 Task: Use the  faces feature to identify and tag  collection of nature and wildlife photos.
Action: Mouse scrolled (250, 322) with delta (0, -3)
Screenshot: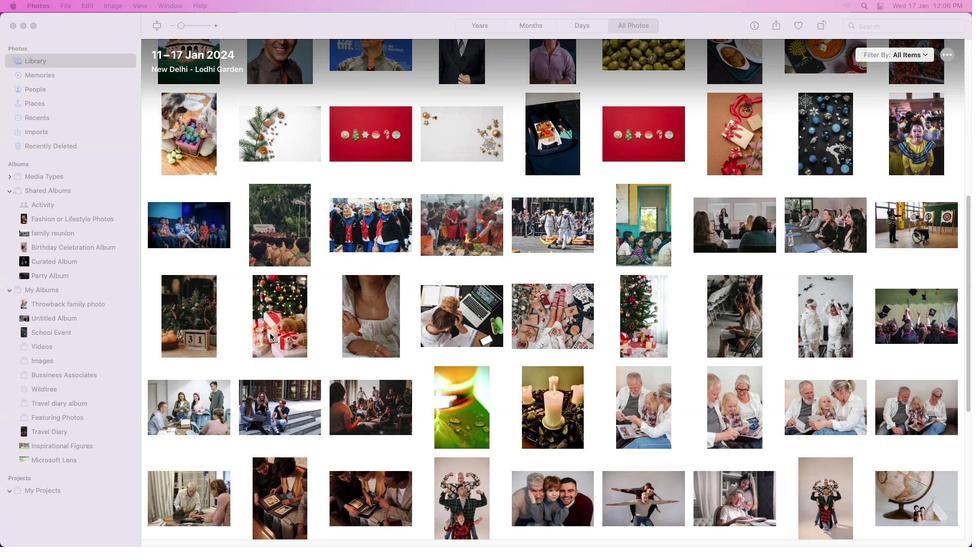 
Action: Mouse moved to (259, 328)
Screenshot: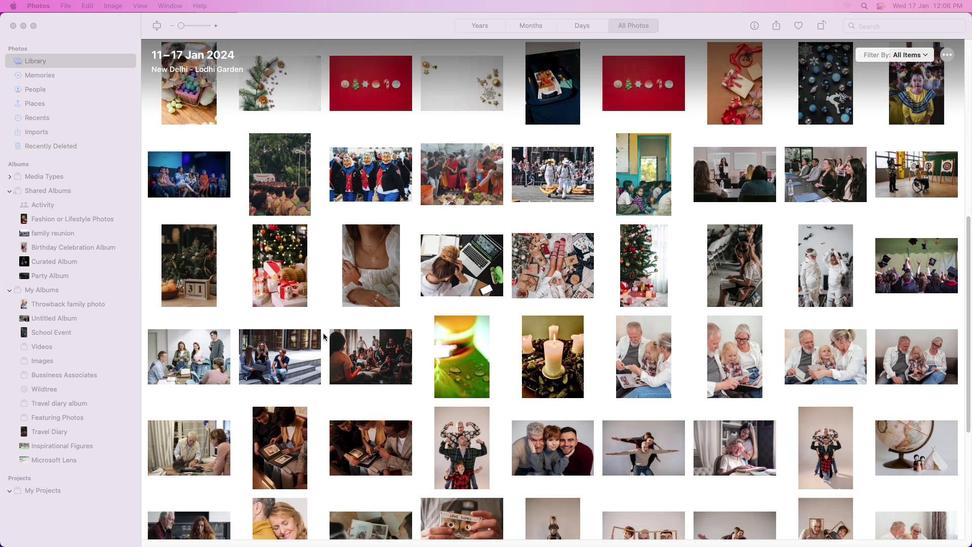 
Action: Mouse scrolled (259, 328) with delta (0, 0)
Screenshot: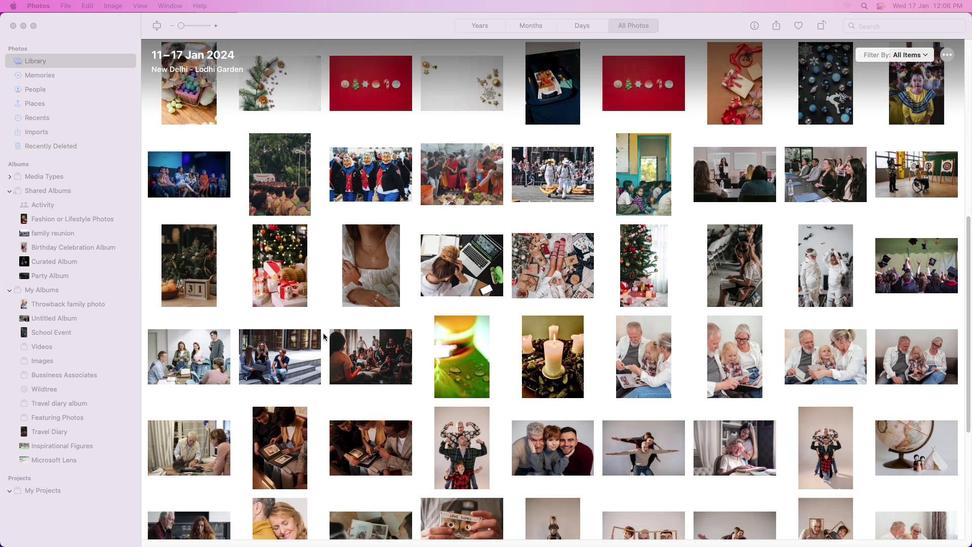 
Action: Mouse moved to (262, 330)
Screenshot: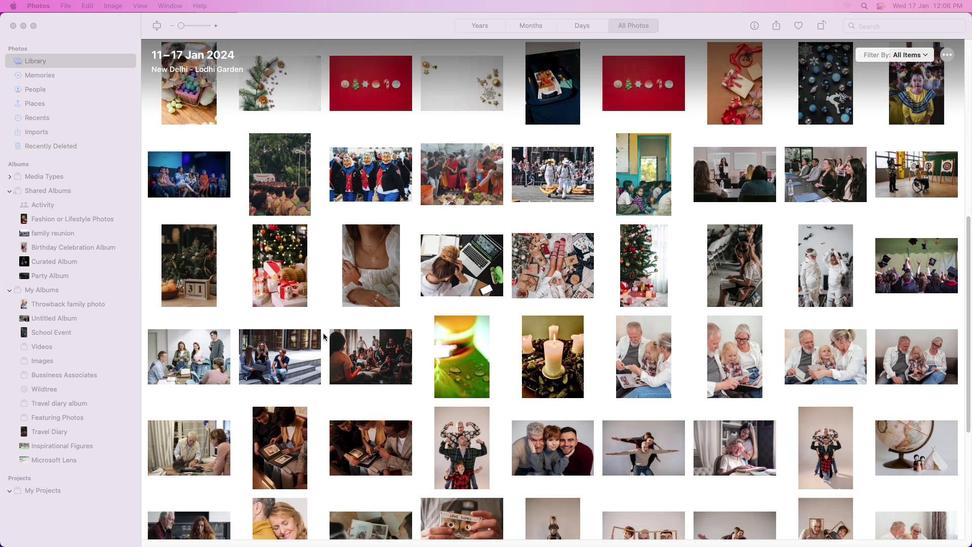 
Action: Mouse scrolled (262, 330) with delta (0, 0)
Screenshot: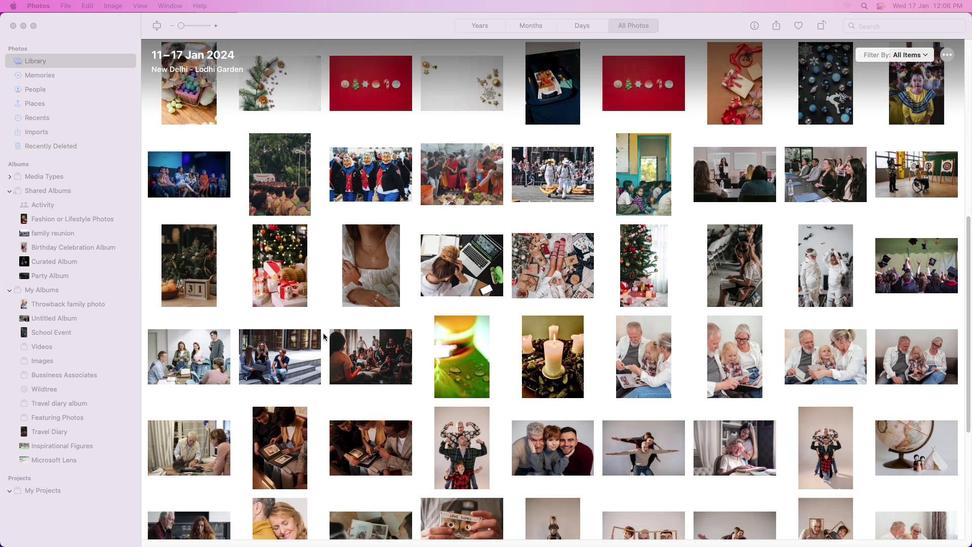 
Action: Mouse moved to (263, 331)
Screenshot: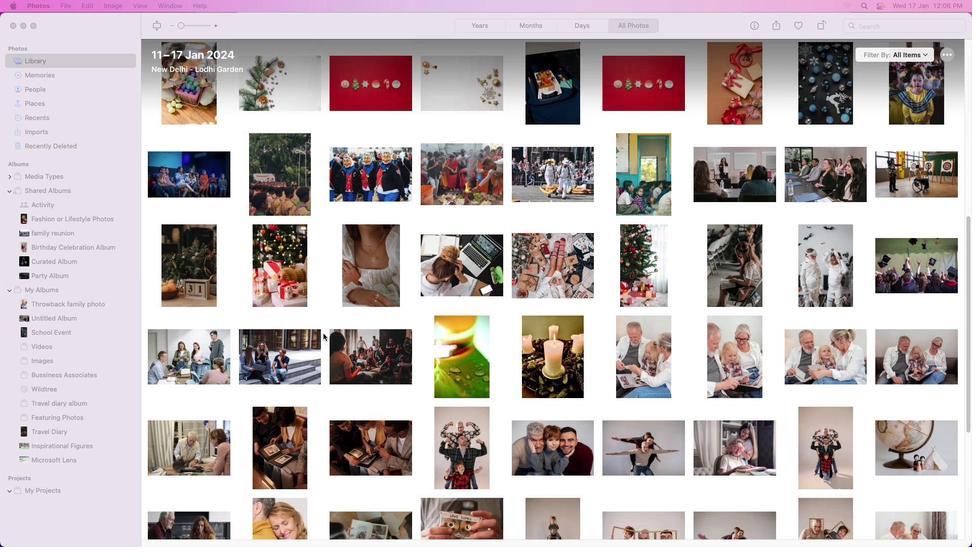 
Action: Mouse scrolled (263, 331) with delta (0, -1)
Screenshot: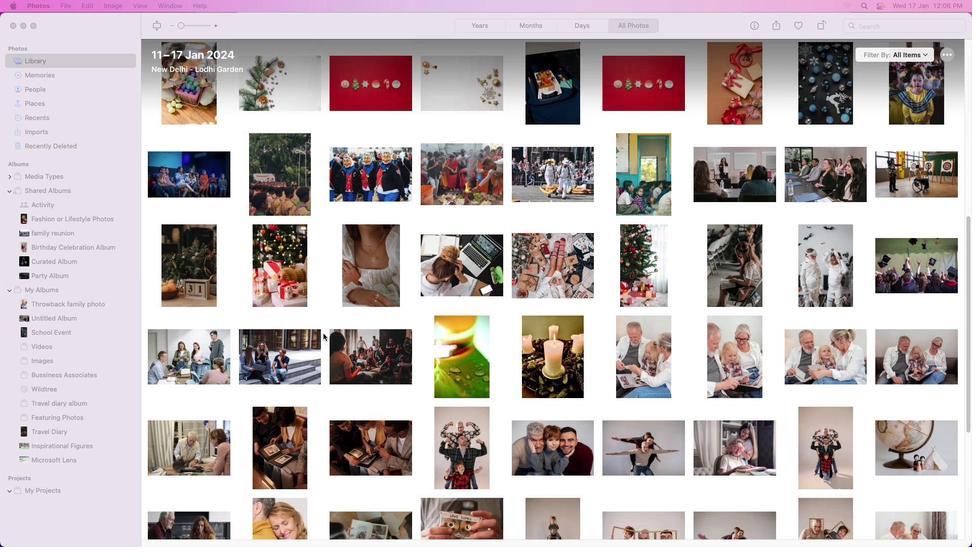 
Action: Mouse moved to (264, 332)
Screenshot: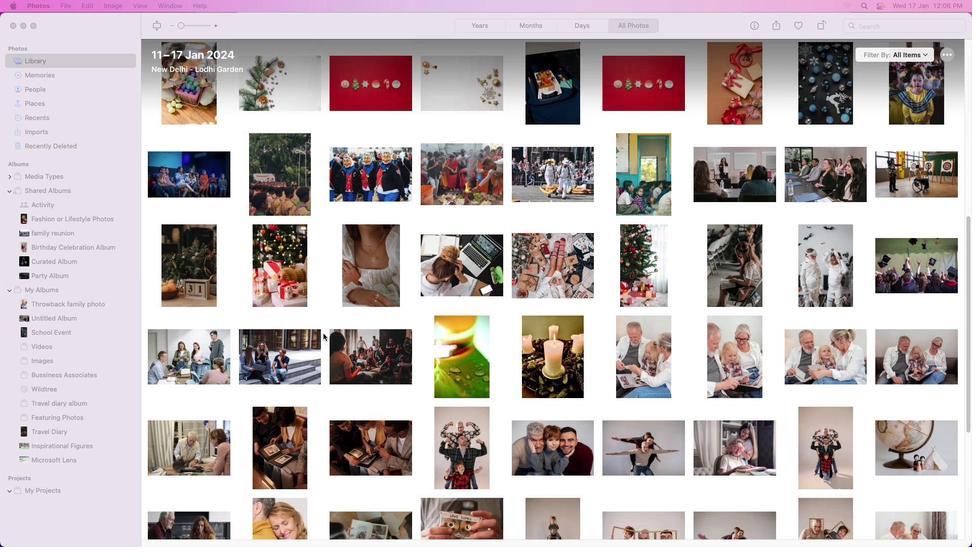 
Action: Mouse scrolled (264, 332) with delta (0, -2)
Screenshot: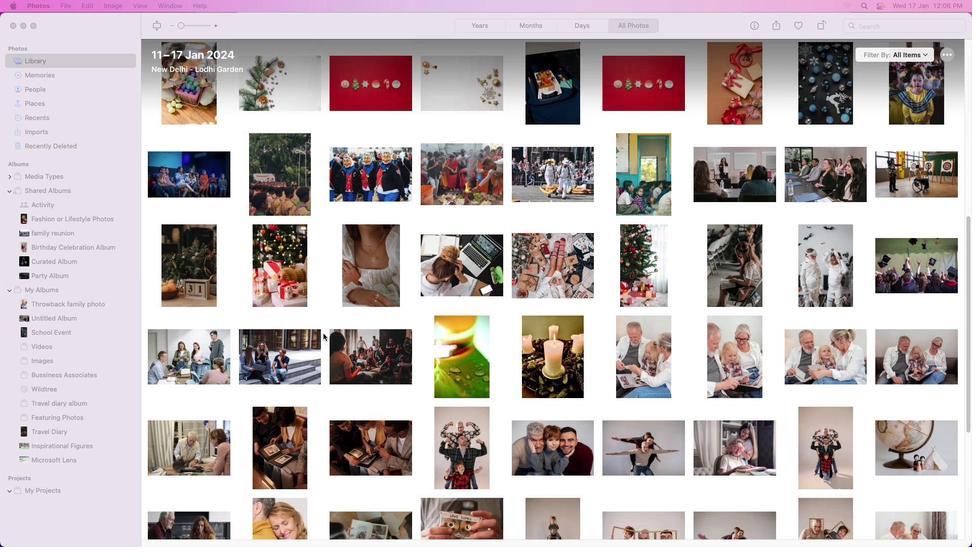 
Action: Mouse moved to (264, 332)
Screenshot: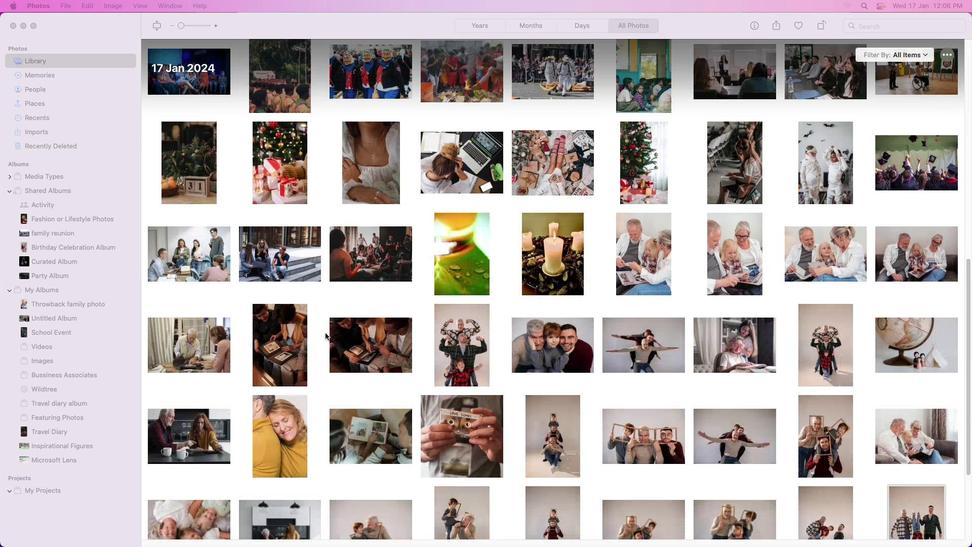 
Action: Mouse scrolled (264, 332) with delta (0, -3)
Screenshot: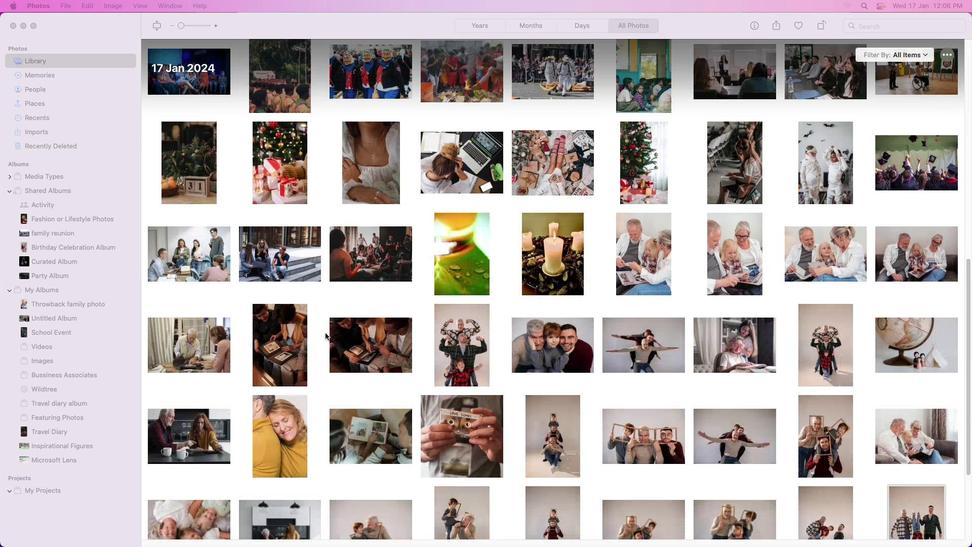 
Action: Mouse moved to (265, 333)
Screenshot: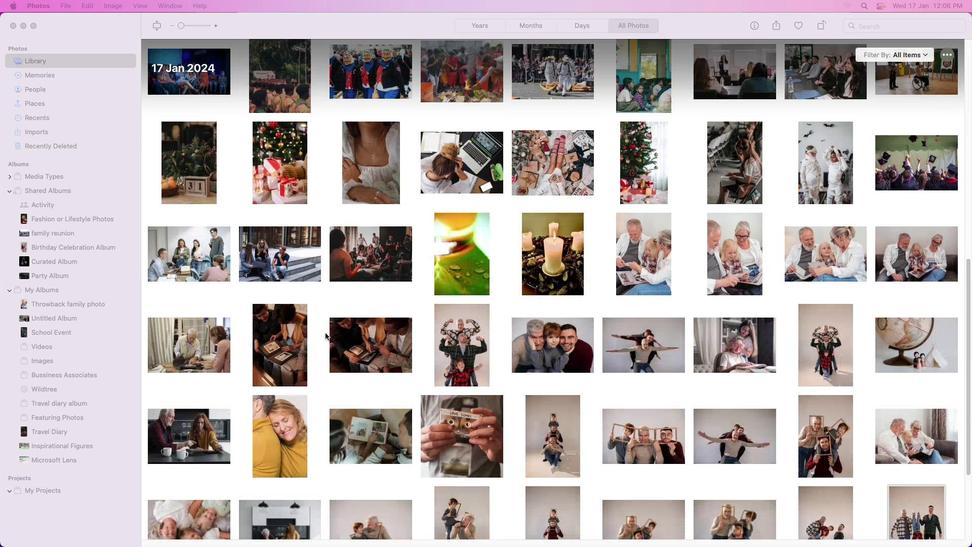 
Action: Mouse scrolled (265, 333) with delta (0, -3)
Screenshot: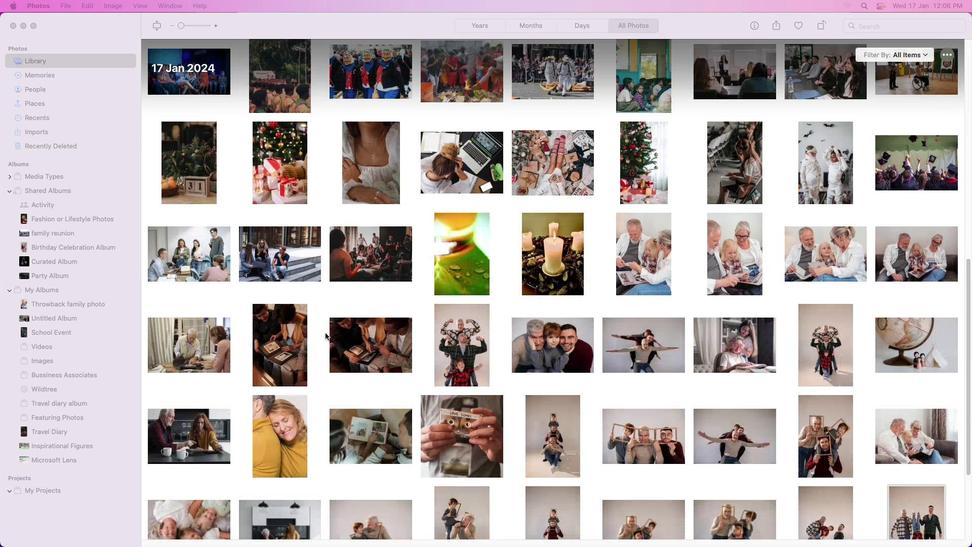 
Action: Mouse moved to (267, 333)
Screenshot: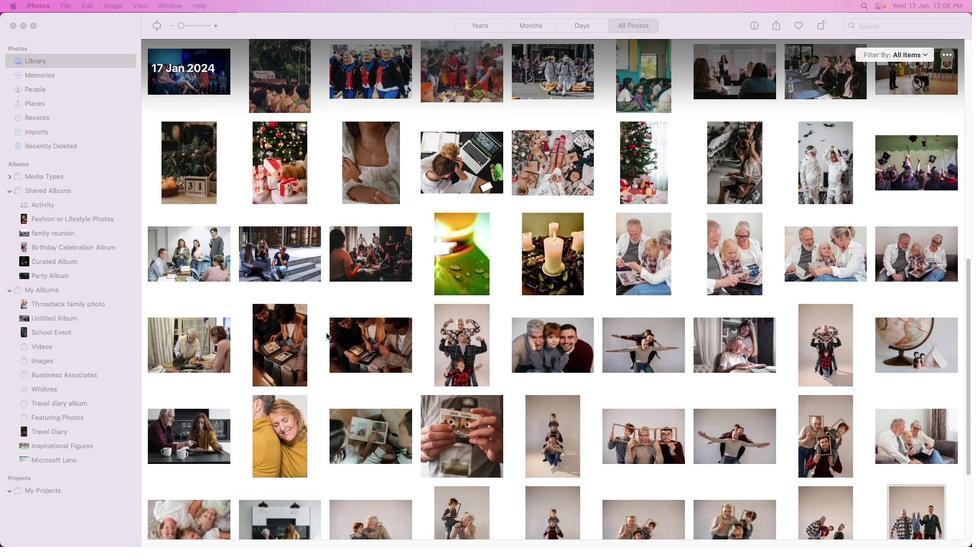 
Action: Mouse scrolled (267, 333) with delta (0, -3)
Screenshot: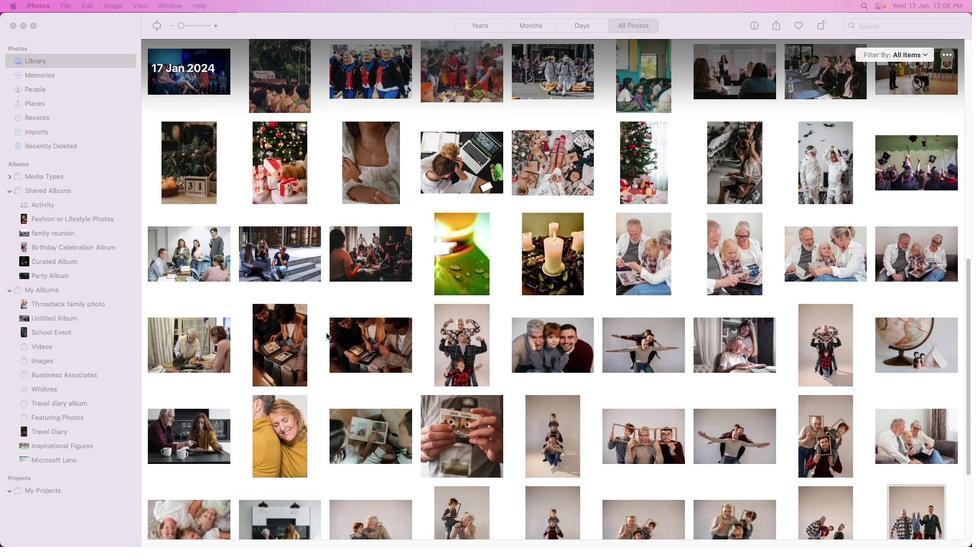 
Action: Mouse moved to (277, 332)
Screenshot: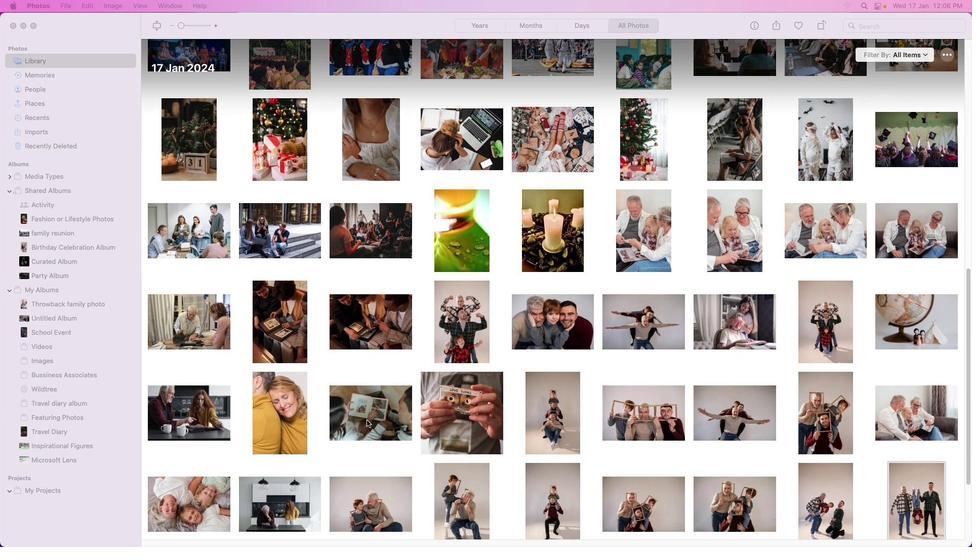 
Action: Mouse scrolled (277, 332) with delta (0, 0)
Screenshot: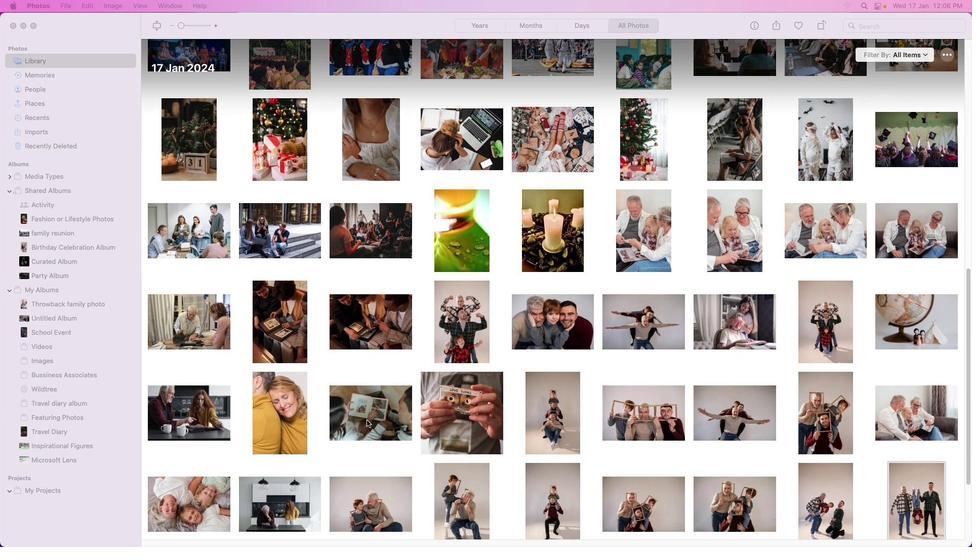 
Action: Mouse moved to (284, 333)
Screenshot: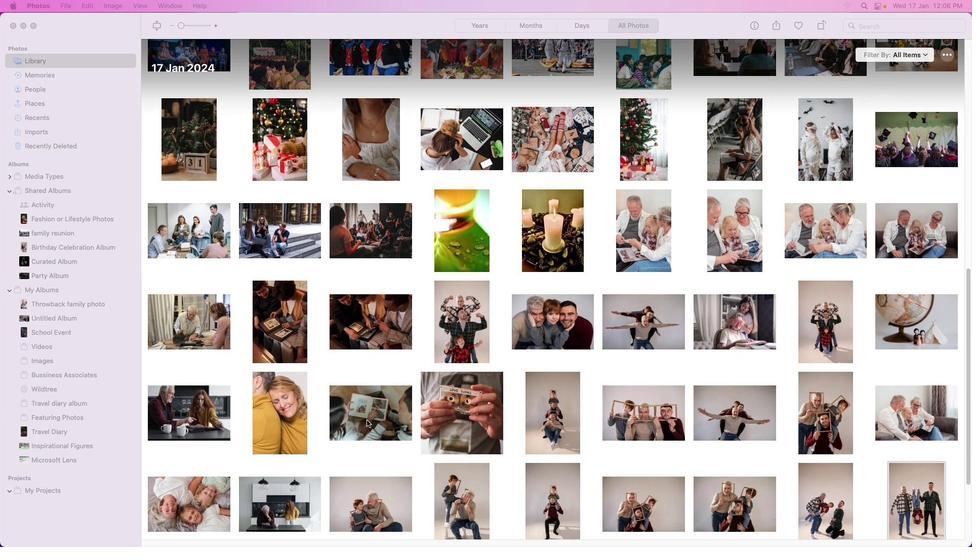 
Action: Mouse scrolled (284, 333) with delta (0, 0)
Screenshot: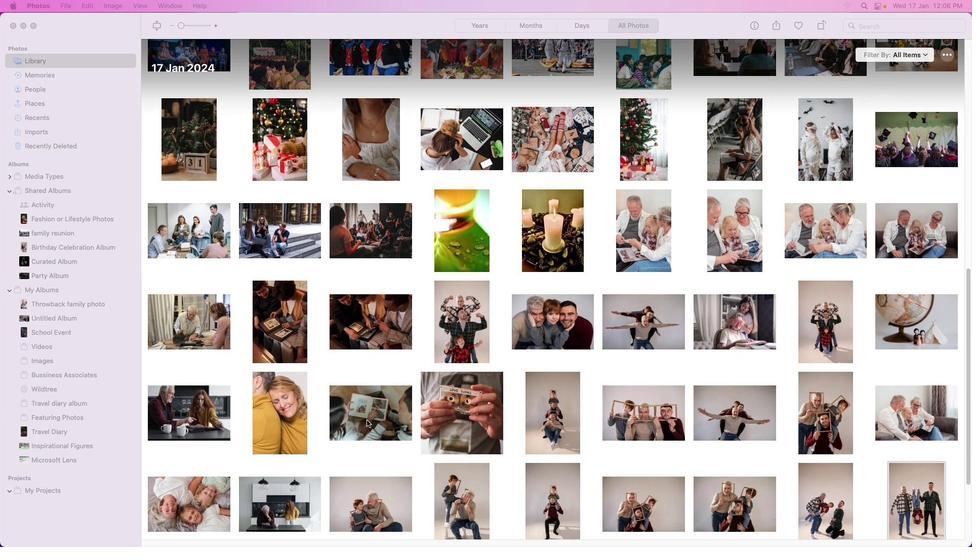 
Action: Mouse moved to (289, 334)
Screenshot: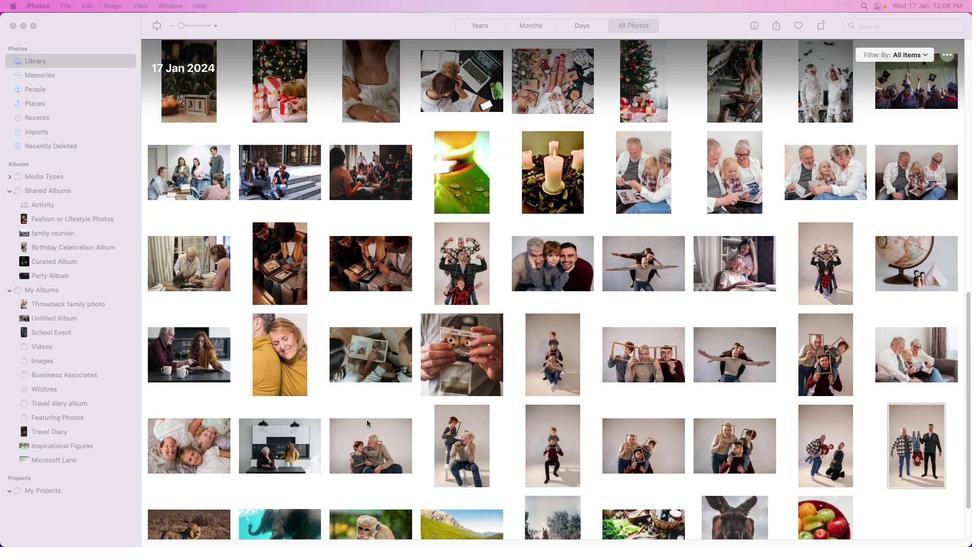 
Action: Mouse scrolled (289, 334) with delta (0, -1)
Screenshot: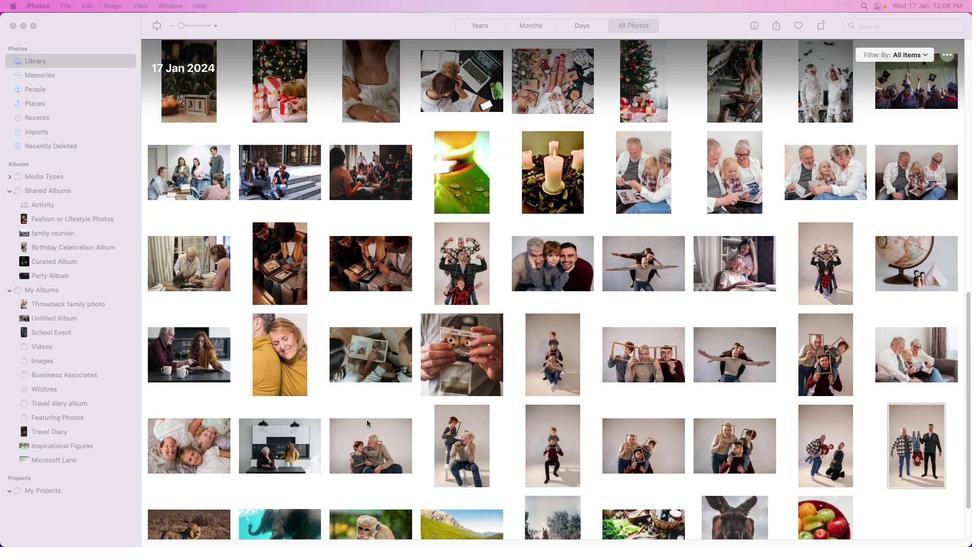 
Action: Mouse moved to (294, 334)
Screenshot: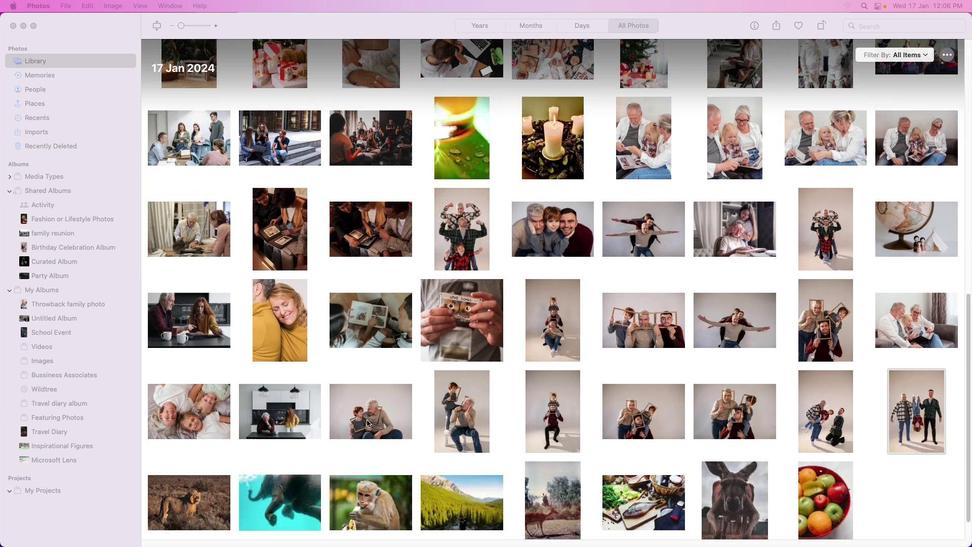 
Action: Mouse scrolled (294, 334) with delta (0, -2)
Screenshot: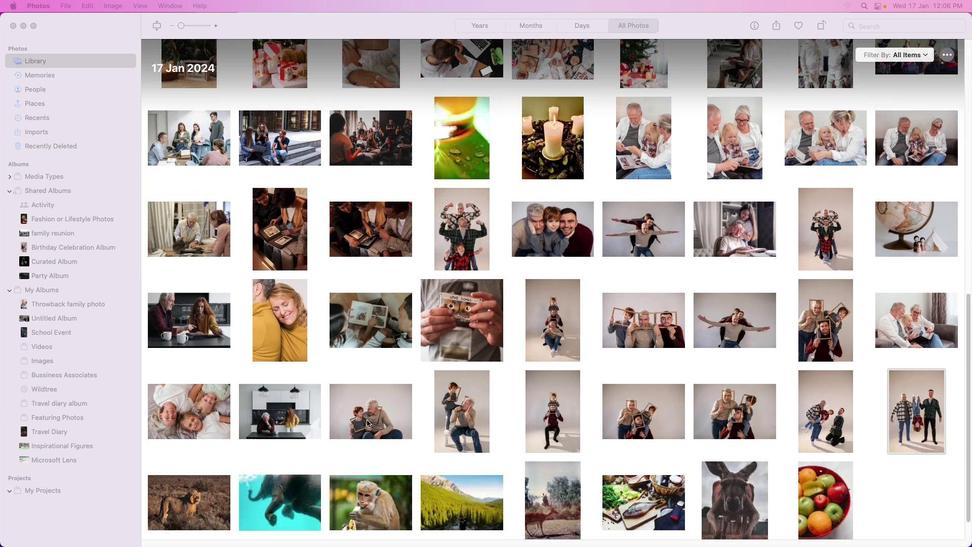 
Action: Mouse moved to (304, 335)
Screenshot: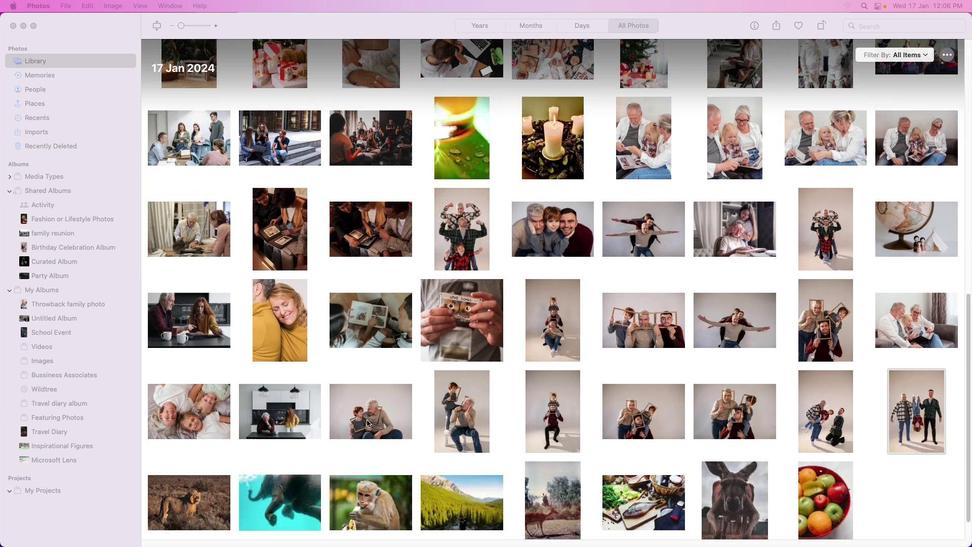 
Action: Mouse scrolled (304, 335) with delta (0, -3)
Screenshot: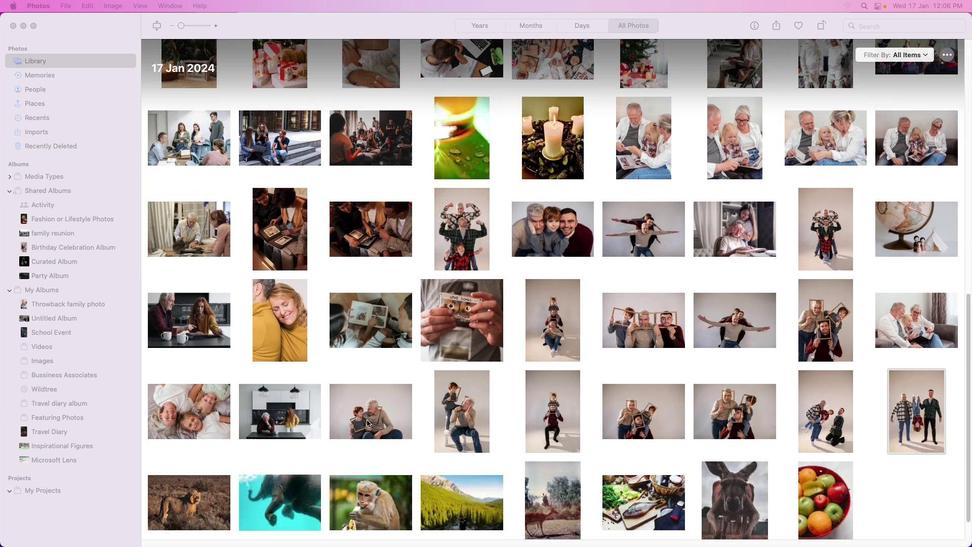 
Action: Mouse moved to (308, 335)
Screenshot: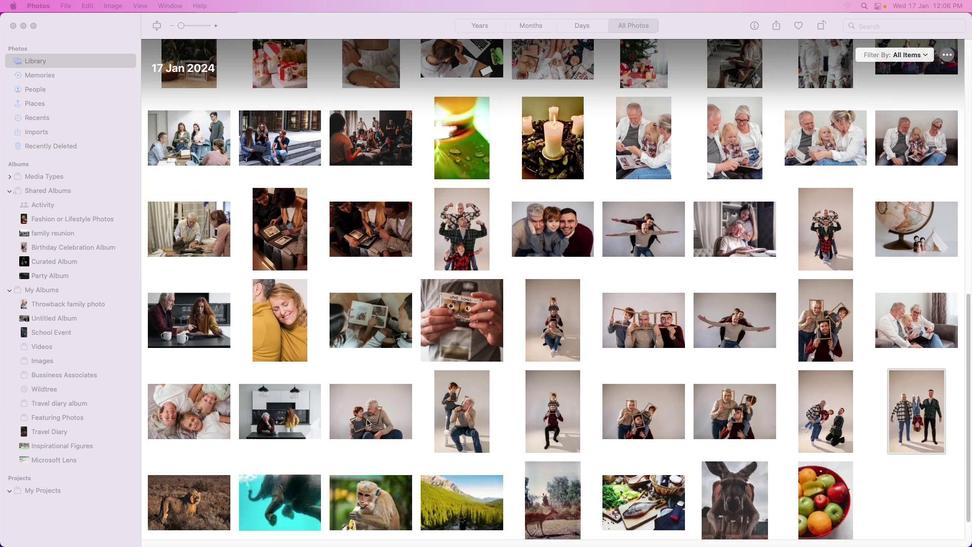 
Action: Mouse scrolled (308, 335) with delta (0, -3)
Screenshot: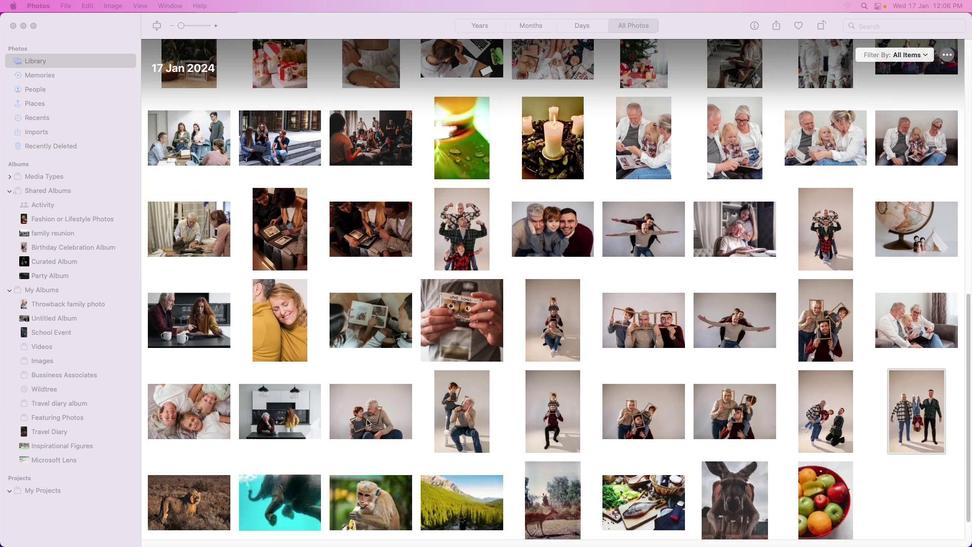 
Action: Mouse moved to (319, 334)
Screenshot: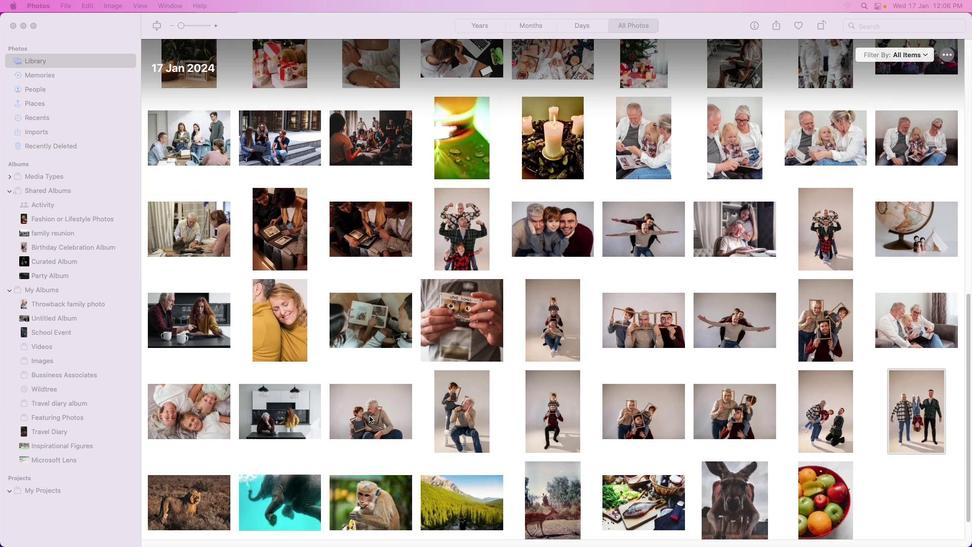 
Action: Mouse scrolled (319, 334) with delta (0, -3)
Screenshot: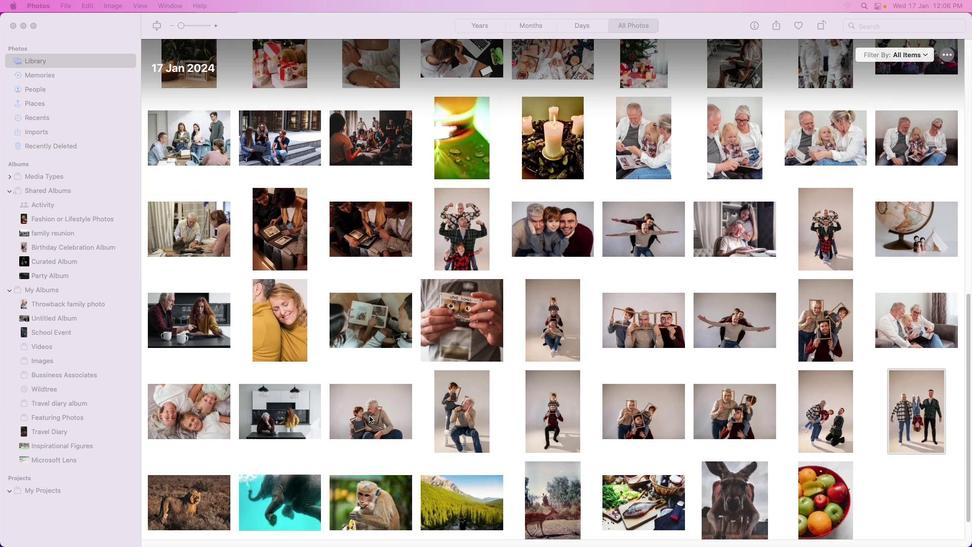 
Action: Mouse moved to (358, 415)
Screenshot: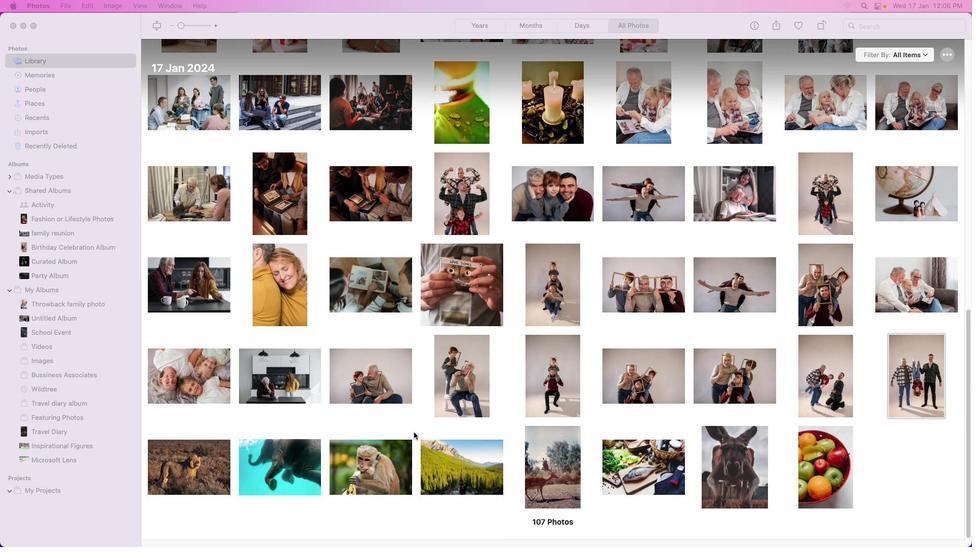 
Action: Mouse scrolled (358, 415) with delta (0, 0)
Screenshot: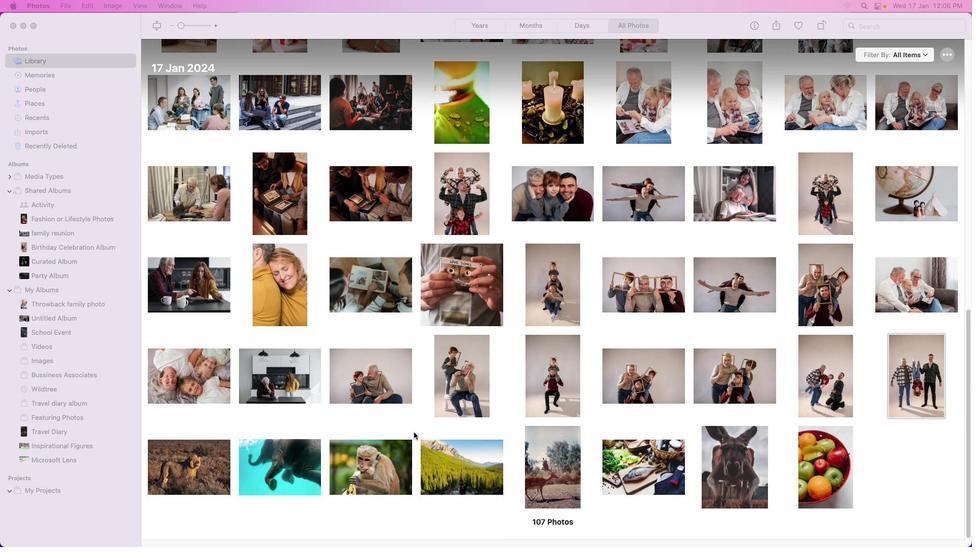 
Action: Mouse moved to (365, 419)
Screenshot: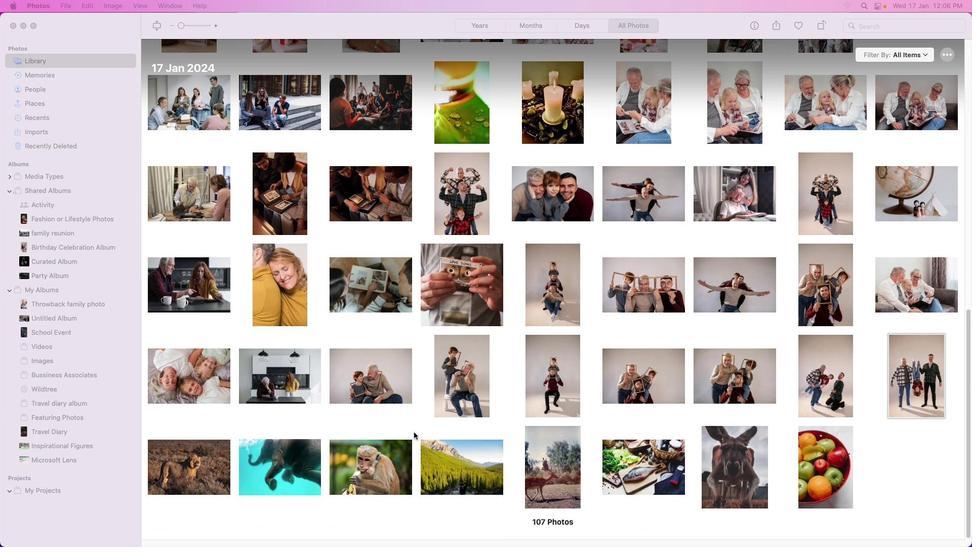 
Action: Mouse scrolled (365, 419) with delta (0, 0)
Screenshot: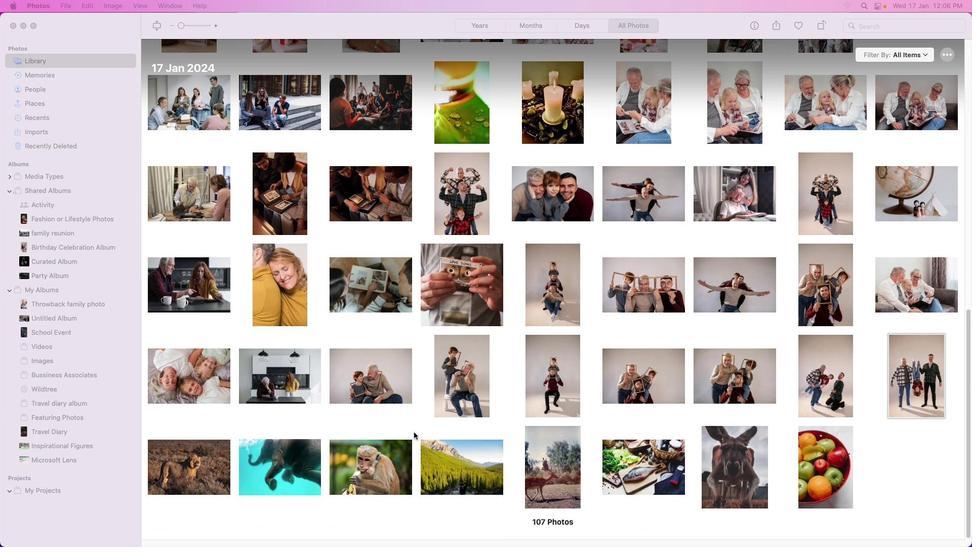 
Action: Mouse moved to (366, 420)
Screenshot: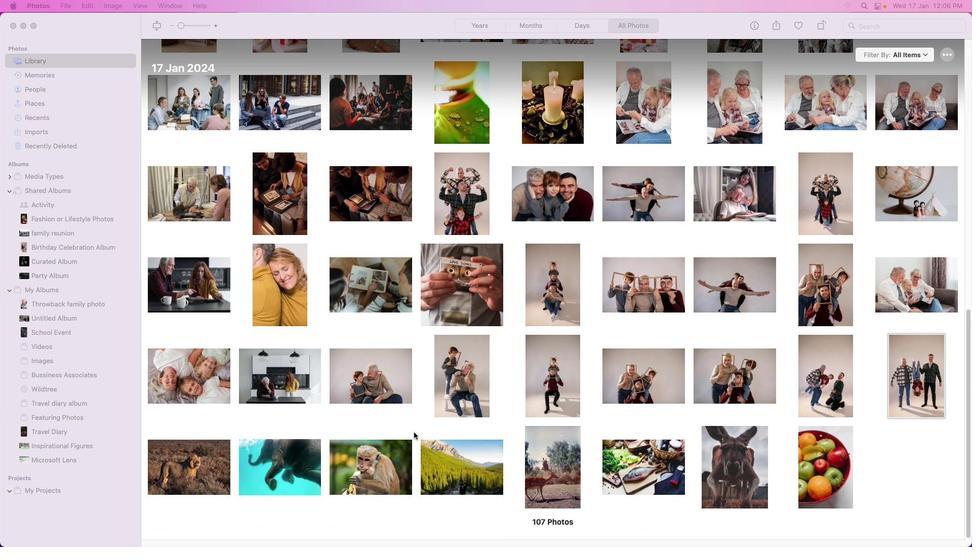 
Action: Mouse scrolled (366, 420) with delta (0, -1)
Screenshot: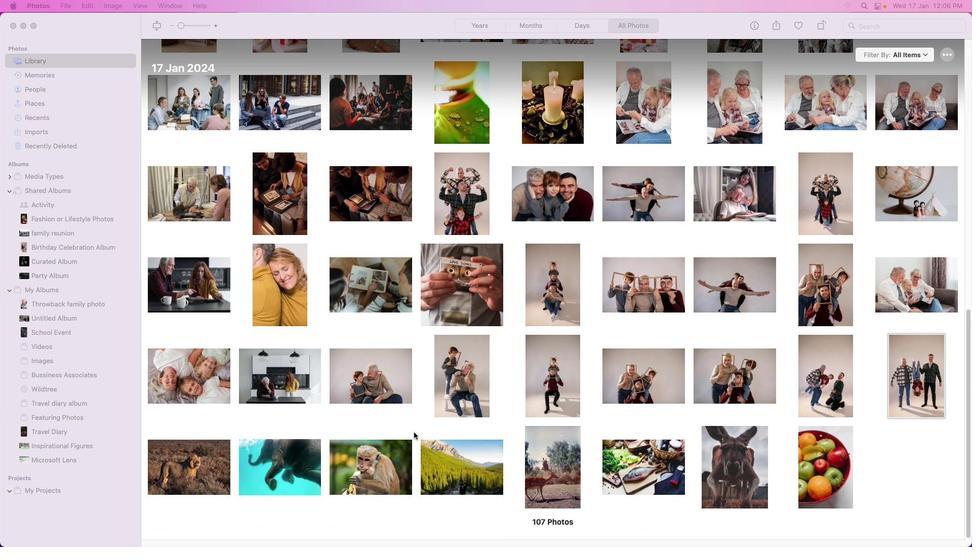 
Action: Mouse moved to (367, 420)
Screenshot: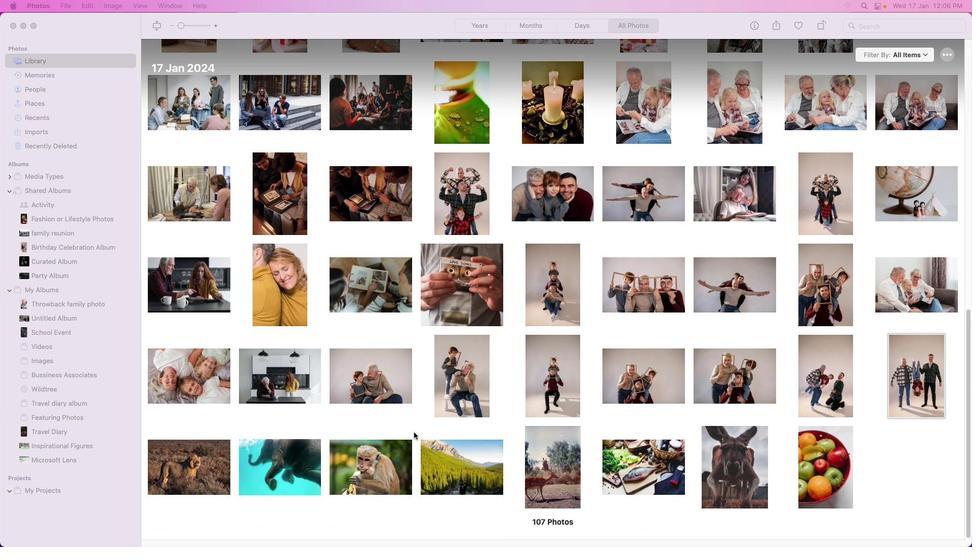
Action: Mouse scrolled (367, 420) with delta (0, -2)
Screenshot: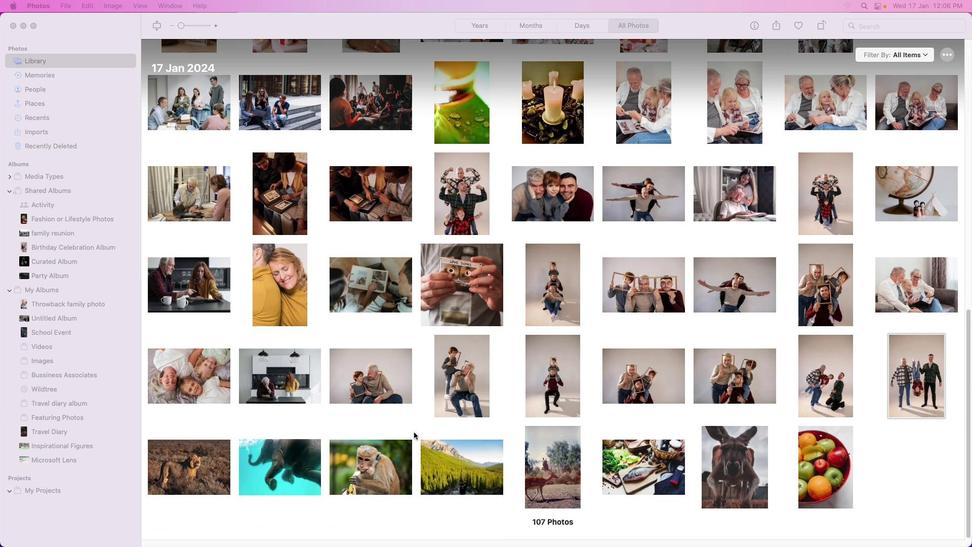 
Action: Mouse scrolled (367, 420) with delta (0, -3)
Screenshot: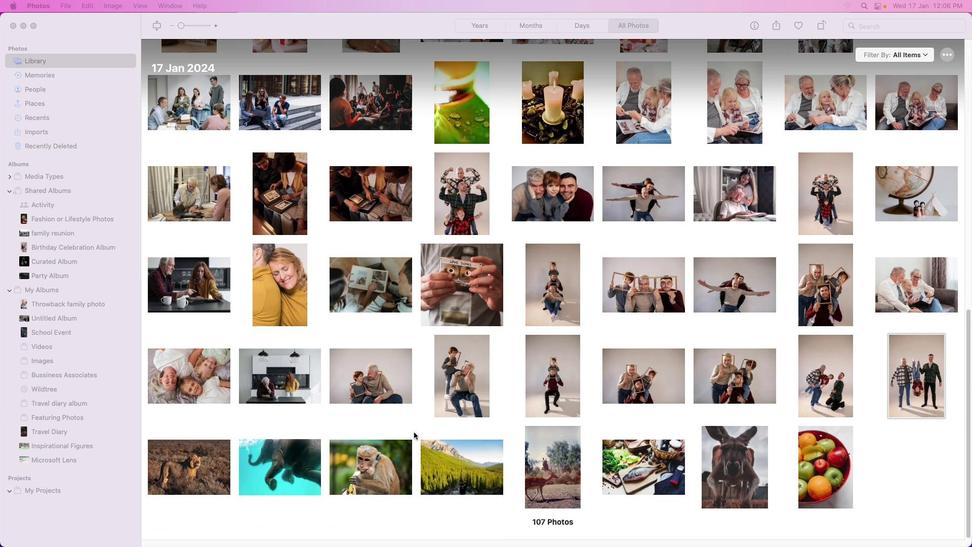 
Action: Mouse scrolled (367, 420) with delta (0, -3)
Screenshot: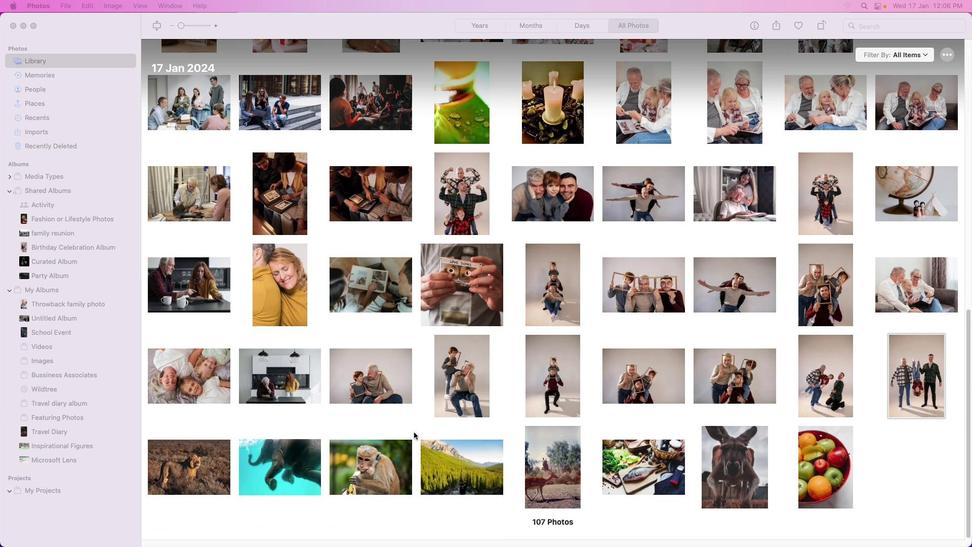 
Action: Mouse moved to (411, 429)
Screenshot: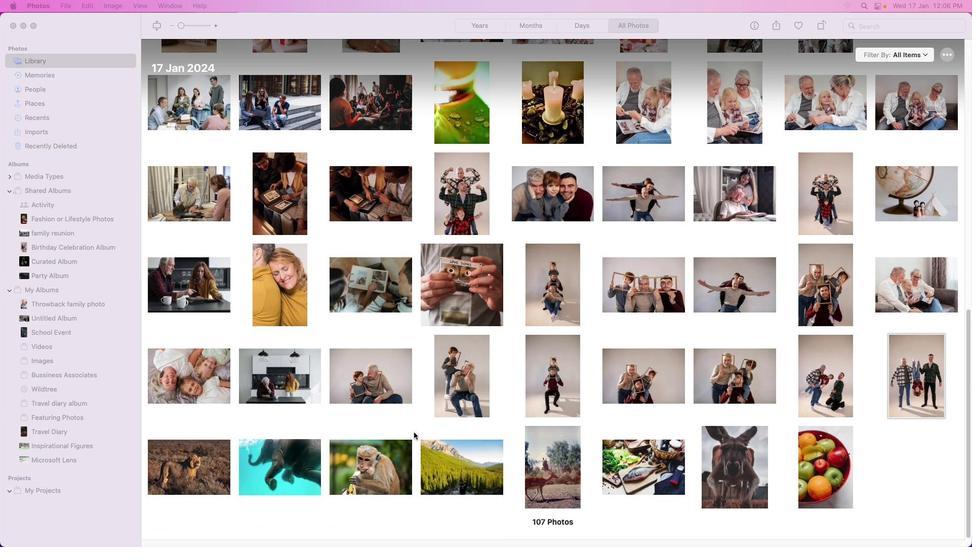 
Action: Mouse scrolled (411, 429) with delta (0, 0)
Screenshot: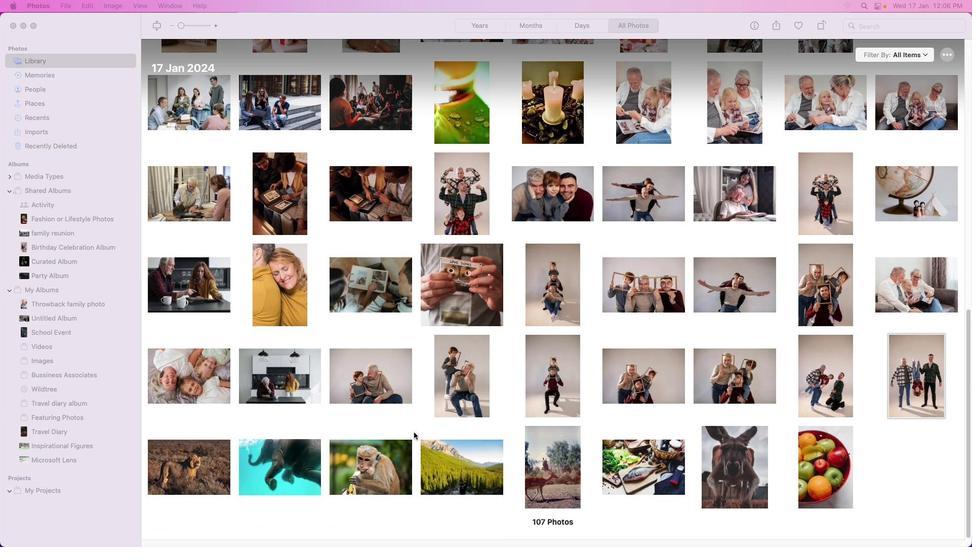 
Action: Mouse moved to (413, 430)
Screenshot: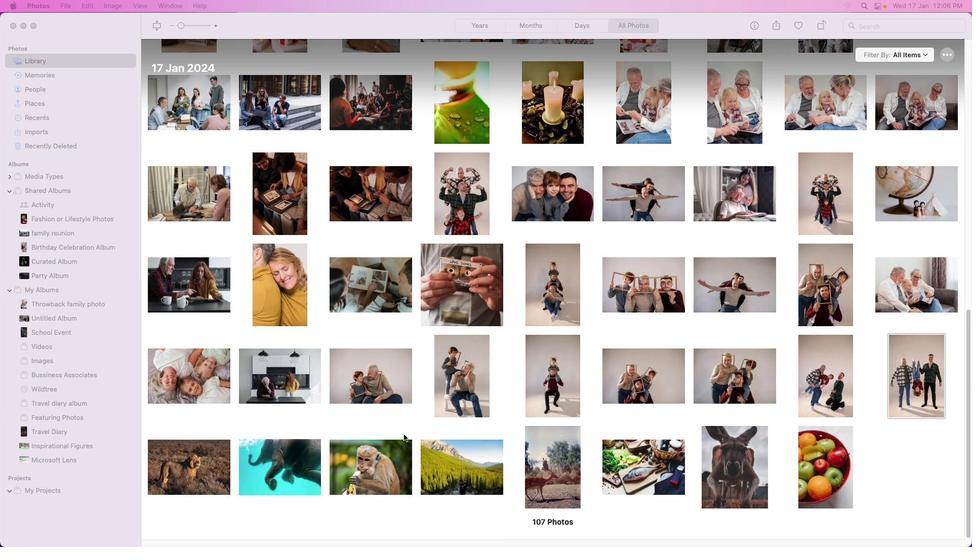 
Action: Mouse scrolled (413, 430) with delta (0, 0)
Screenshot: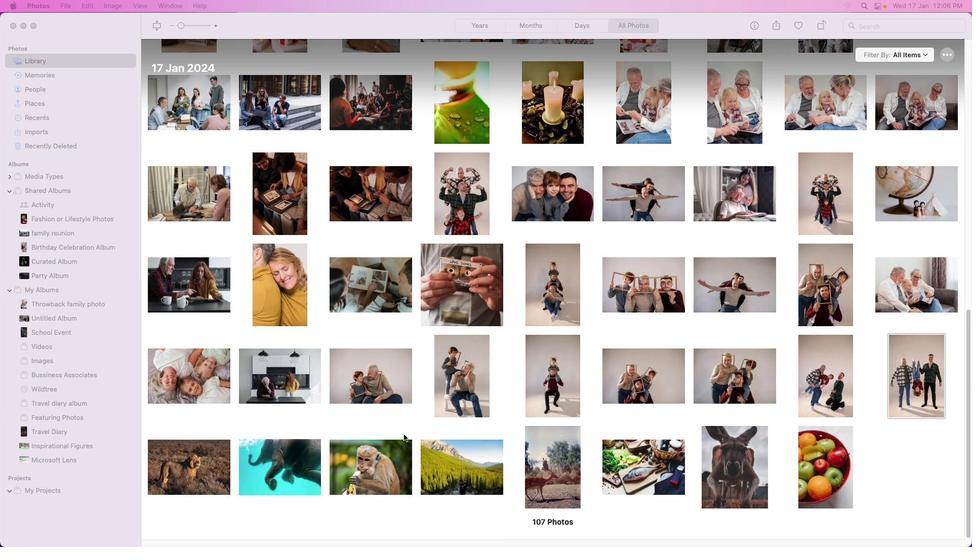 
Action: Mouse moved to (413, 431)
Screenshot: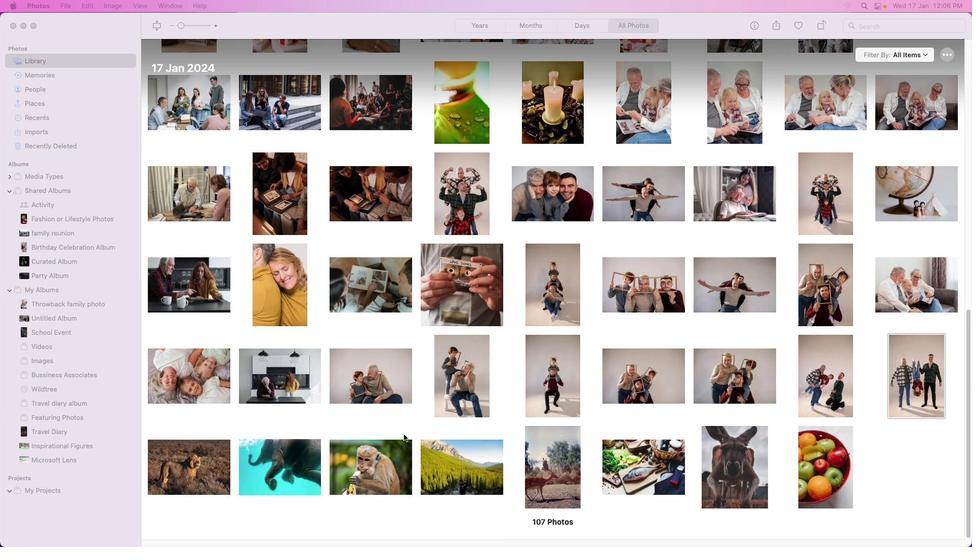
Action: Mouse scrolled (413, 431) with delta (0, -1)
Screenshot: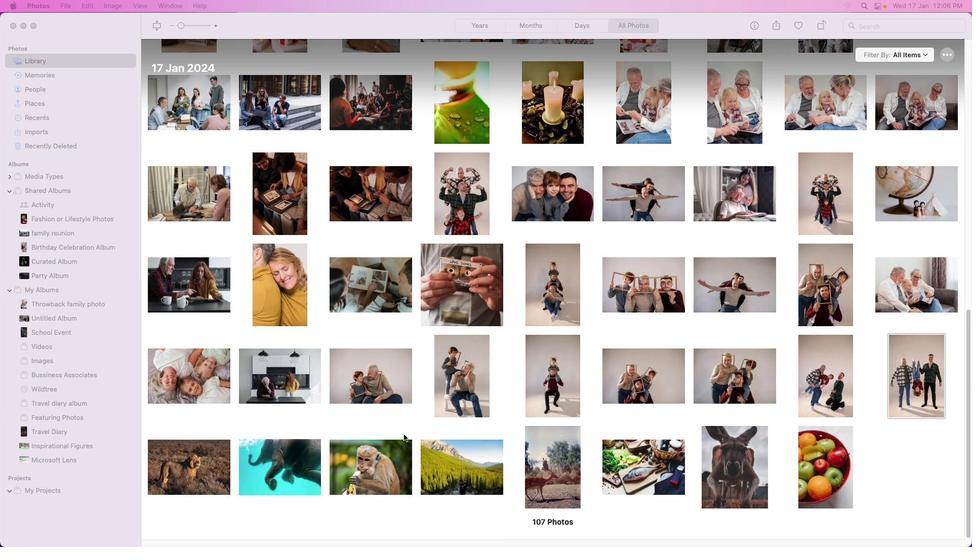 
Action: Mouse moved to (413, 431)
Screenshot: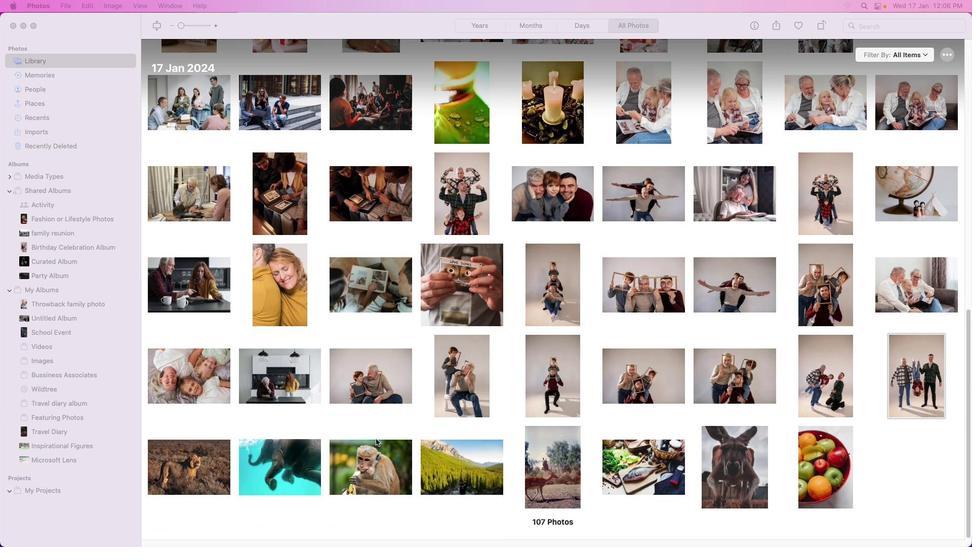
Action: Mouse scrolled (413, 431) with delta (0, -2)
Screenshot: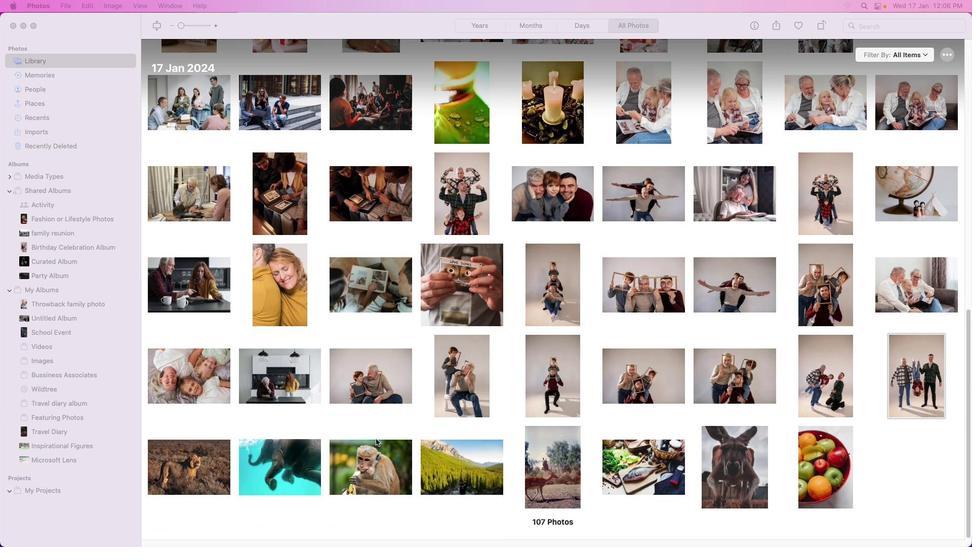 
Action: Mouse moved to (413, 432)
Screenshot: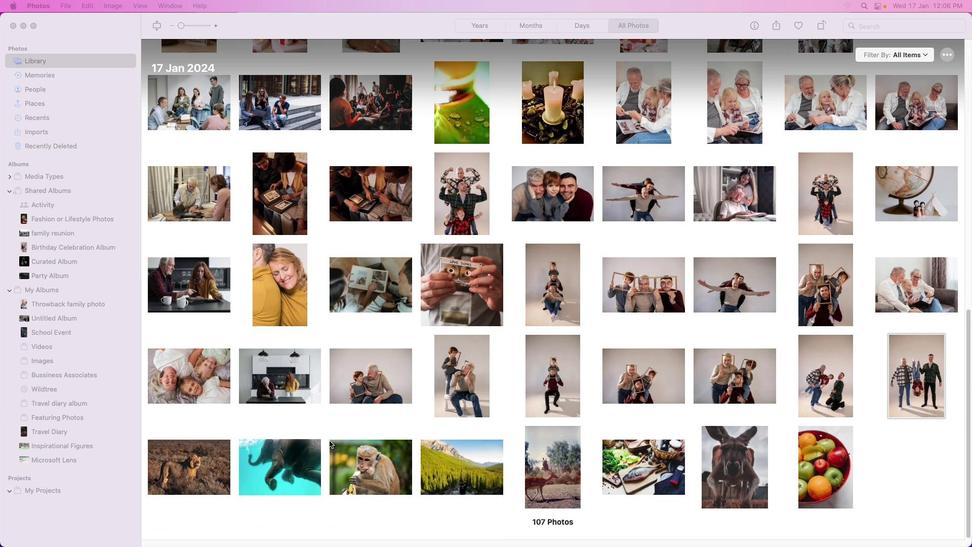 
Action: Mouse scrolled (413, 432) with delta (0, -3)
Screenshot: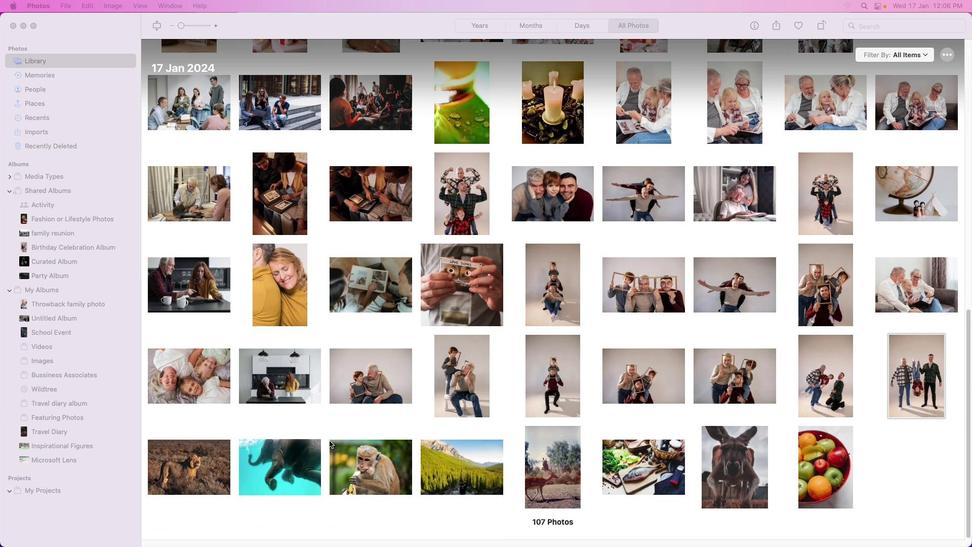 
Action: Mouse moved to (413, 432)
Screenshot: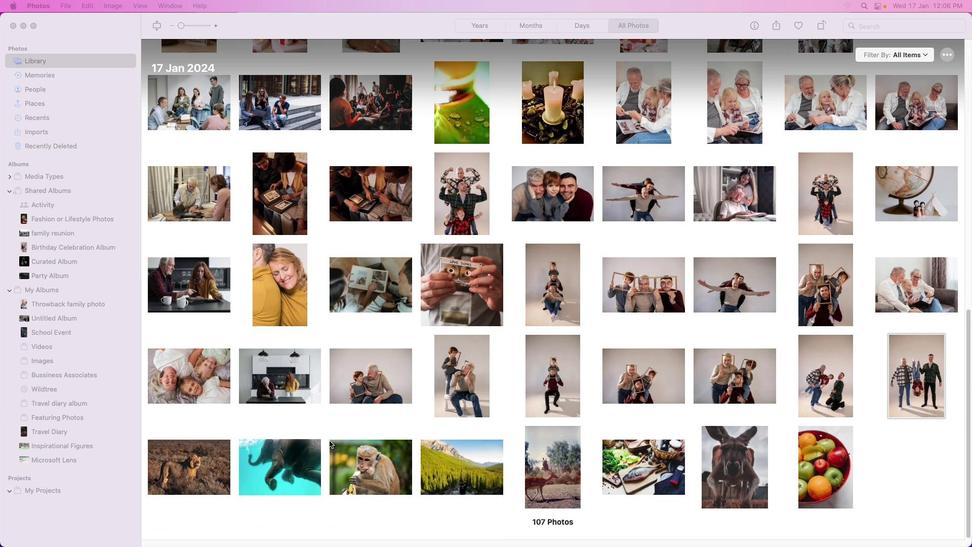 
Action: Mouse scrolled (413, 432) with delta (0, -3)
Screenshot: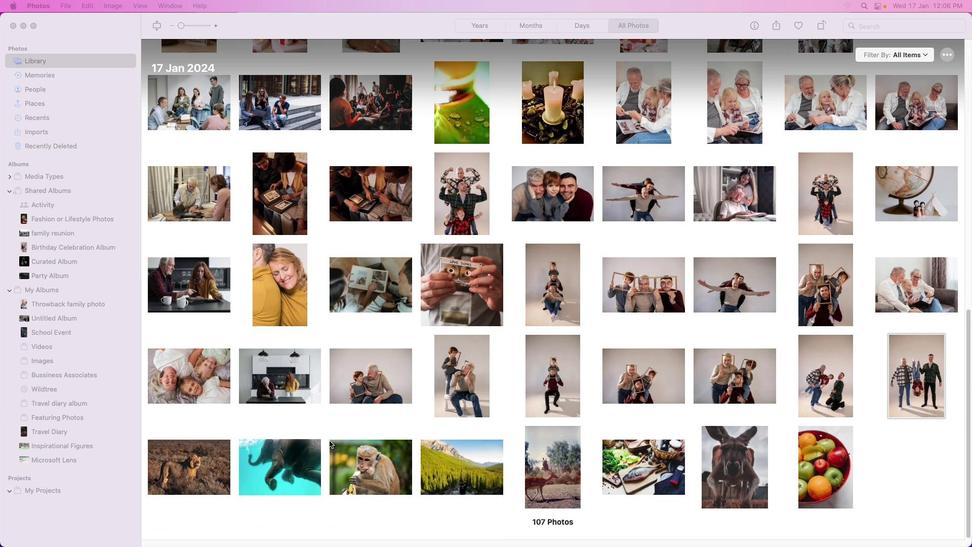
Action: Mouse moved to (413, 432)
Screenshot: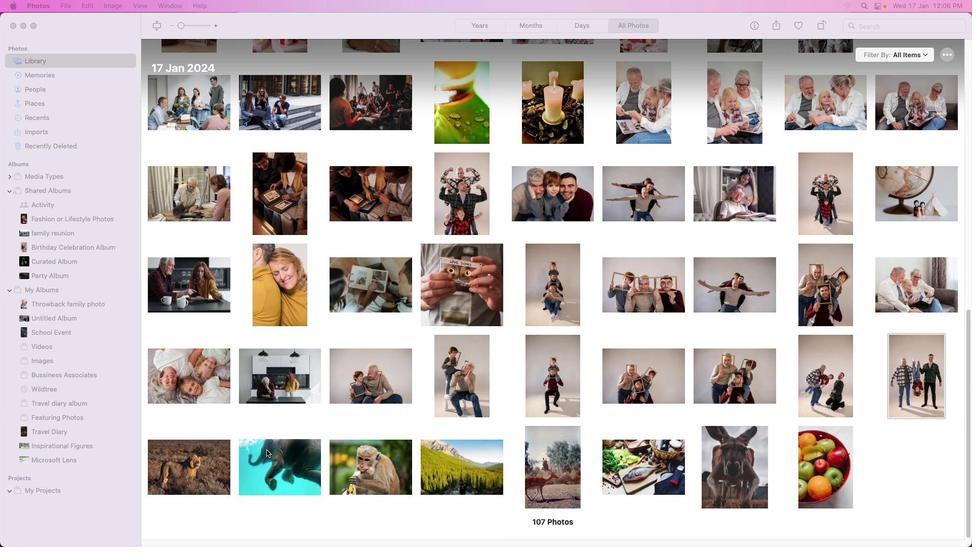 
Action: Mouse scrolled (413, 432) with delta (0, -3)
Screenshot: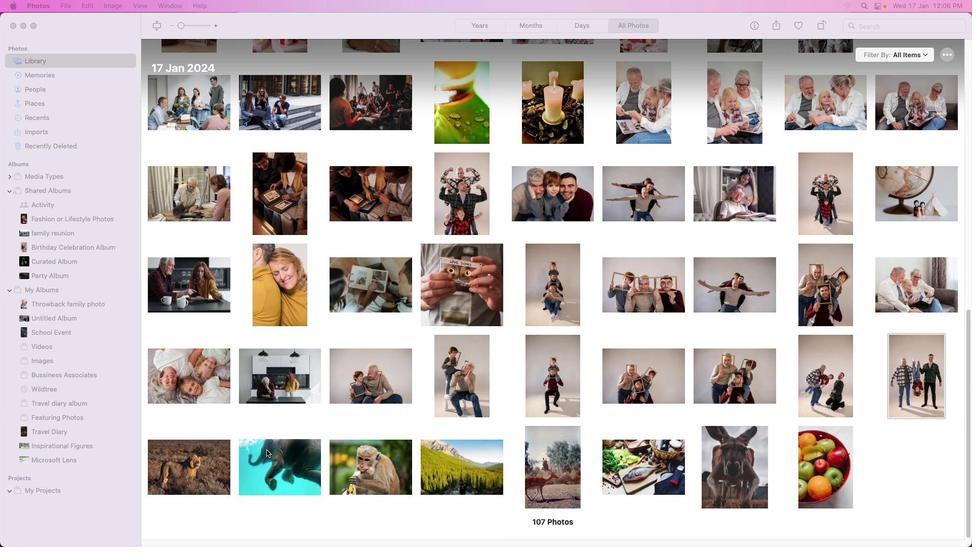 
Action: Mouse scrolled (413, 432) with delta (0, -3)
Screenshot: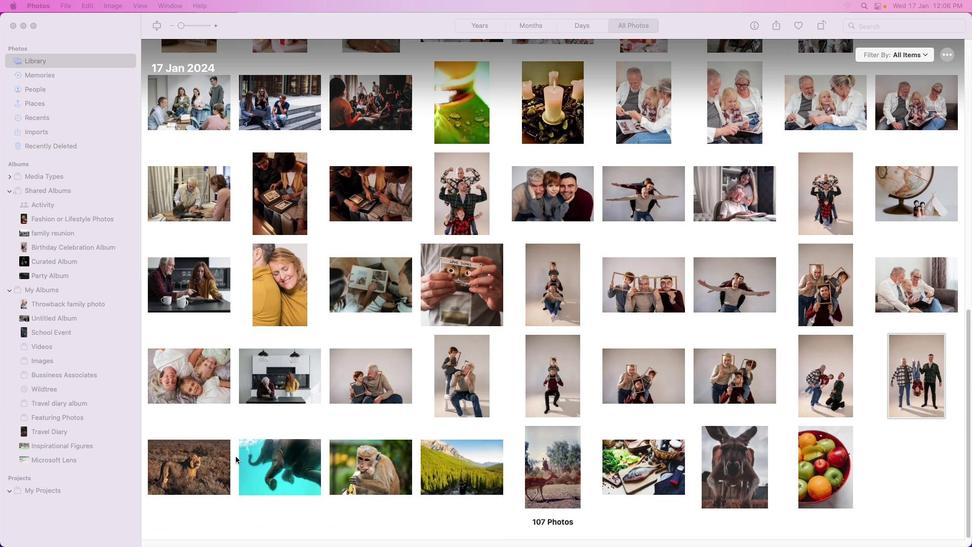 
Action: Mouse scrolled (413, 432) with delta (0, 0)
Screenshot: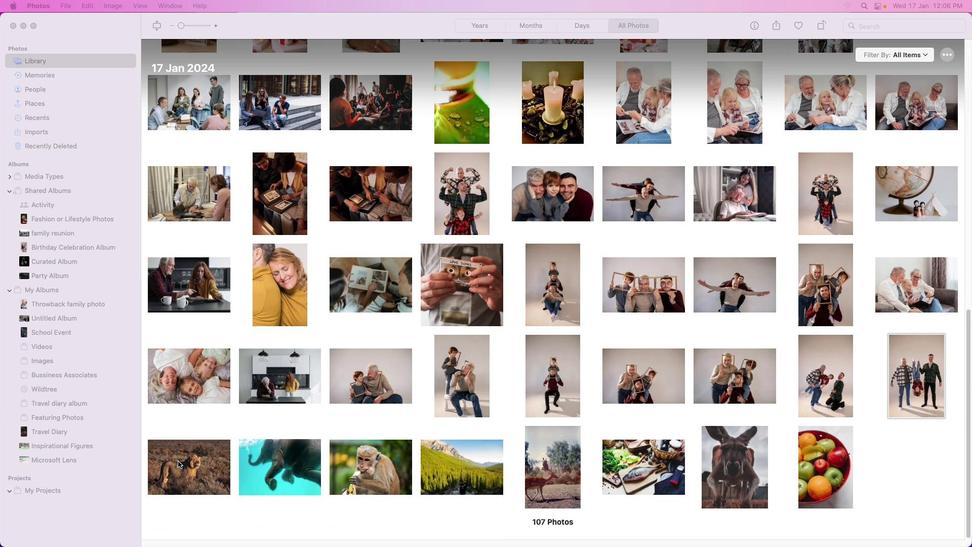 
Action: Mouse scrolled (413, 432) with delta (0, 0)
Screenshot: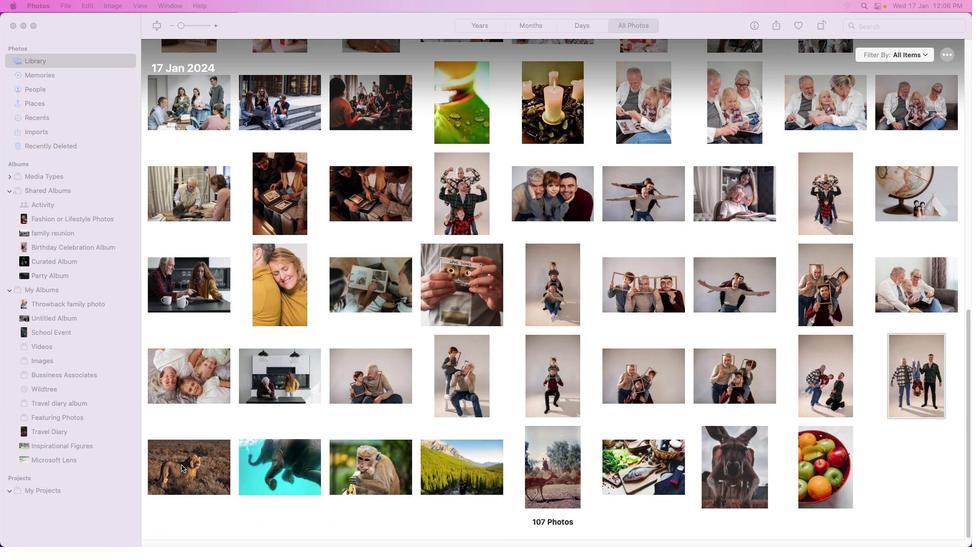 
Action: Mouse scrolled (413, 432) with delta (0, -1)
Screenshot: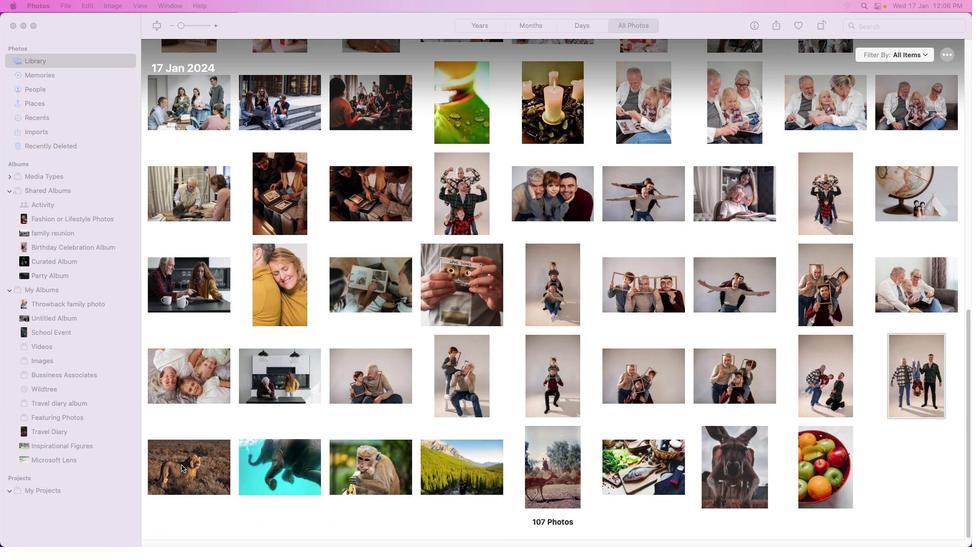 
Action: Mouse scrolled (413, 432) with delta (0, -2)
Screenshot: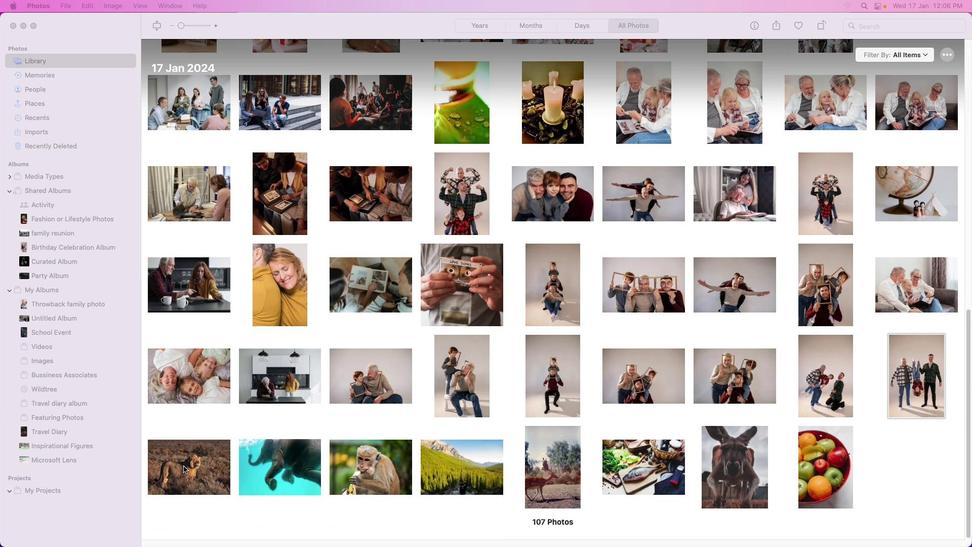 
Action: Mouse scrolled (413, 432) with delta (0, -3)
Screenshot: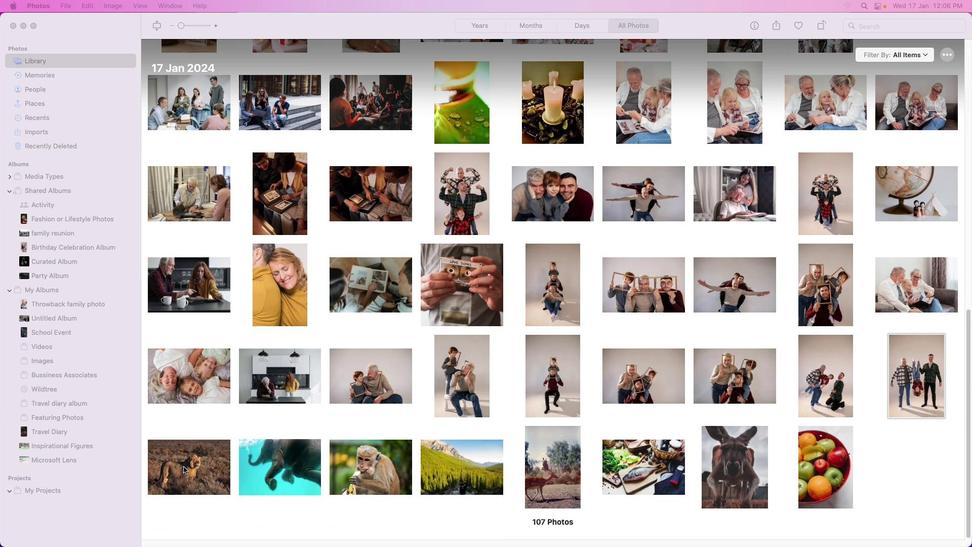 
Action: Mouse scrolled (413, 432) with delta (0, -3)
Screenshot: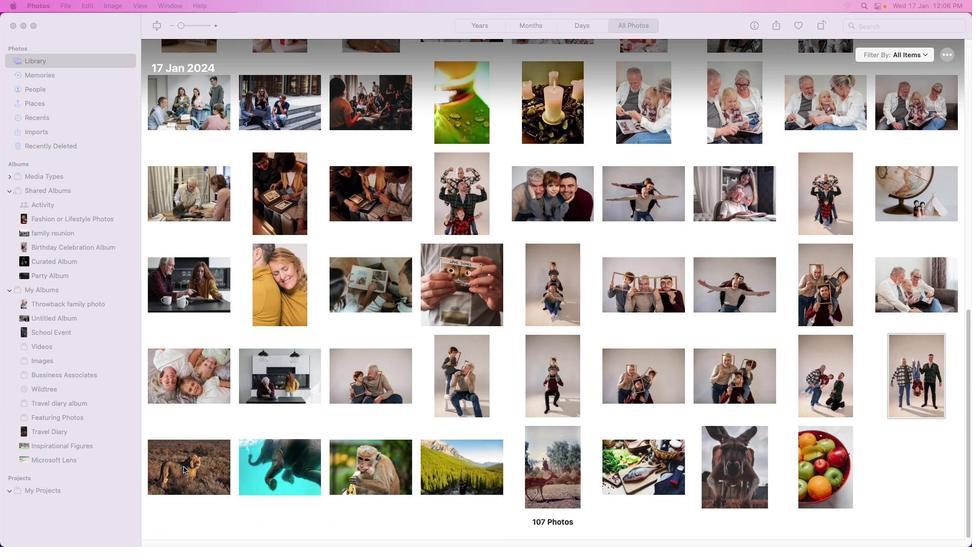 
Action: Mouse moved to (183, 466)
Screenshot: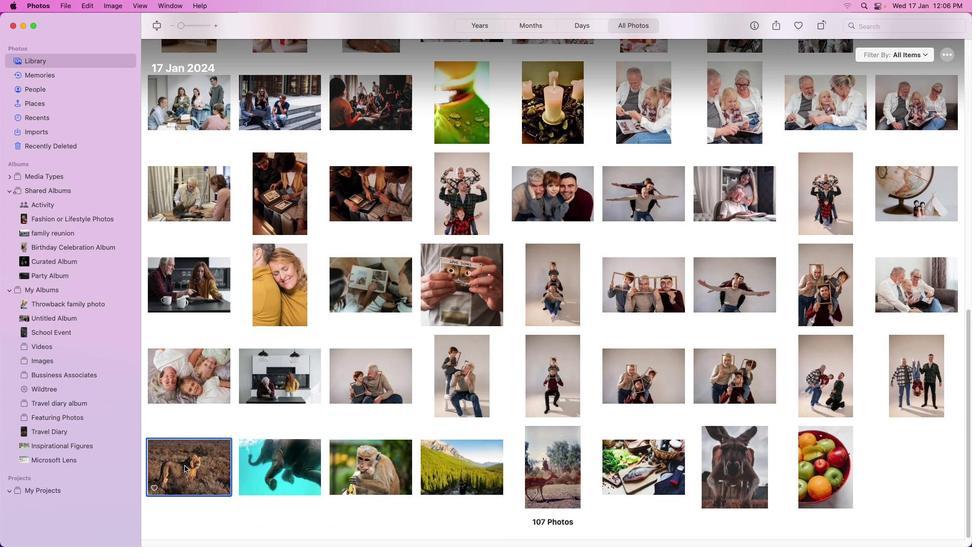
Action: Mouse pressed left at (183, 466)
Screenshot: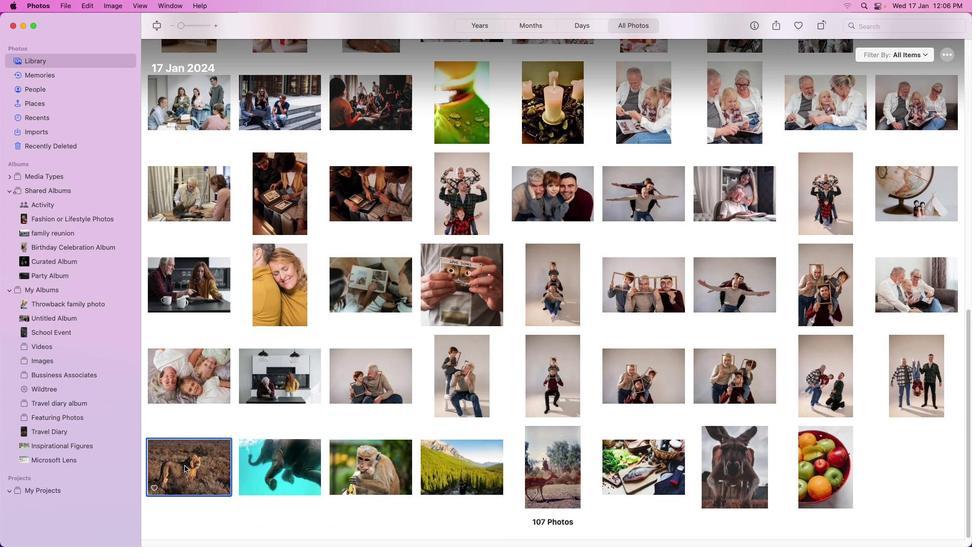 
Action: Mouse moved to (184, 465)
Screenshot: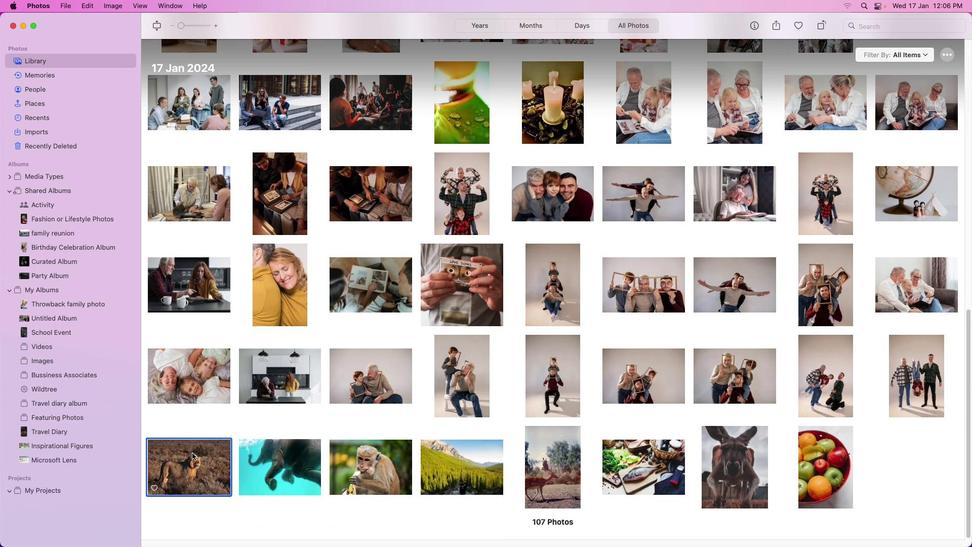 
Action: Mouse pressed left at (184, 465)
Screenshot: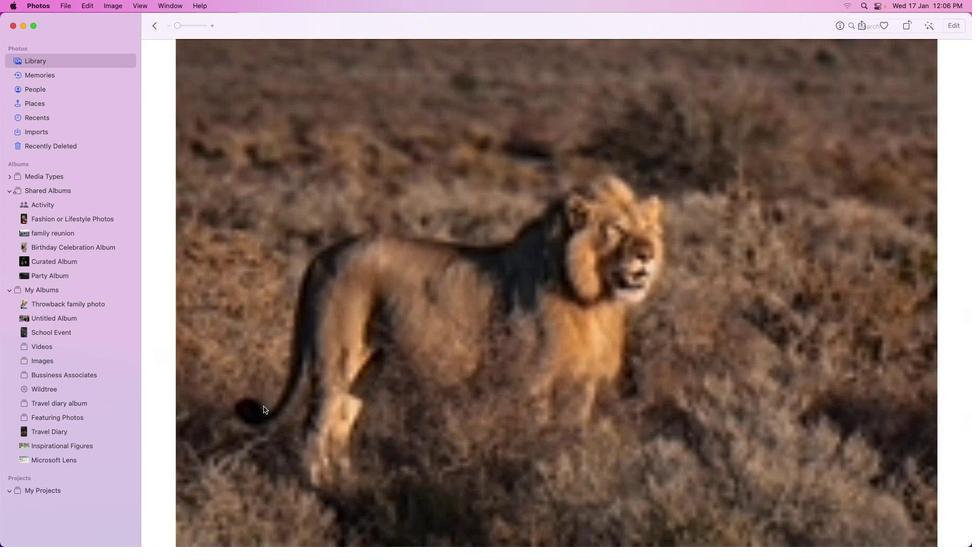 
Action: Mouse pressed left at (184, 465)
Screenshot: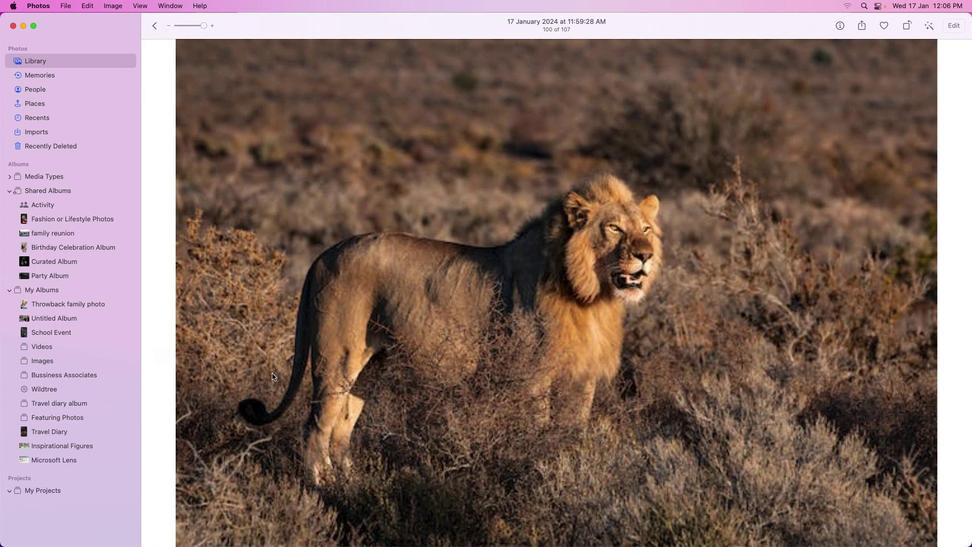 
Action: Mouse moved to (505, 187)
Screenshot: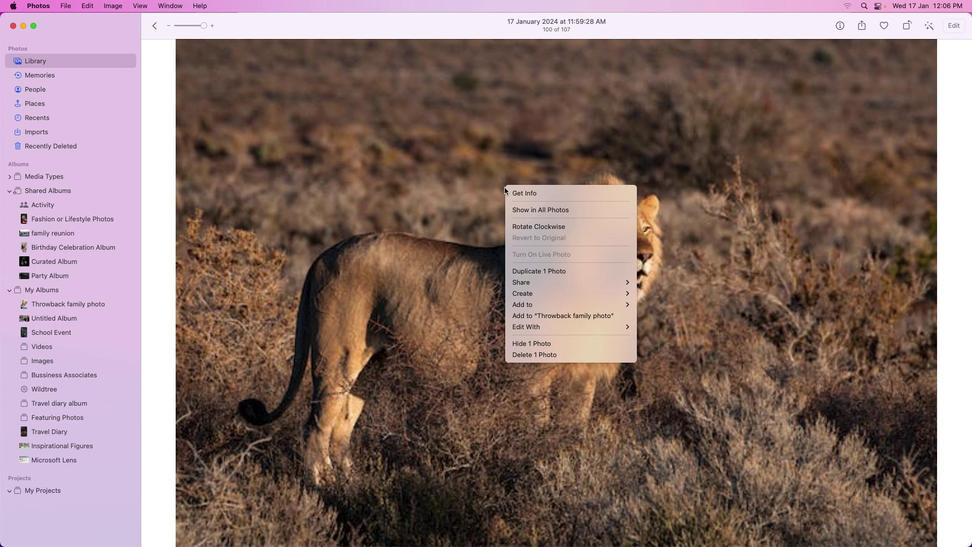 
Action: Mouse pressed right at (505, 187)
Screenshot: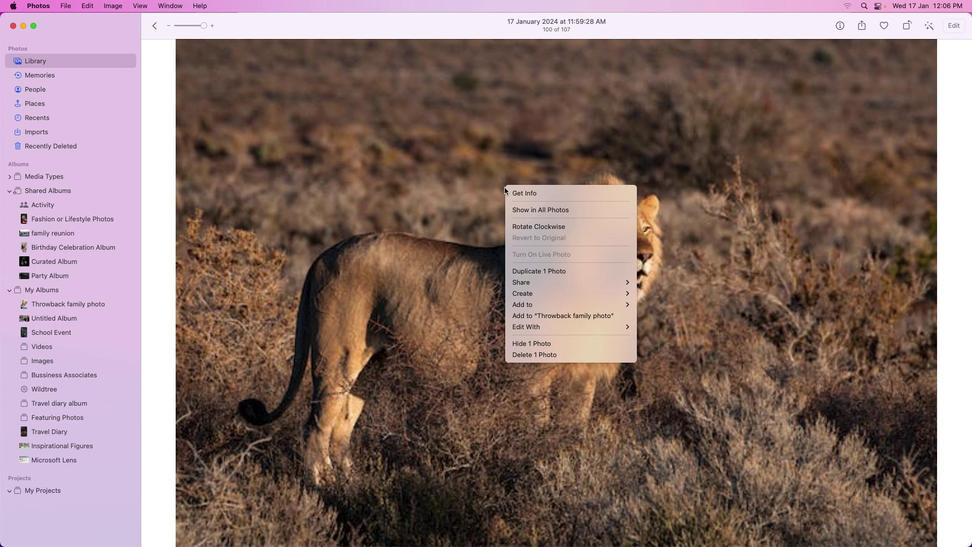 
Action: Mouse moved to (528, 187)
Screenshot: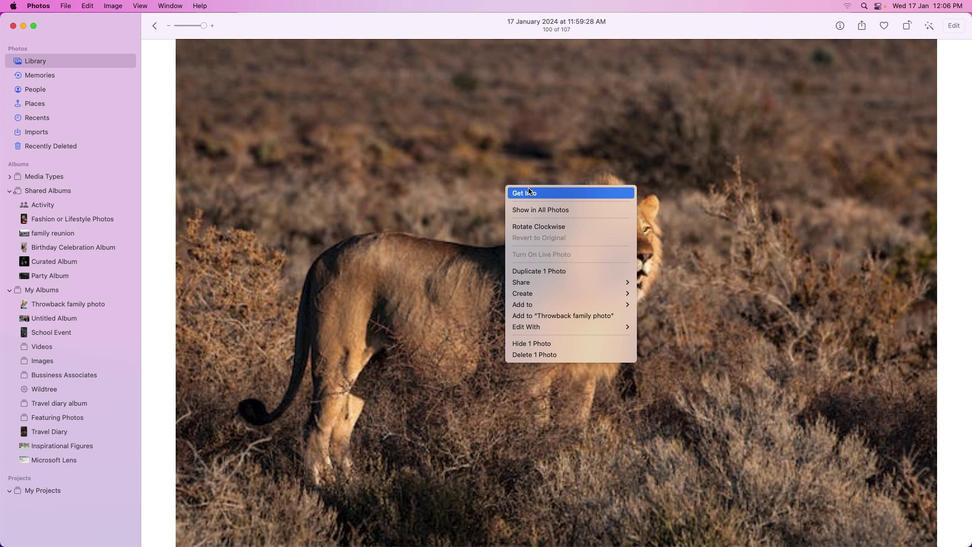
Action: Mouse pressed left at (528, 187)
Screenshot: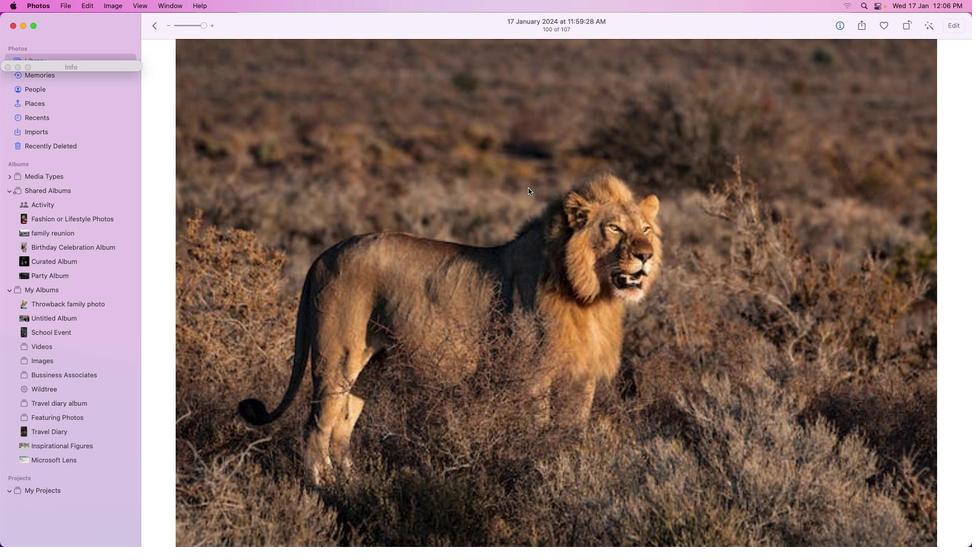 
Action: Mouse moved to (11, 197)
Screenshot: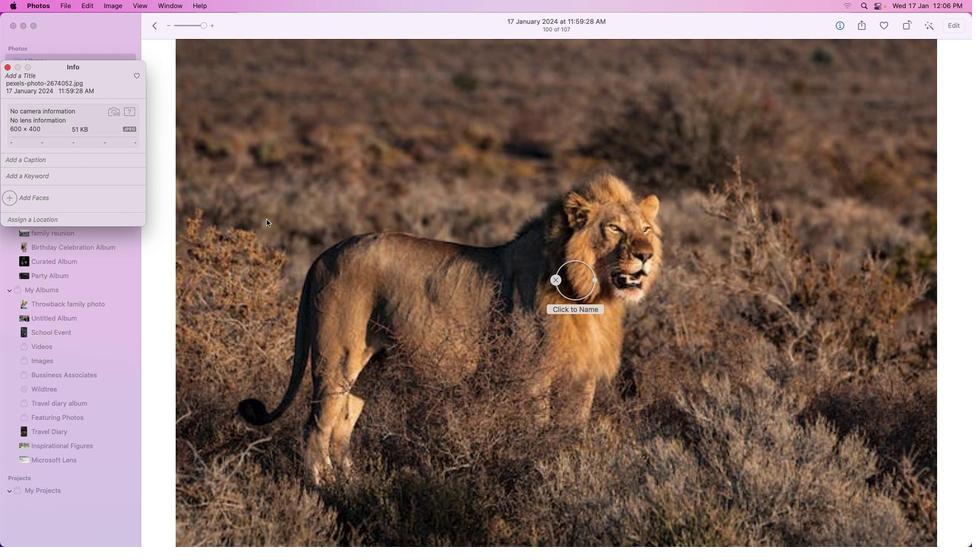 
Action: Mouse pressed left at (11, 197)
Screenshot: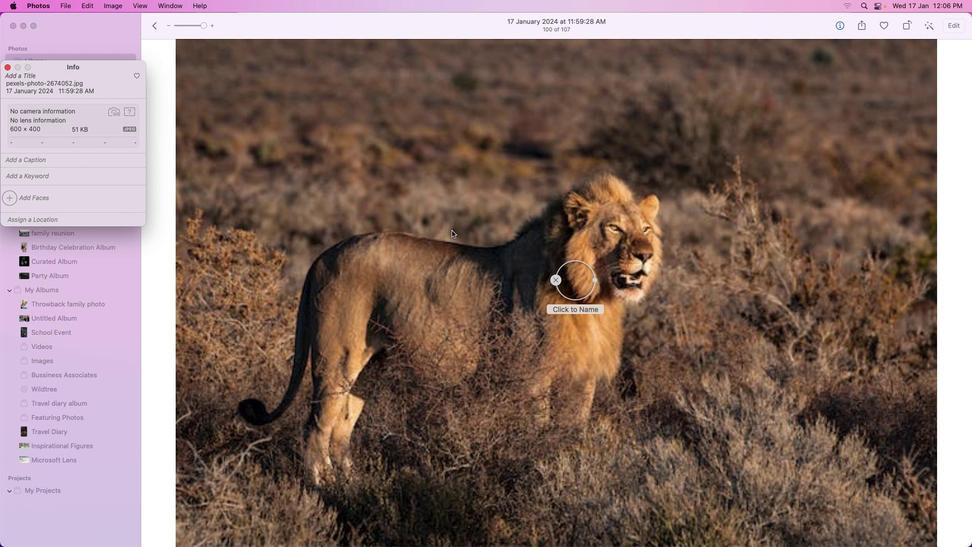 
Action: Mouse moved to (574, 272)
Screenshot: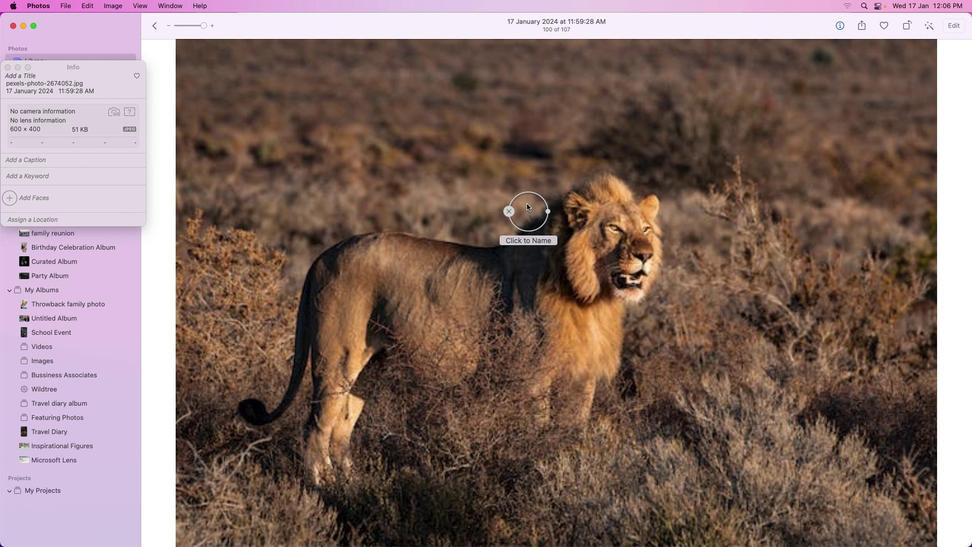
Action: Mouse pressed left at (574, 272)
Screenshot: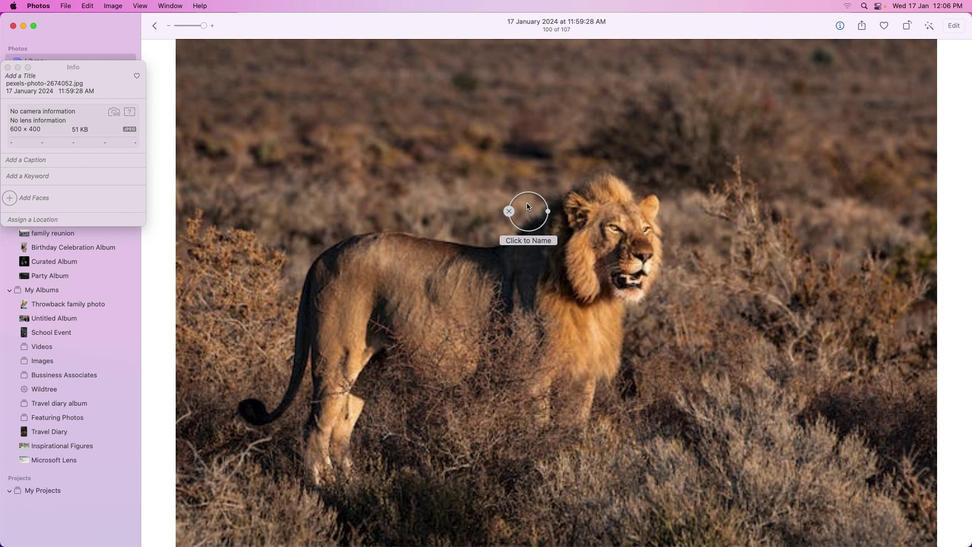
Action: Mouse moved to (548, 210)
Screenshot: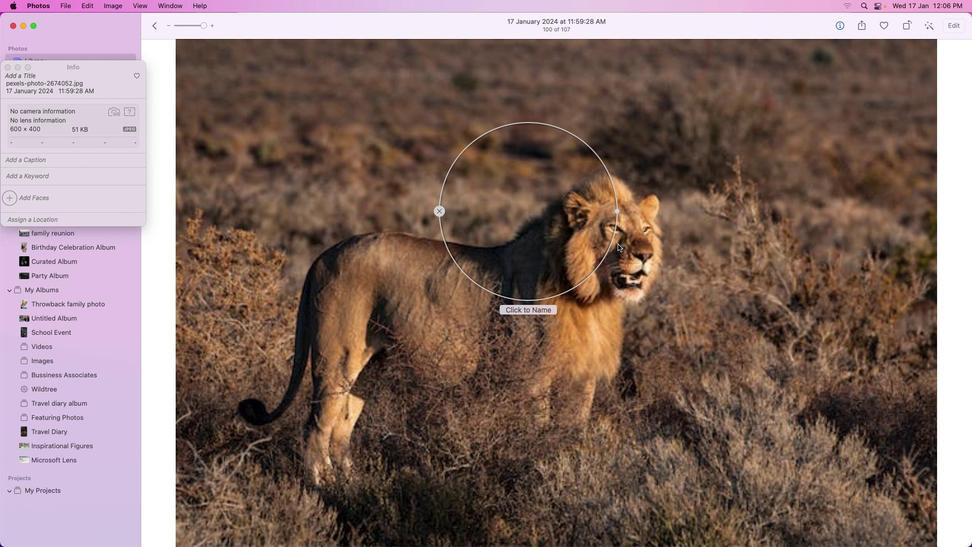 
Action: Mouse pressed left at (548, 210)
Screenshot: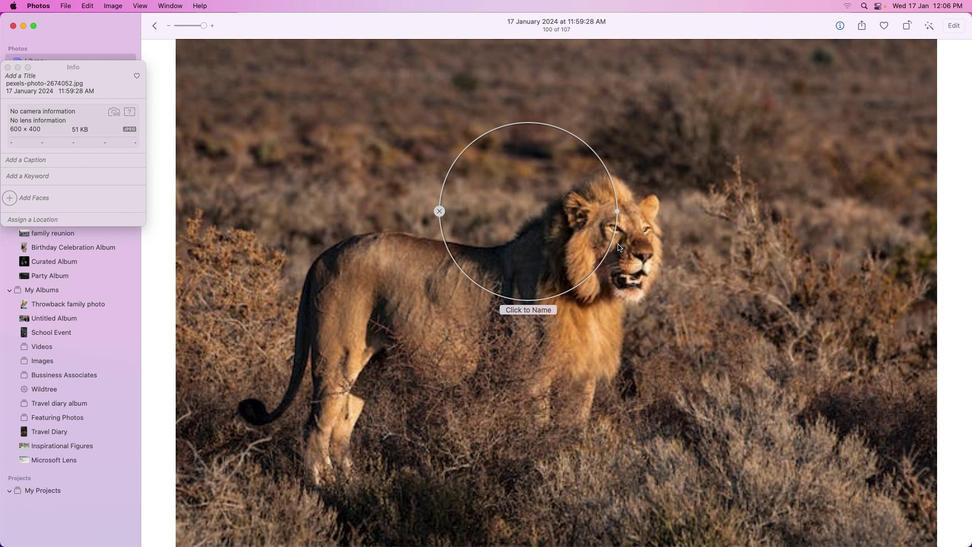 
Action: Mouse moved to (548, 221)
Screenshot: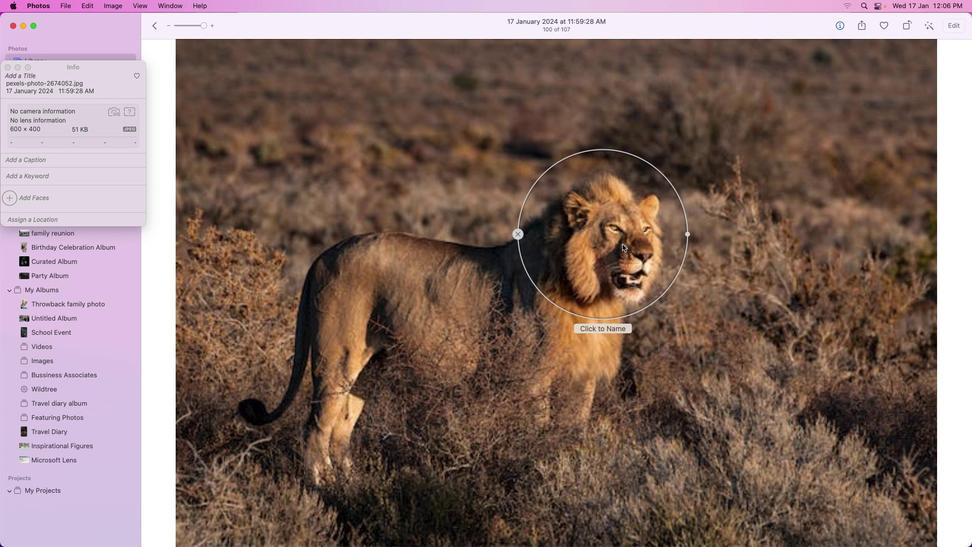 
Action: Mouse pressed left at (548, 221)
Screenshot: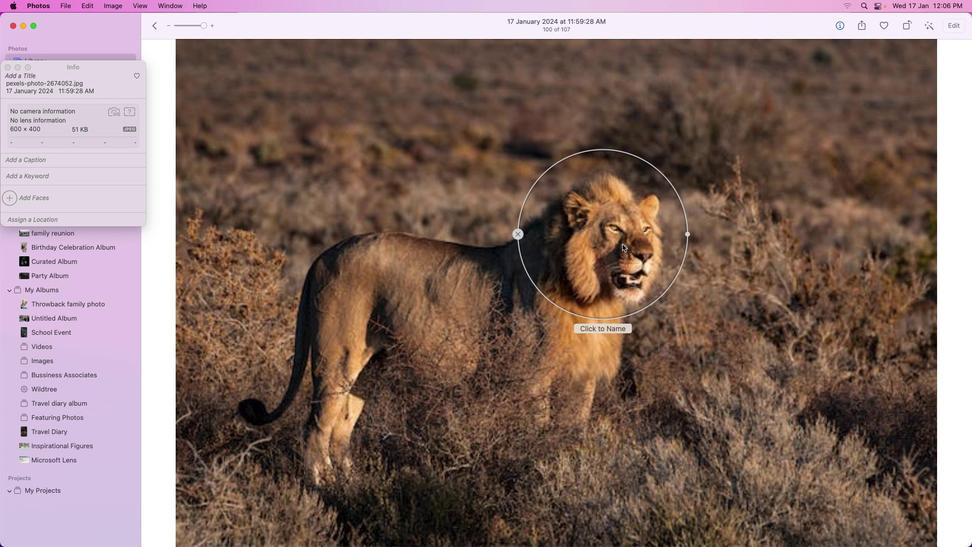 
Action: Mouse moved to (609, 334)
Screenshot: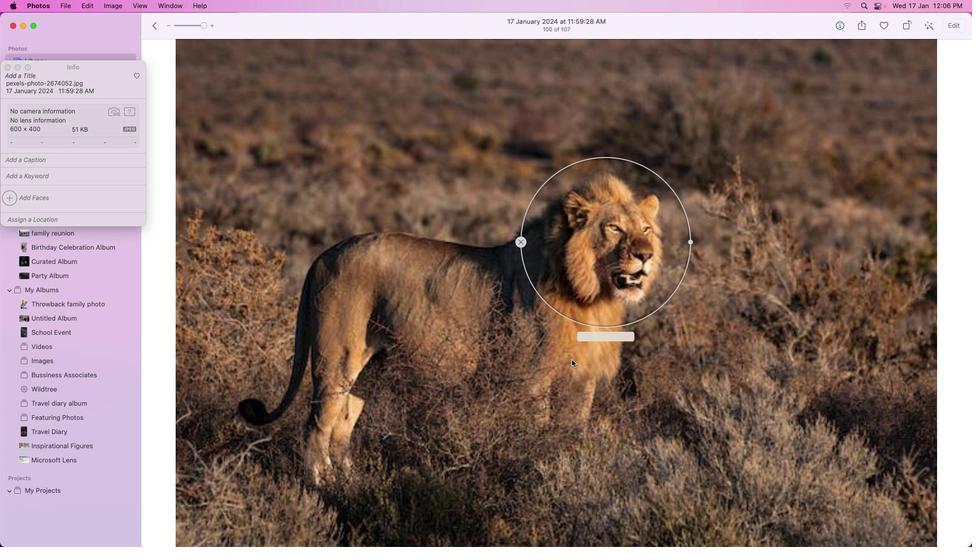 
Action: Mouse pressed left at (609, 334)
Screenshot: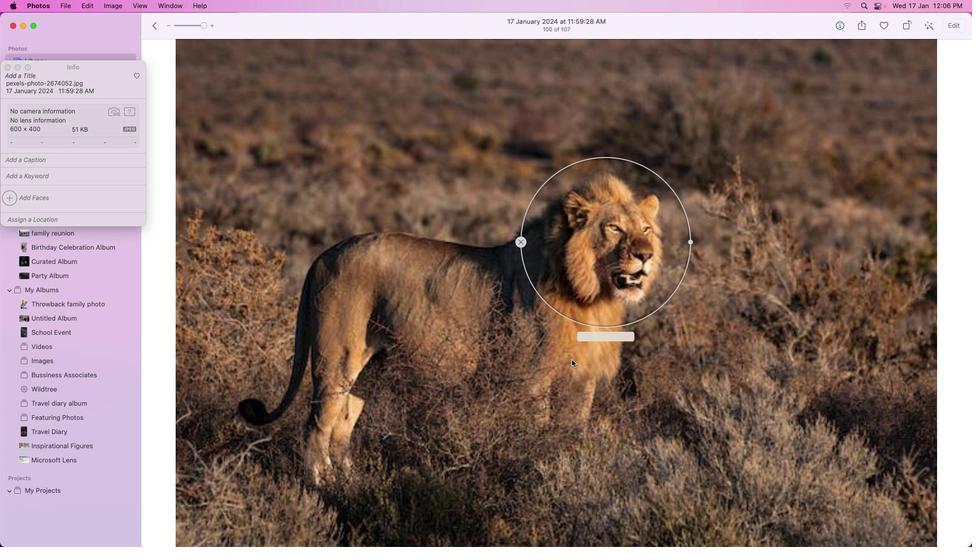 
Action: Mouse moved to (571, 360)
Screenshot: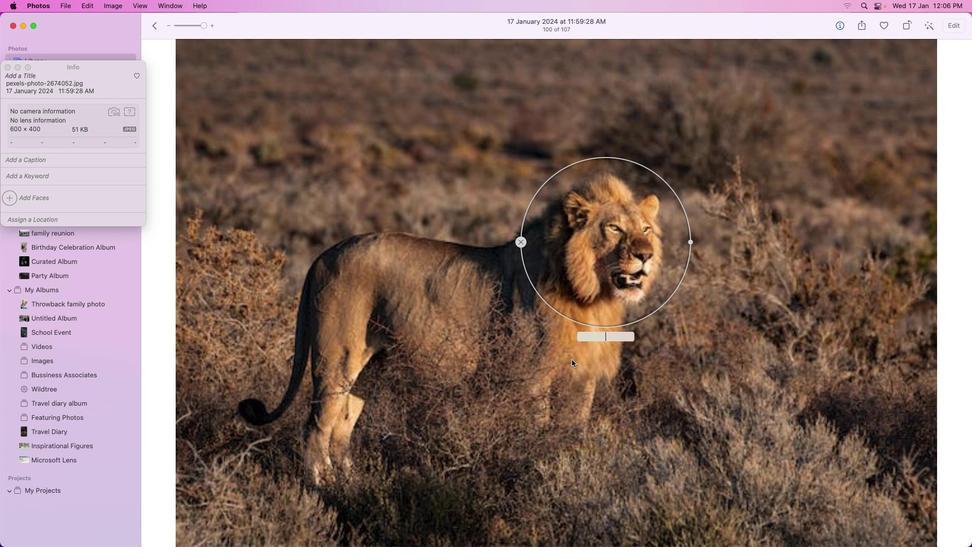 
Action: Key pressed Key.shift'L''i''o''n'Key.enter
Screenshot: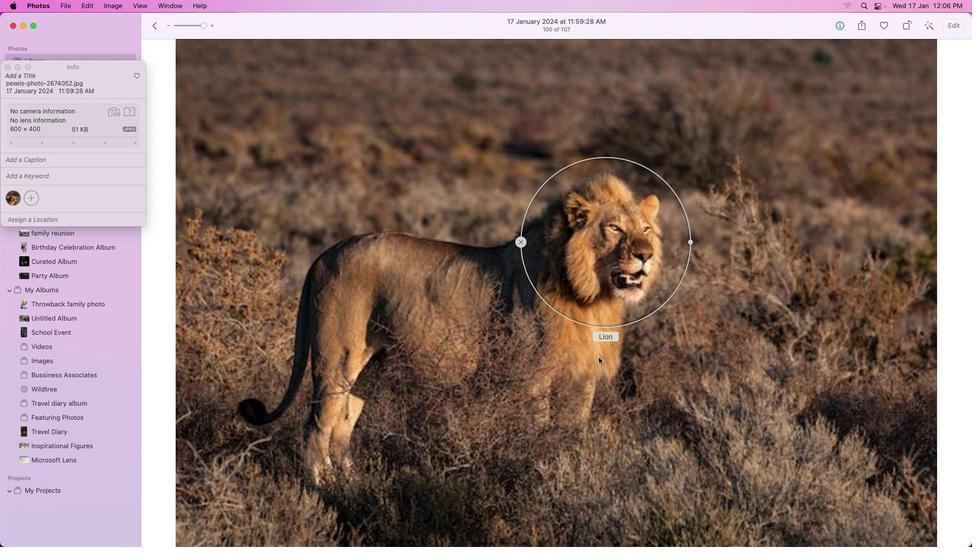
Action: Mouse moved to (360, 102)
Screenshot: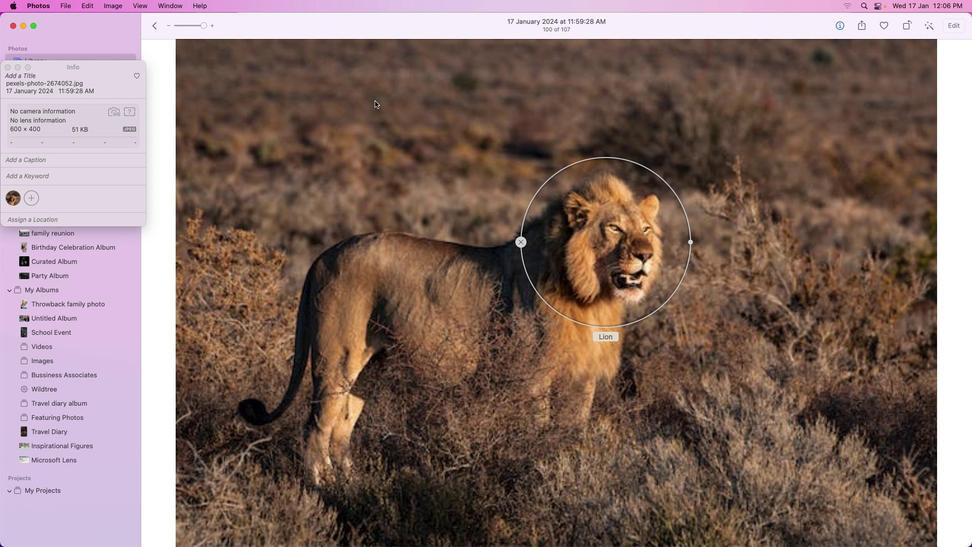 
Action: Mouse pressed left at (360, 102)
Screenshot: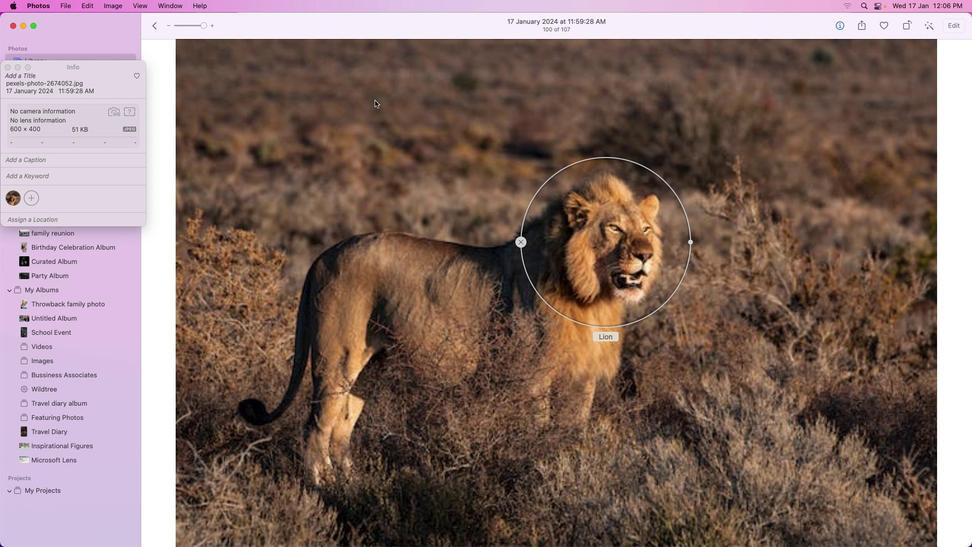 
Action: Mouse moved to (374, 100)
Screenshot: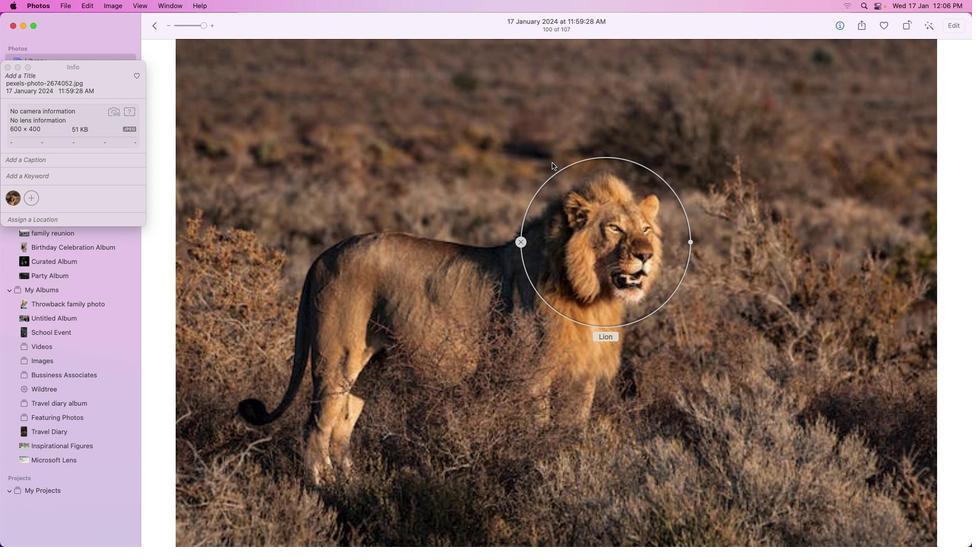
Action: Mouse pressed left at (374, 100)
Screenshot: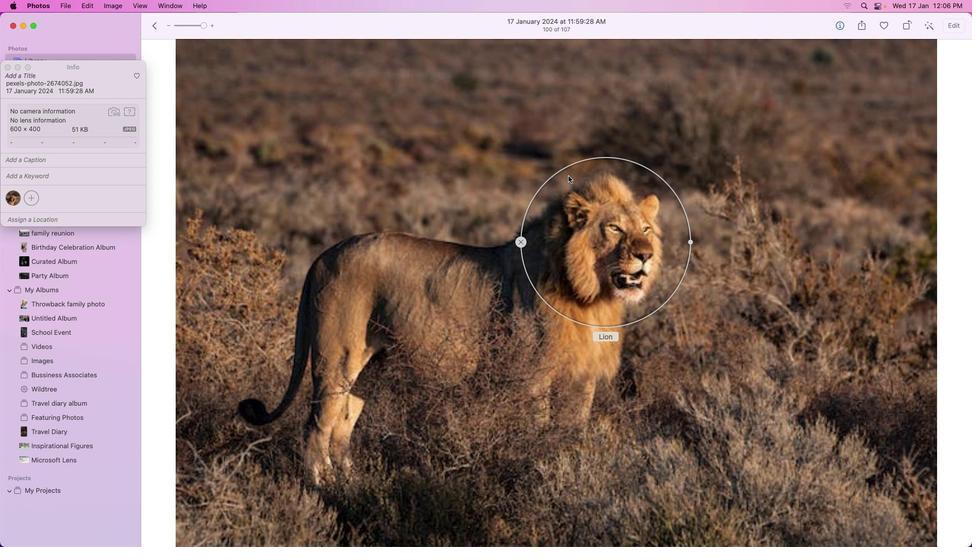 
Action: Mouse moved to (597, 210)
Screenshot: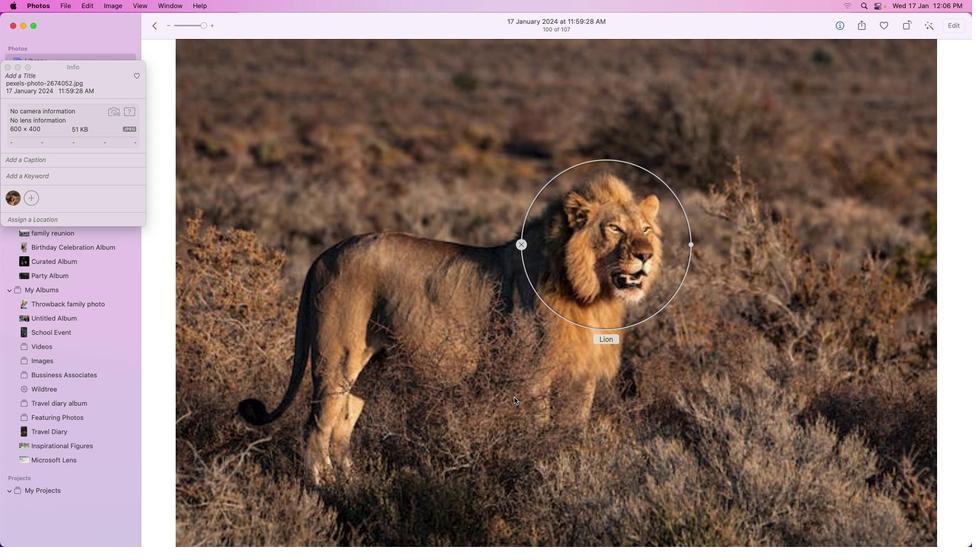 
Action: Mouse pressed left at (597, 210)
Screenshot: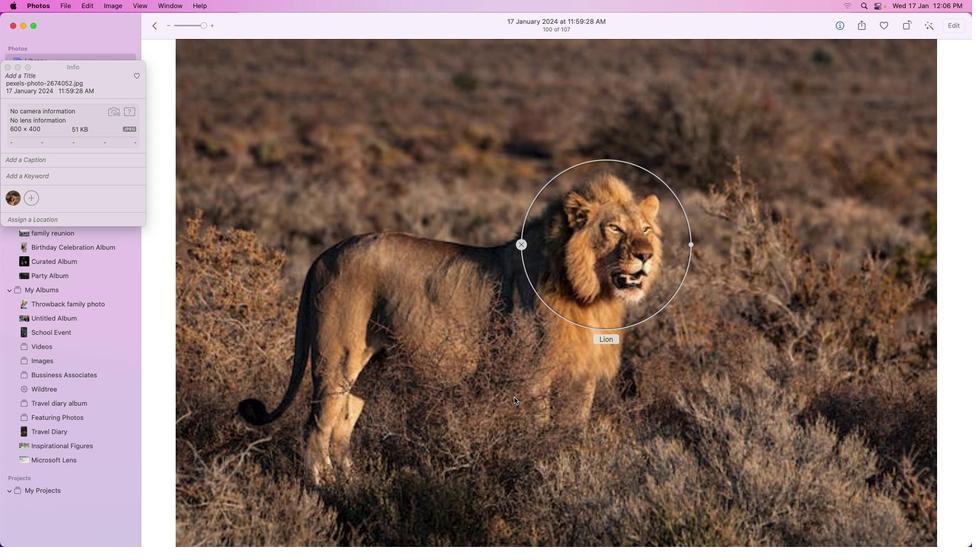 
Action: Mouse moved to (32, 196)
Screenshot: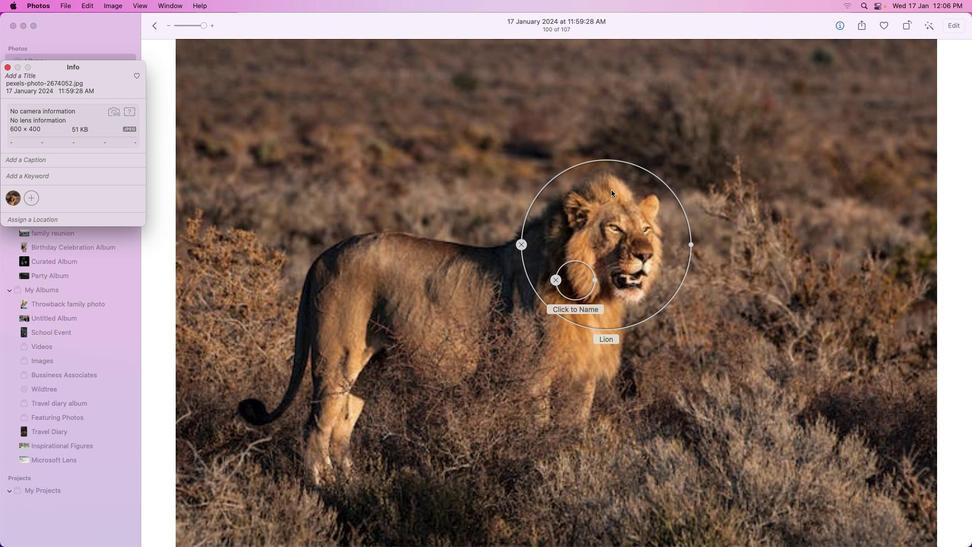 
Action: Mouse pressed left at (32, 196)
Screenshot: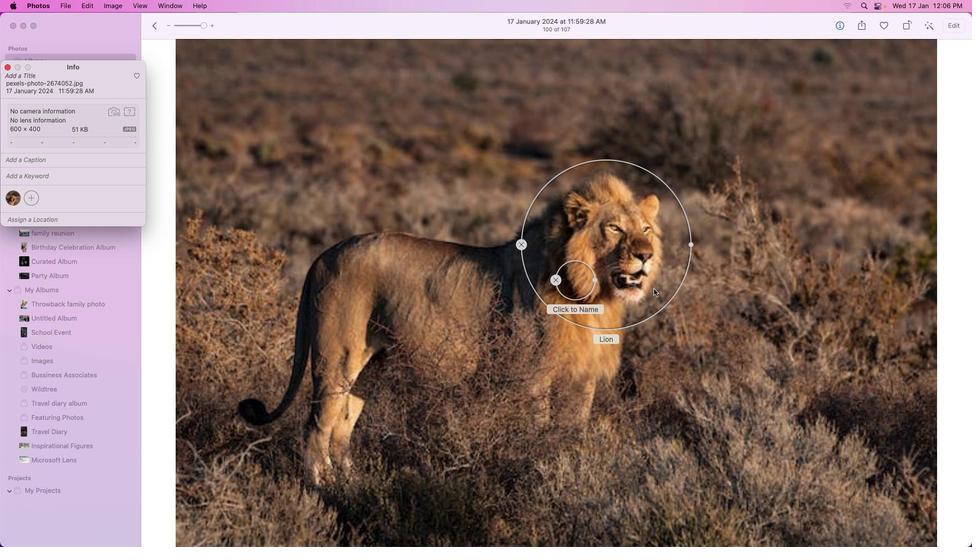 
Action: Mouse moved to (585, 276)
Screenshot: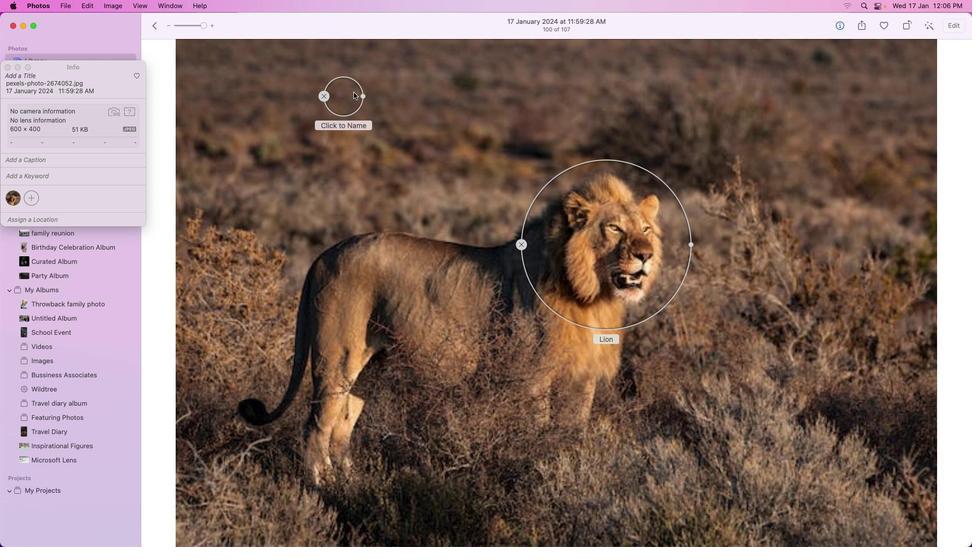 
Action: Mouse pressed left at (585, 276)
Screenshot: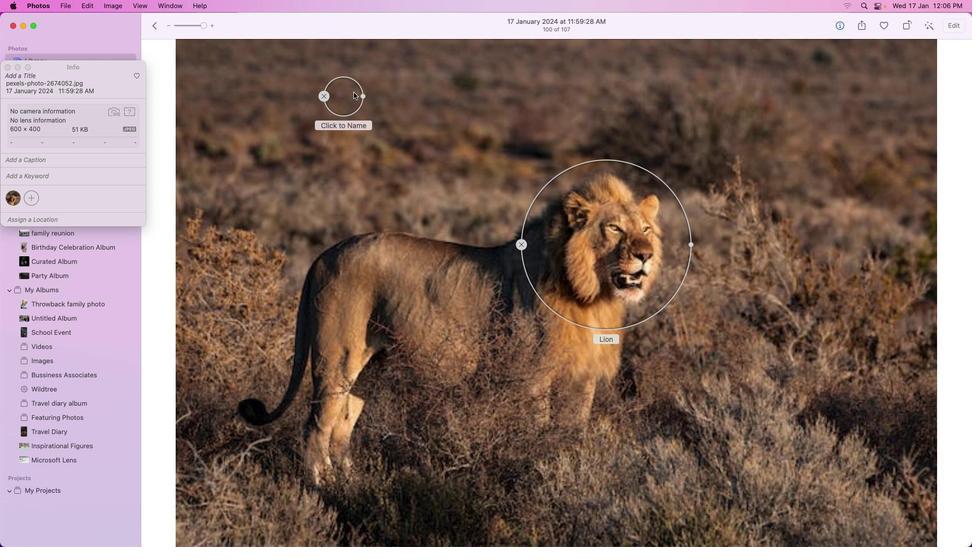 
Action: Mouse moved to (359, 96)
Screenshot: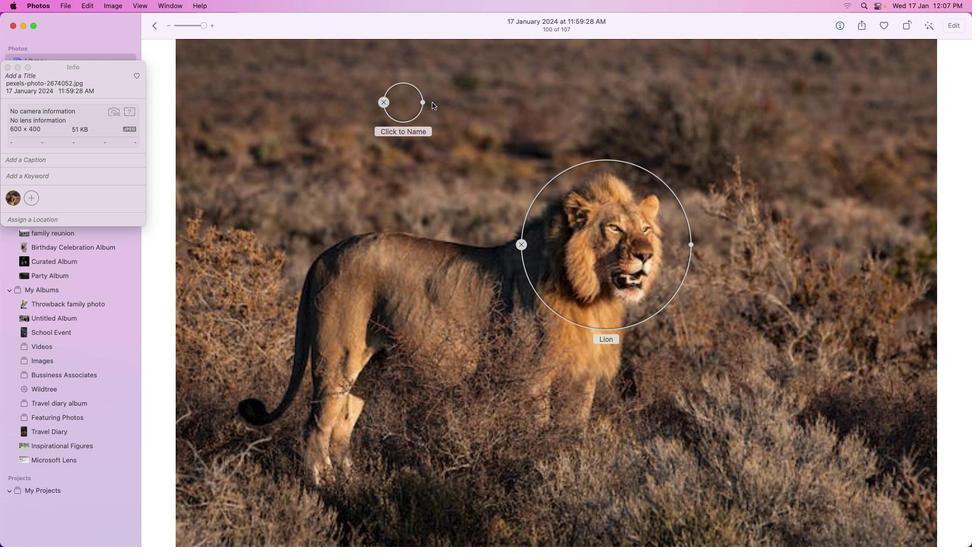 
Action: Mouse pressed left at (359, 96)
Screenshot: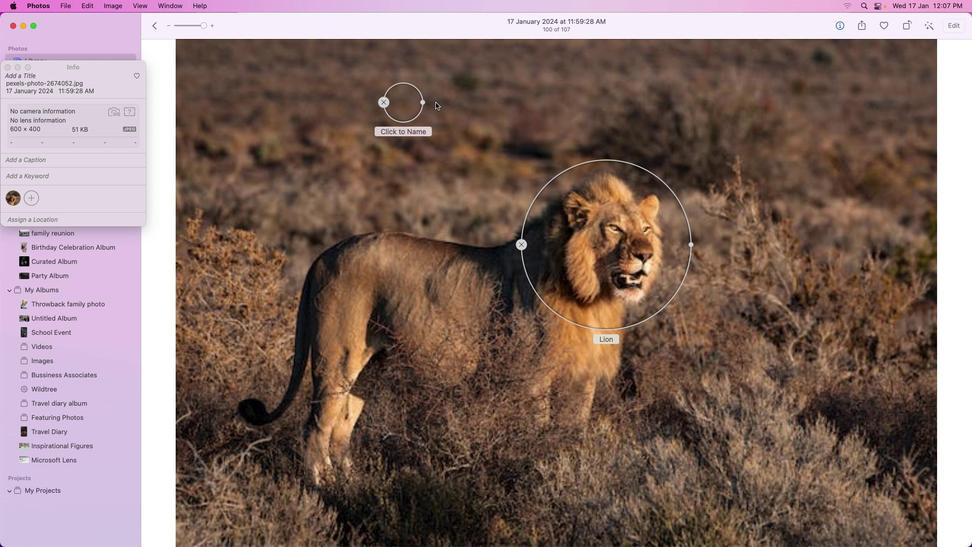 
Action: Mouse moved to (419, 102)
Screenshot: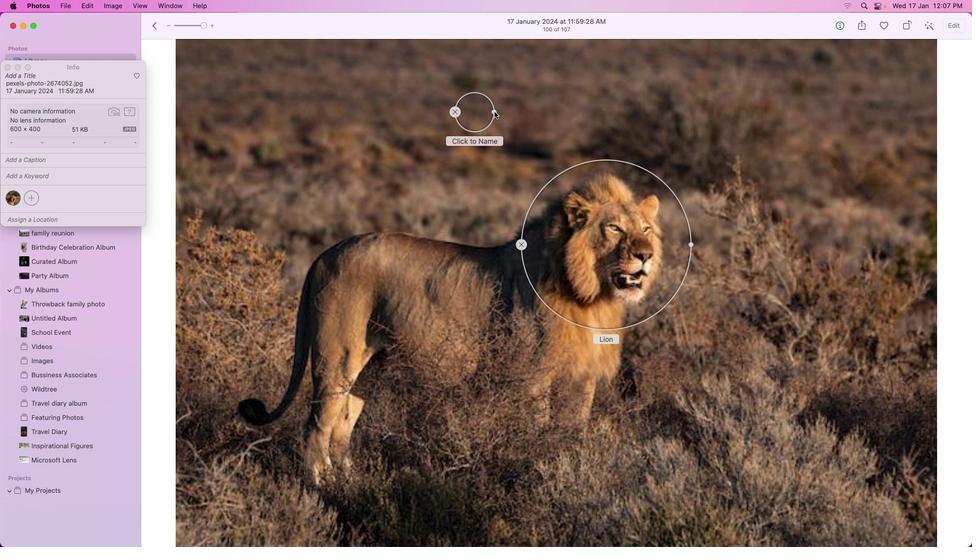 
Action: Mouse pressed left at (419, 102)
Screenshot: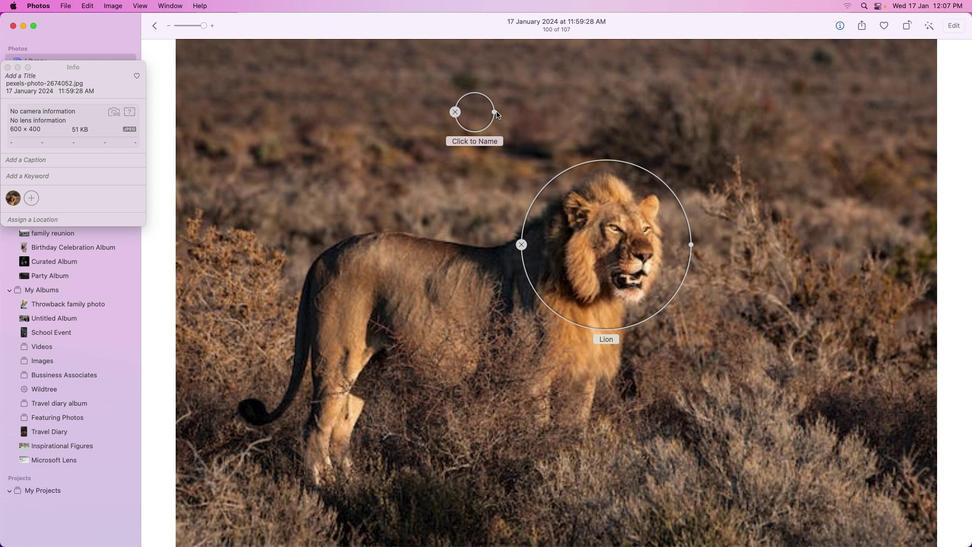 
Action: Mouse moved to (497, 111)
Screenshot: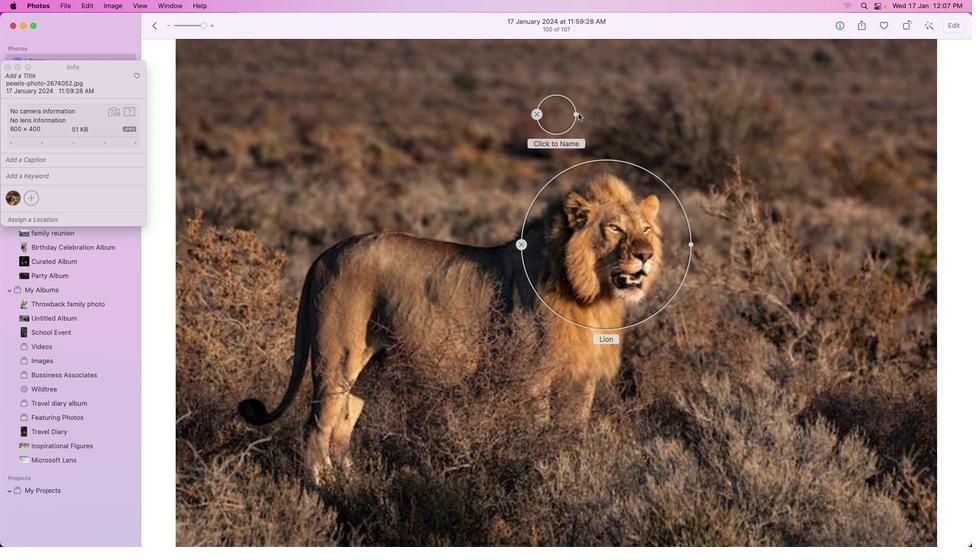 
Action: Mouse pressed left at (497, 111)
Screenshot: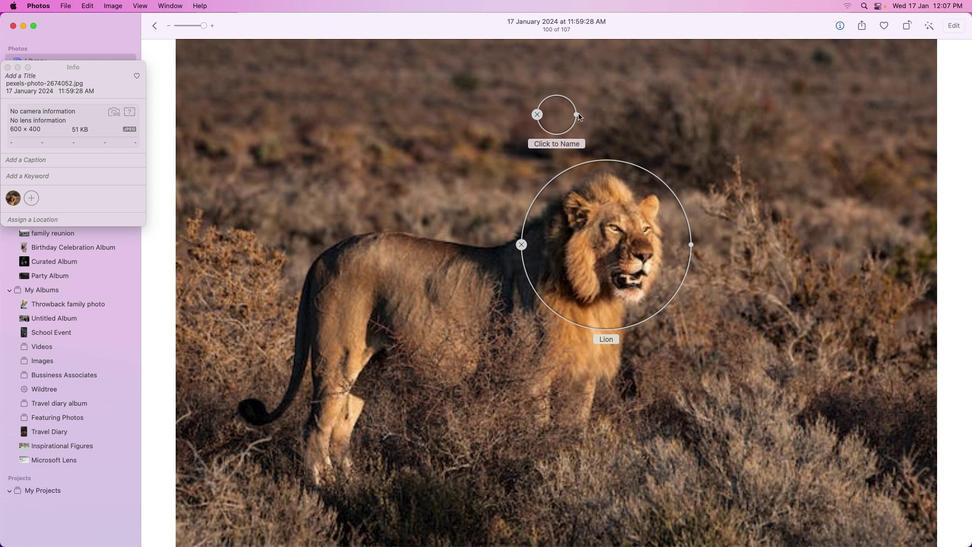 
Action: Mouse moved to (572, 119)
Screenshot: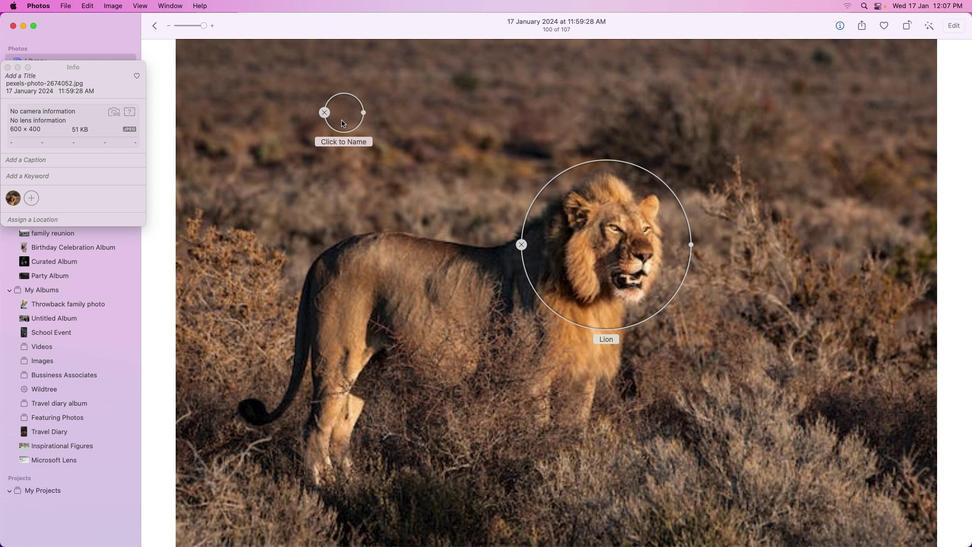 
Action: Mouse pressed left at (572, 119)
Screenshot: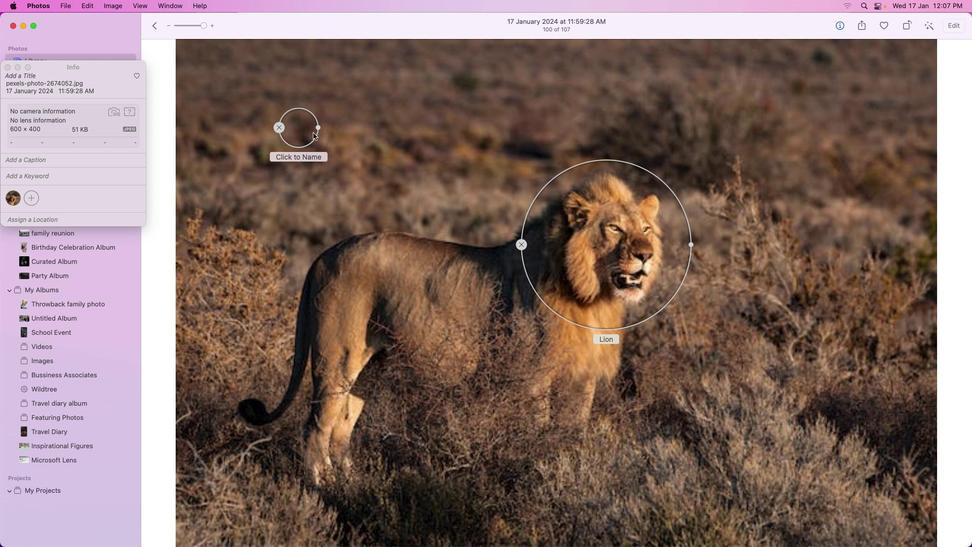 
Action: Mouse moved to (314, 130)
Screenshot: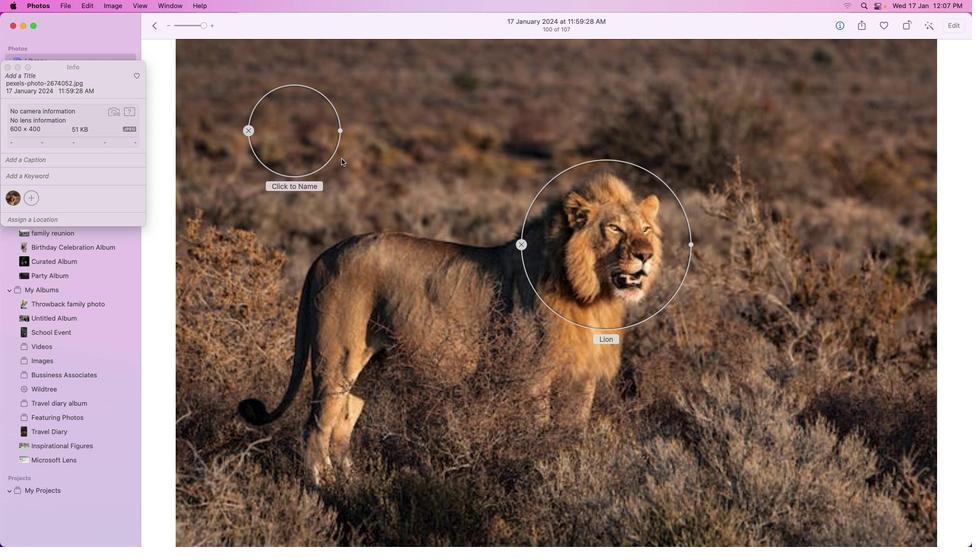 
Action: Mouse pressed left at (314, 130)
Screenshot: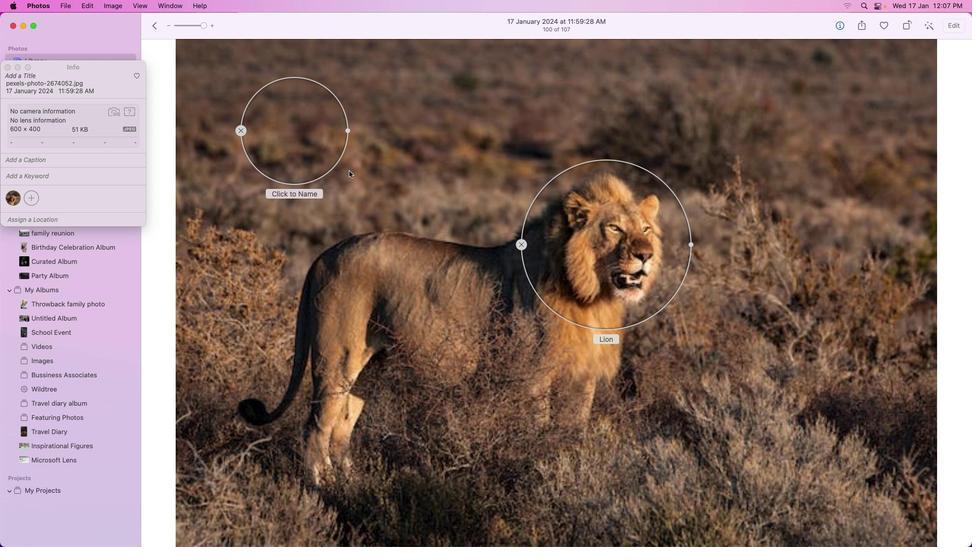 
Action: Mouse moved to (307, 134)
Screenshot: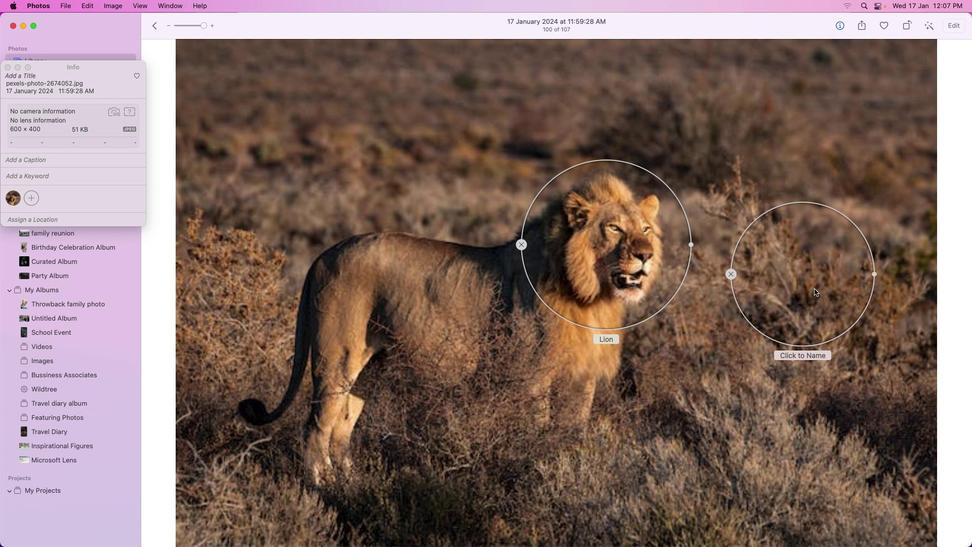 
Action: Mouse pressed left at (307, 134)
Screenshot: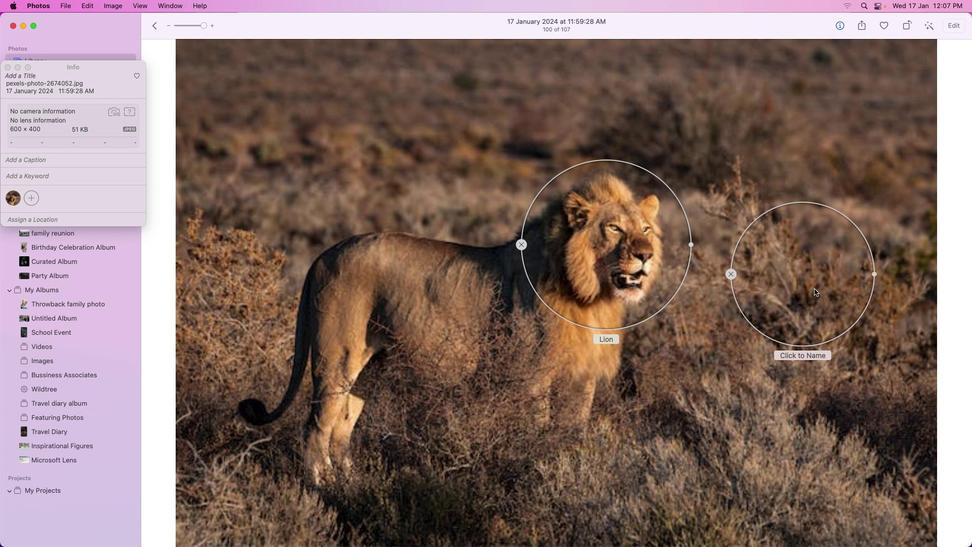 
Action: Mouse moved to (794, 371)
Screenshot: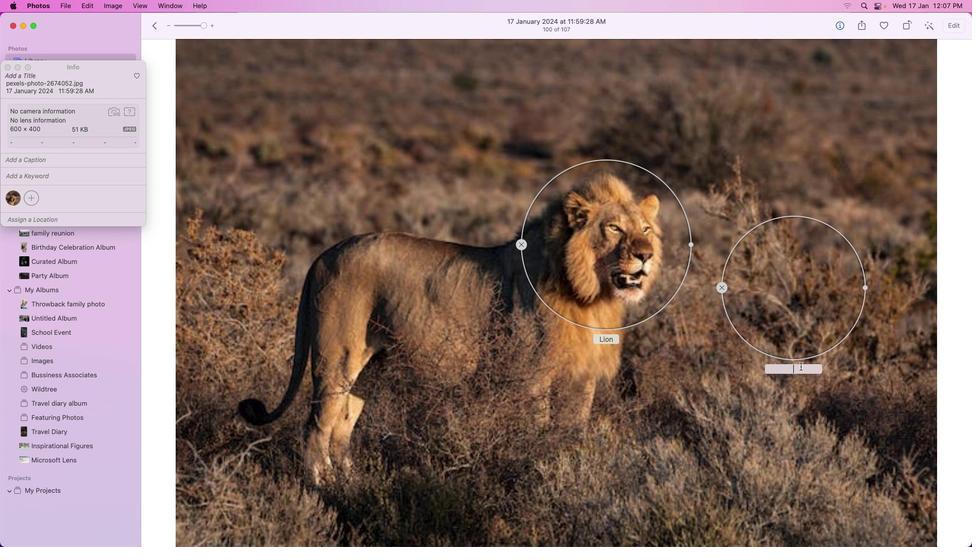 
Action: Mouse pressed left at (794, 371)
Screenshot: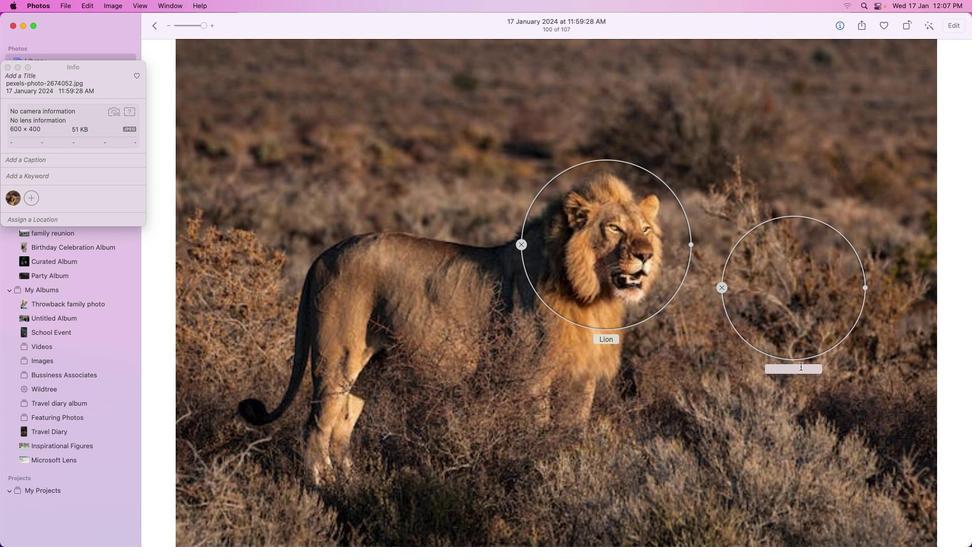 
Action: Mouse moved to (801, 366)
Screenshot: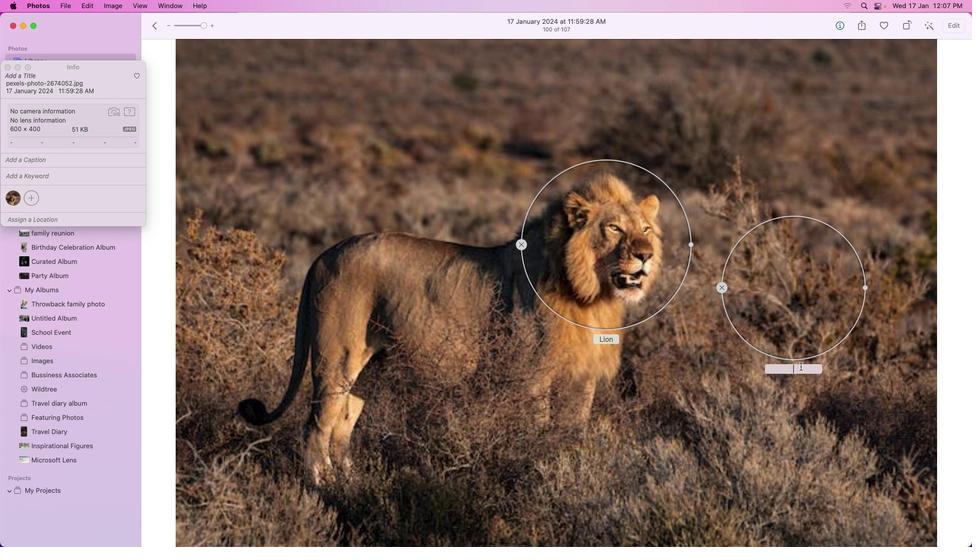 
Action: Key pressed Key.shift'N''a''t''u''r''e'Key.enter
Screenshot: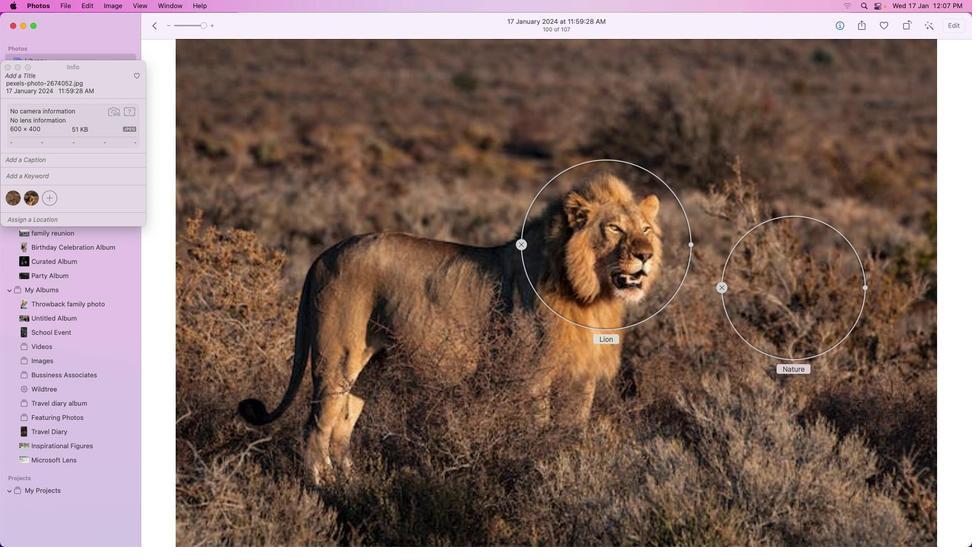 
Action: Mouse moved to (6, 65)
Screenshot: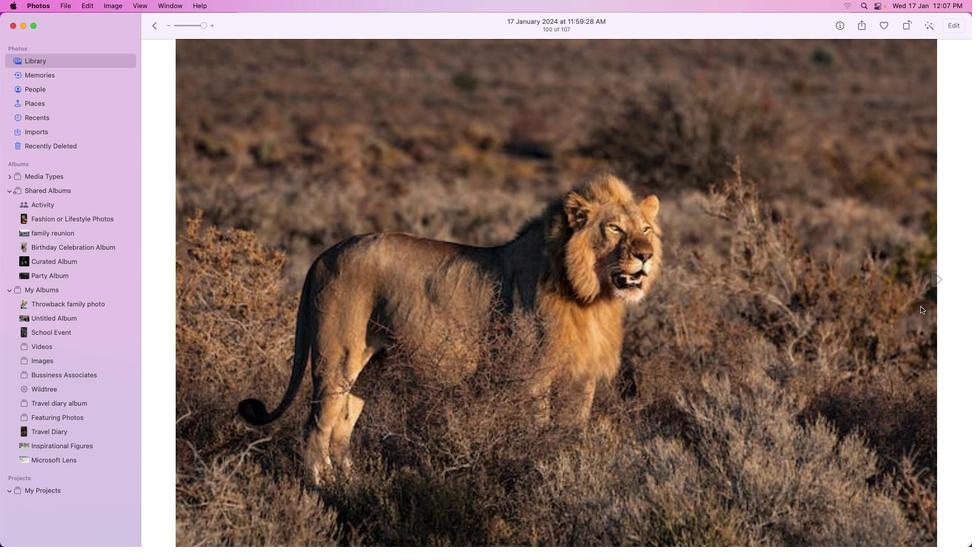 
Action: Mouse pressed left at (6, 65)
Screenshot: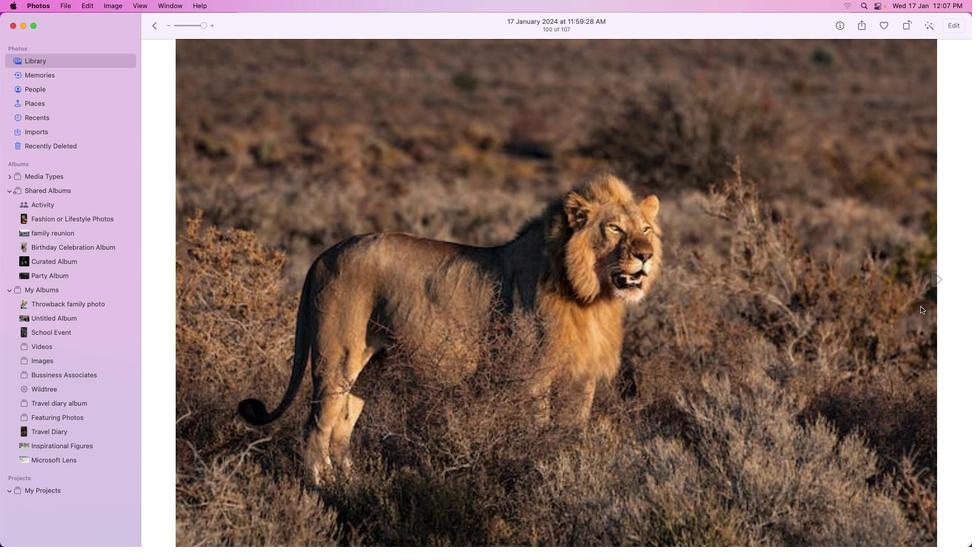 
Action: Mouse moved to (935, 279)
Screenshot: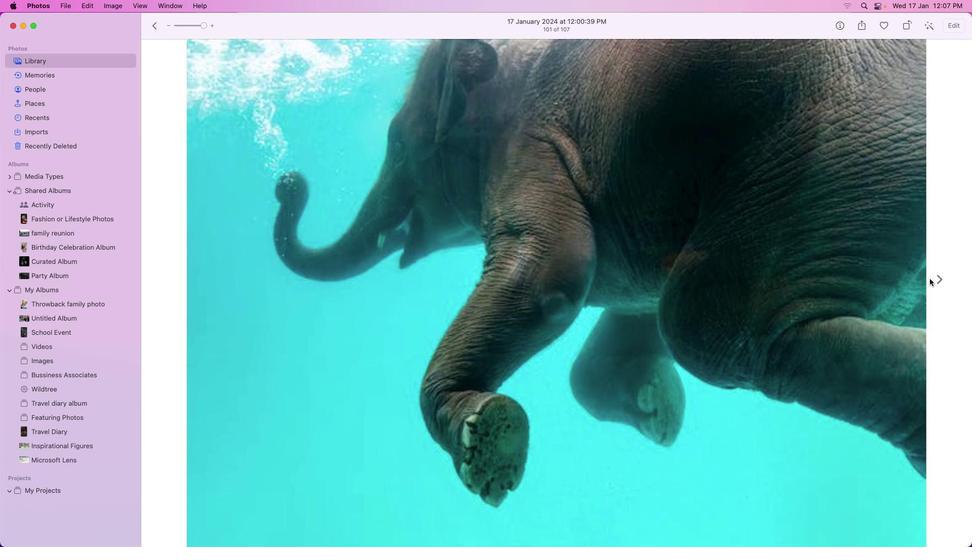 
Action: Mouse pressed left at (935, 279)
Screenshot: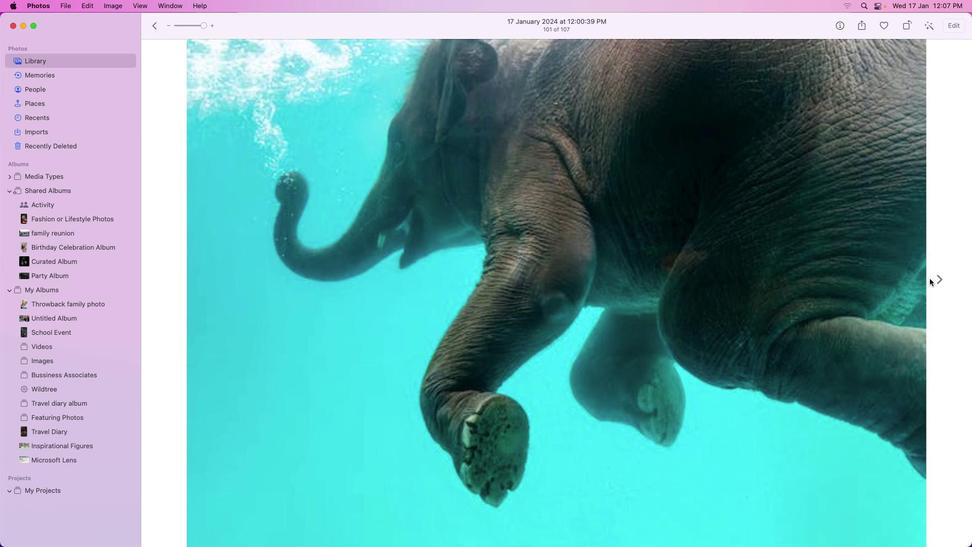 
Action: Mouse moved to (333, 127)
Screenshot: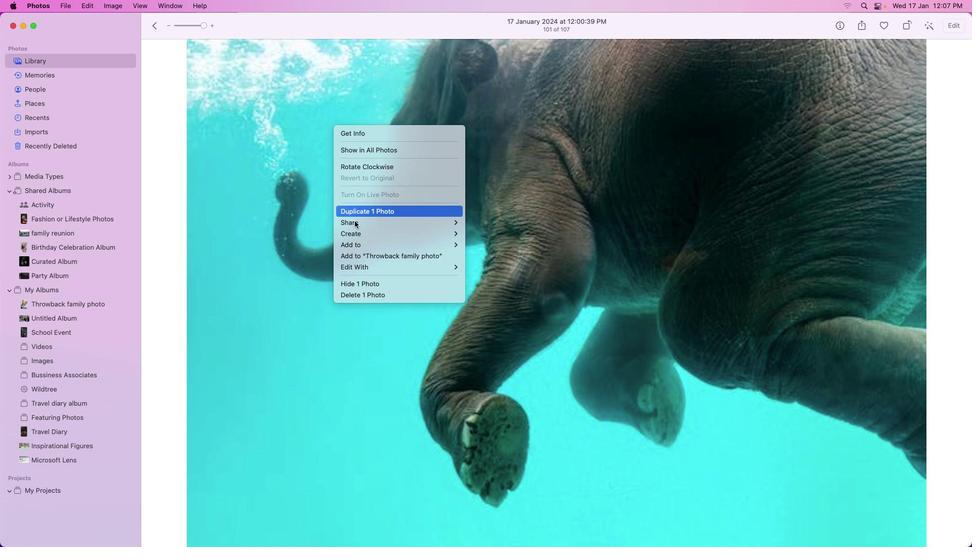 
Action: Mouse pressed right at (333, 127)
Screenshot: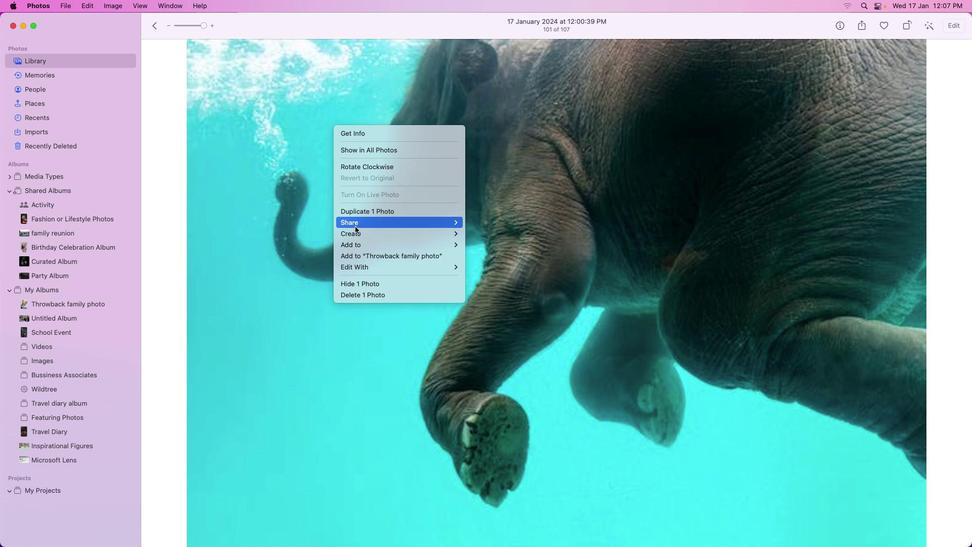 
Action: Mouse moved to (384, 131)
Screenshot: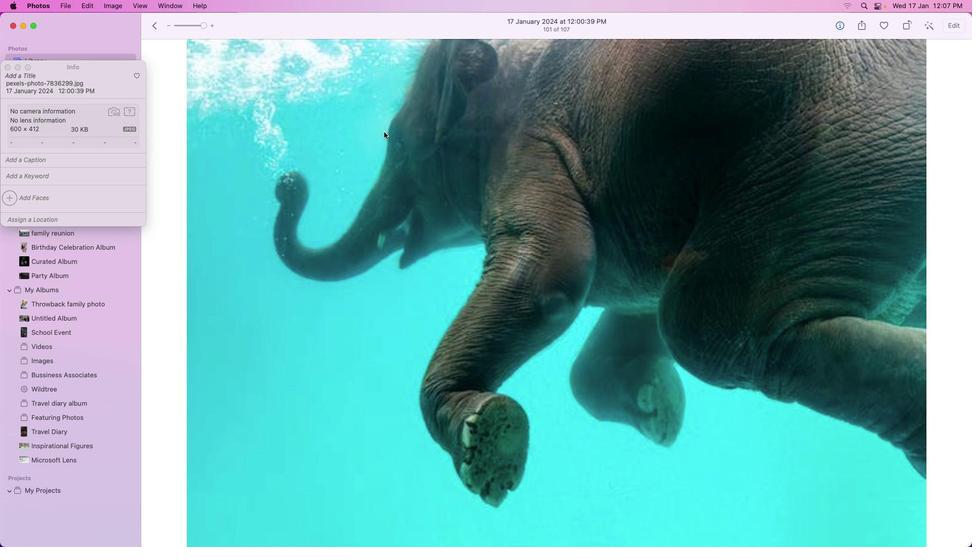 
Action: Mouse pressed left at (384, 131)
Screenshot: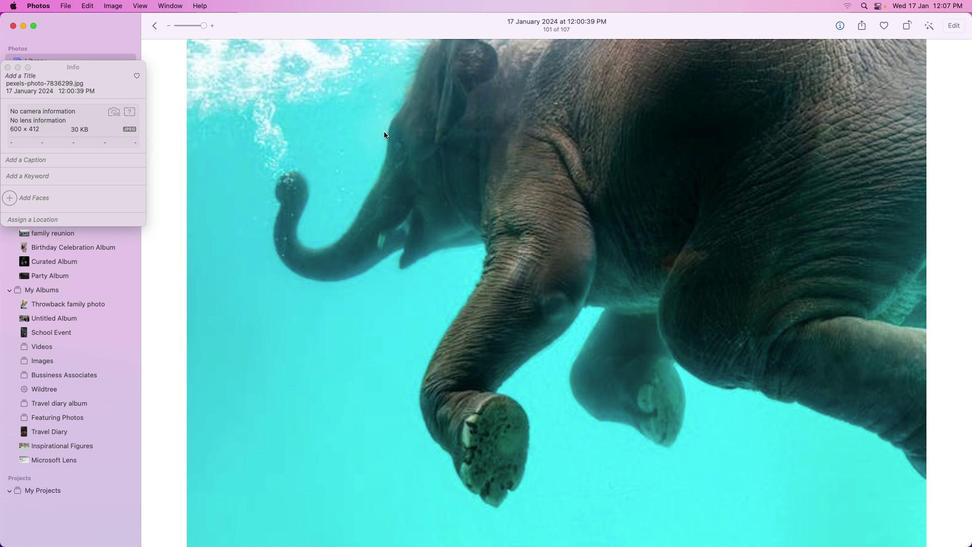 
Action: Mouse moved to (7, 197)
Screenshot: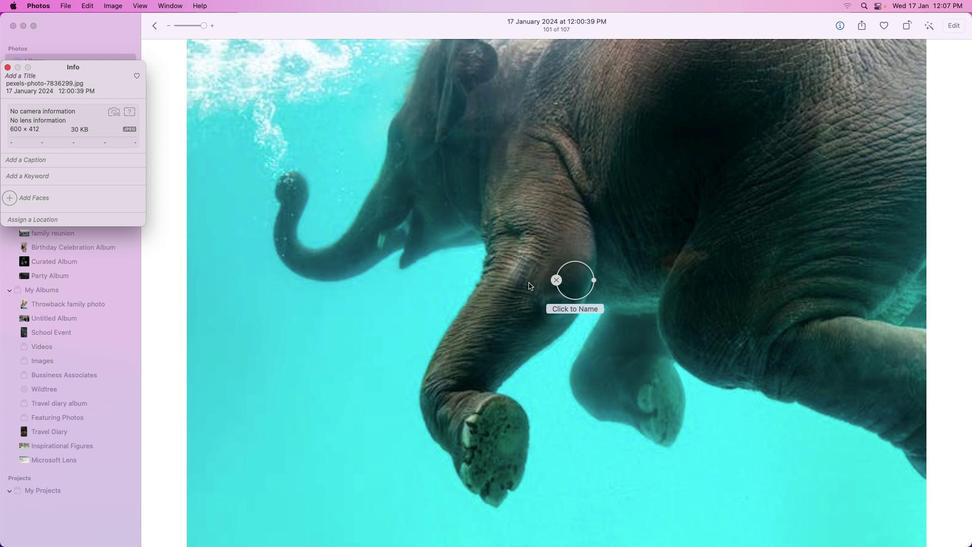 
Action: Mouse pressed left at (7, 197)
Screenshot: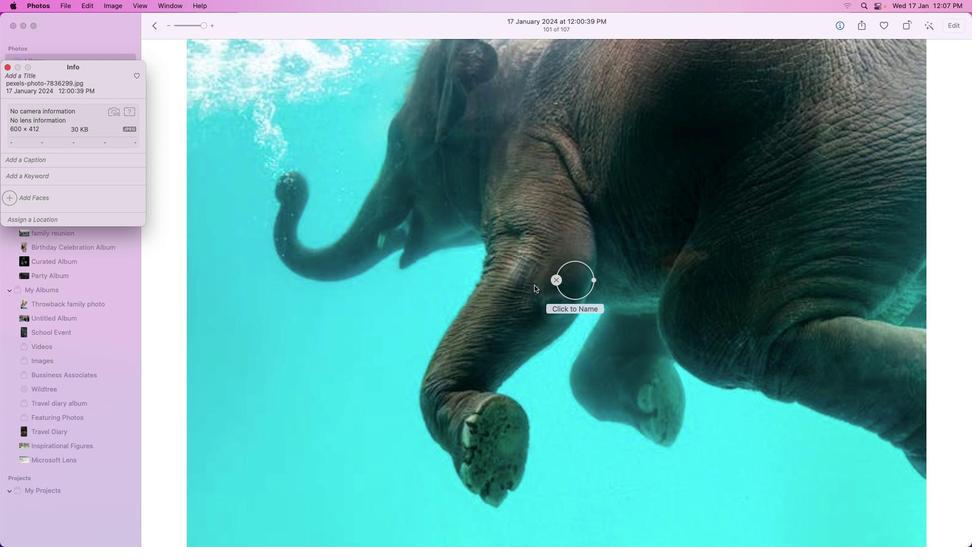 
Action: Mouse moved to (573, 286)
Screenshot: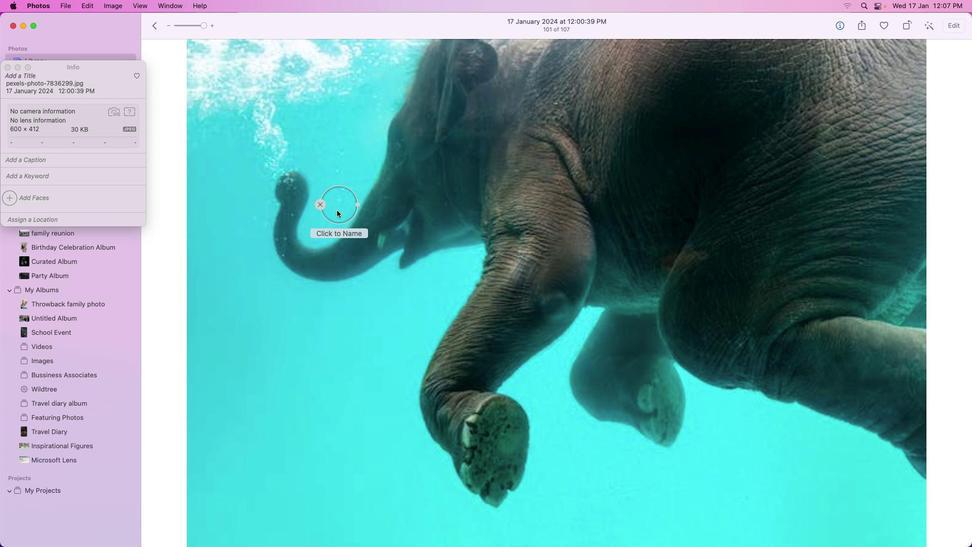 
Action: Mouse pressed left at (573, 286)
Screenshot: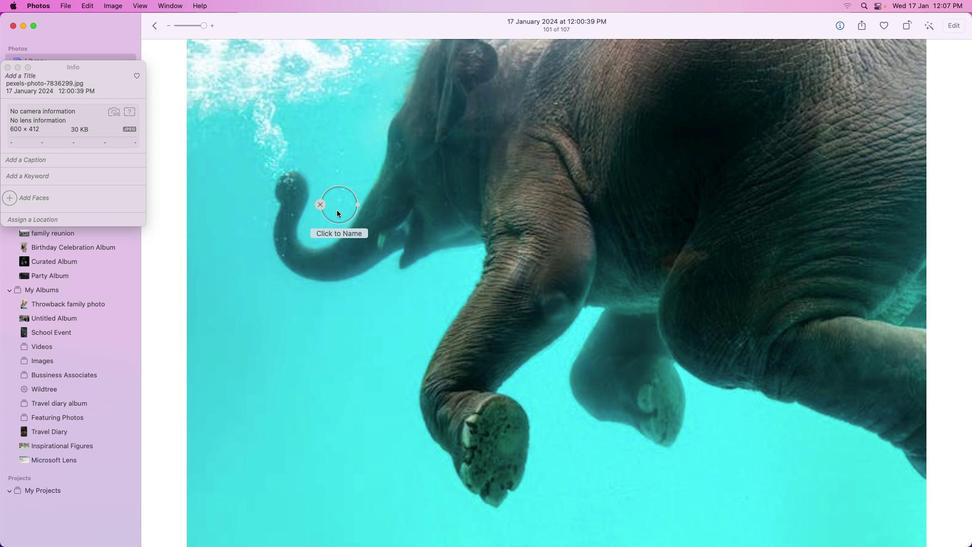 
Action: Mouse moved to (358, 202)
Screenshot: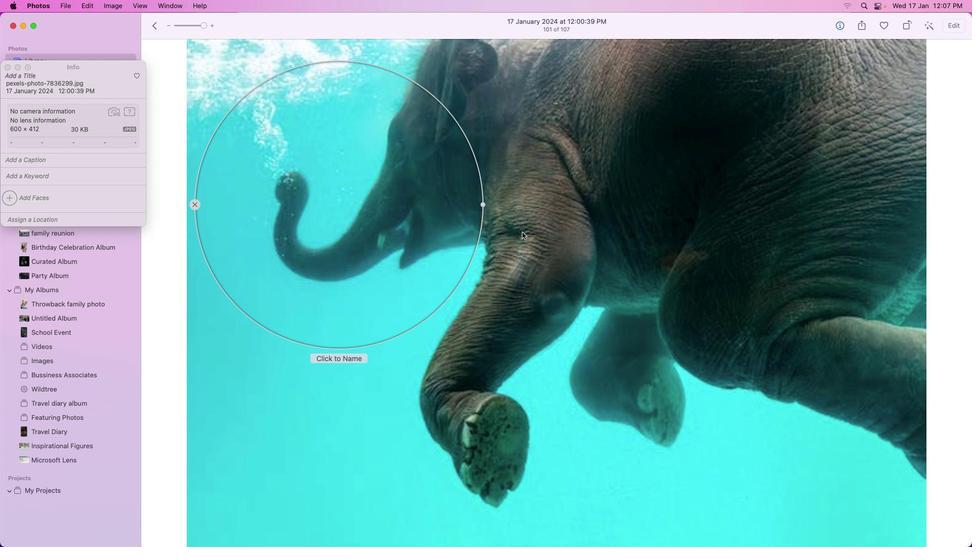 
Action: Mouse pressed left at (358, 202)
Screenshot: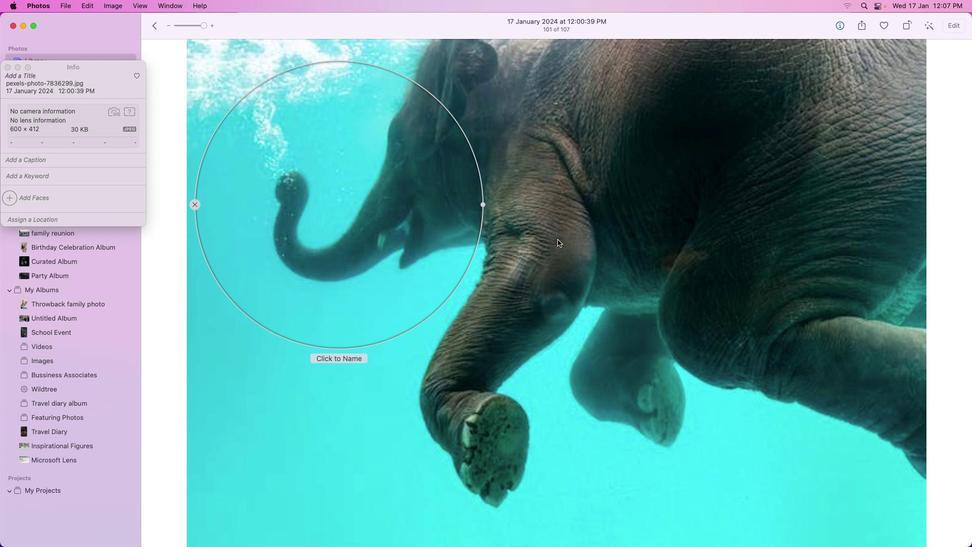 
Action: Mouse moved to (395, 311)
Screenshot: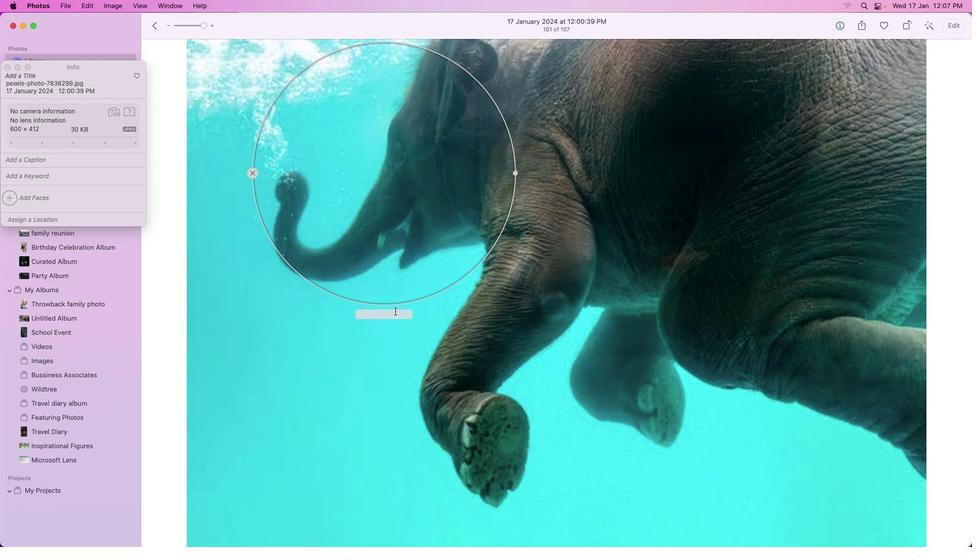 
Action: Mouse pressed left at (395, 311)
Screenshot: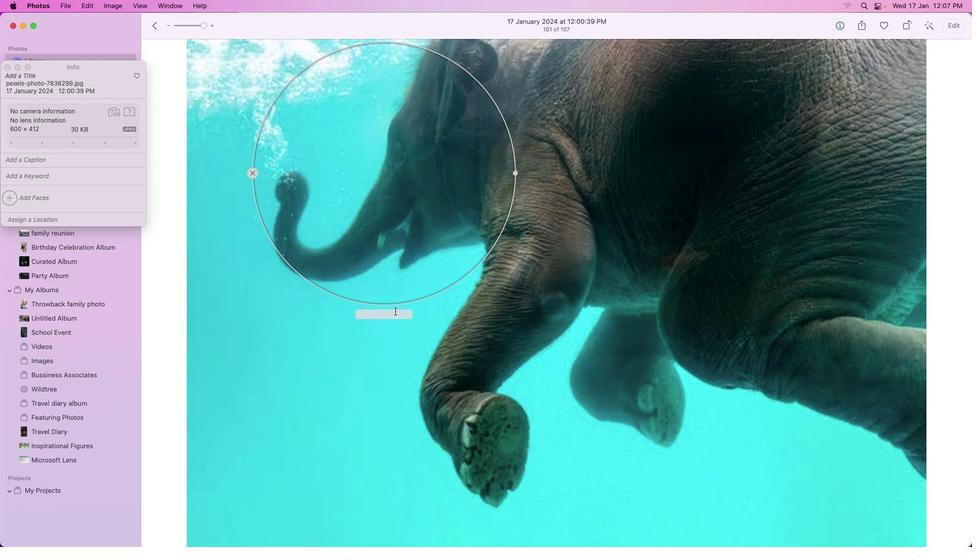 
Action: Mouse moved to (395, 311)
Screenshot: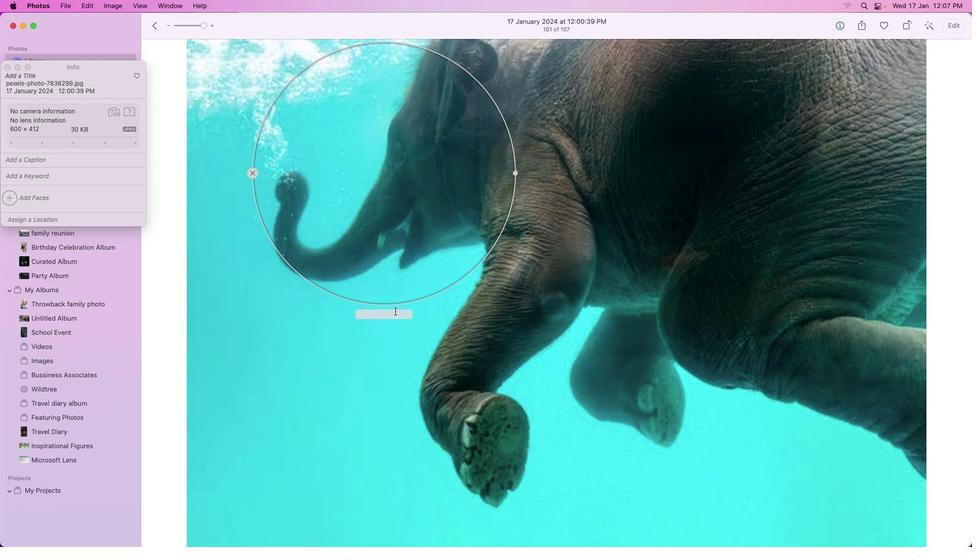 
Action: Key pressed Key.shift_r'D'Key.backspaceKey.shift_r'E''l''e''e''m'Key.backspaceKey.backspace'p''h''e''n''t'Key.enter
Screenshot: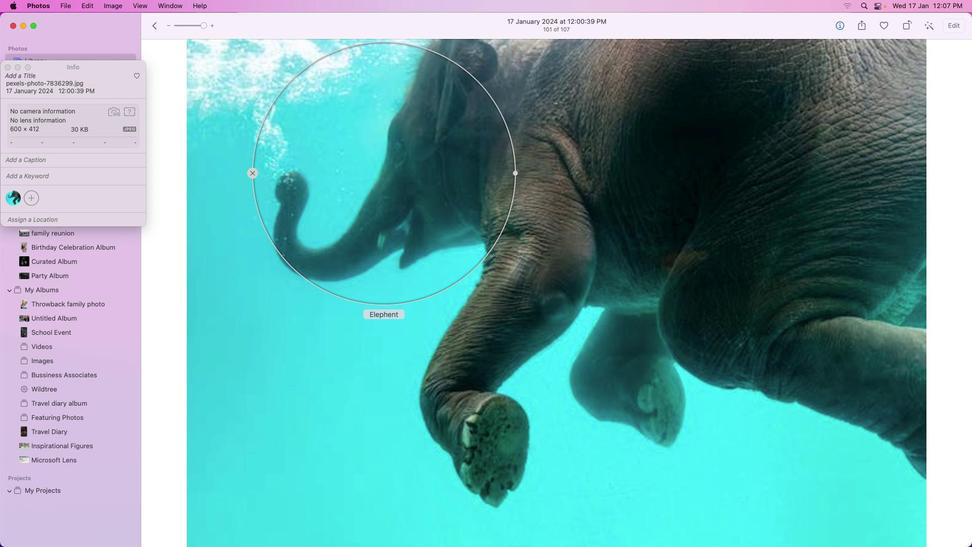 
Action: Mouse moved to (325, 410)
Screenshot: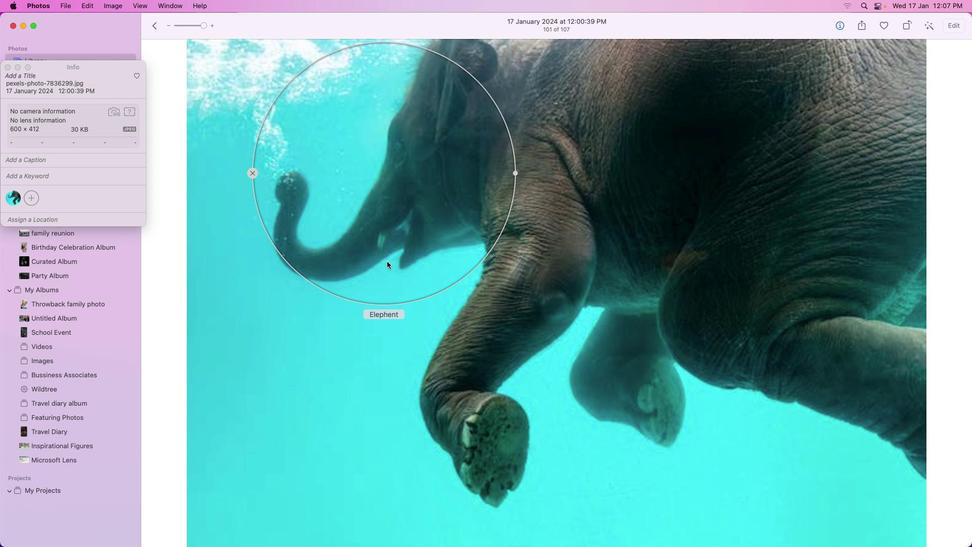 
Action: Mouse pressed left at (325, 410)
Screenshot: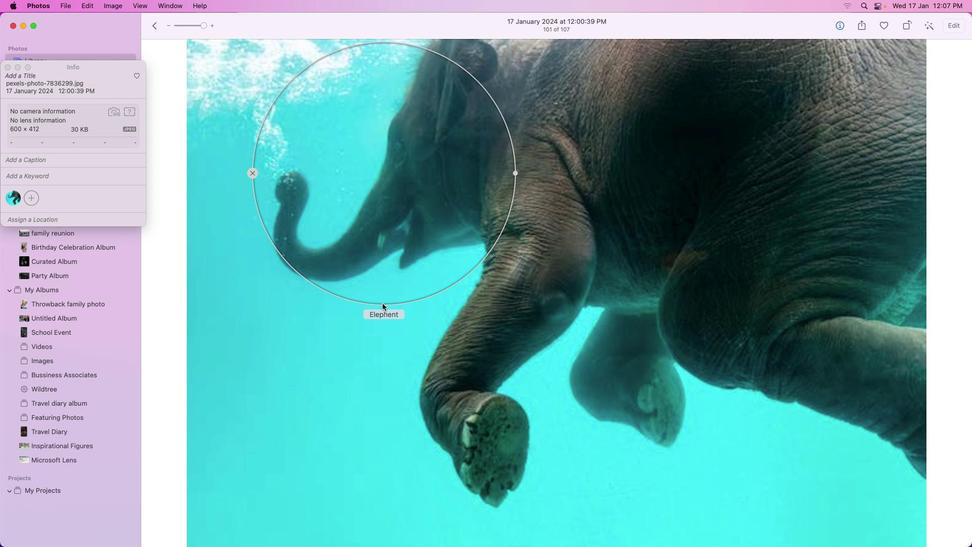
Action: Mouse moved to (28, 201)
Screenshot: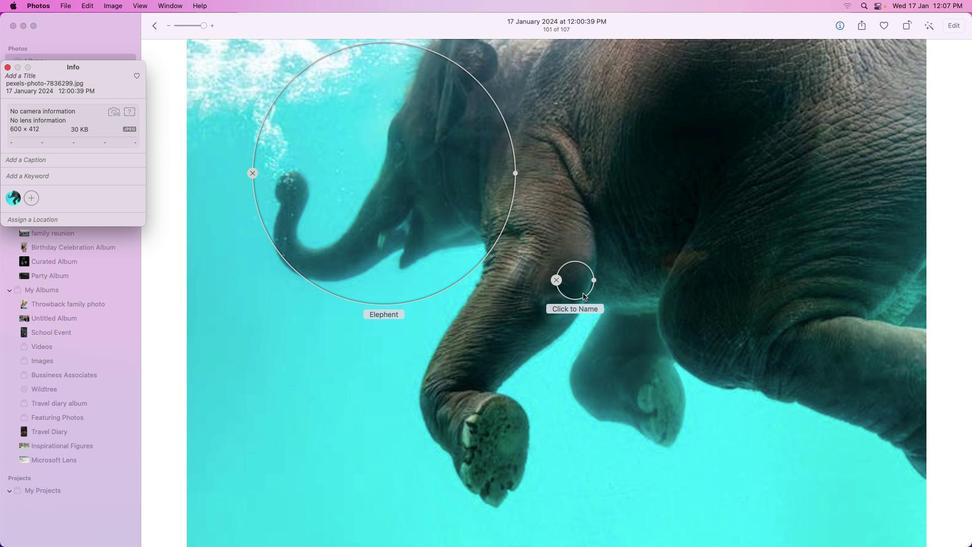 
Action: Mouse pressed left at (28, 201)
Screenshot: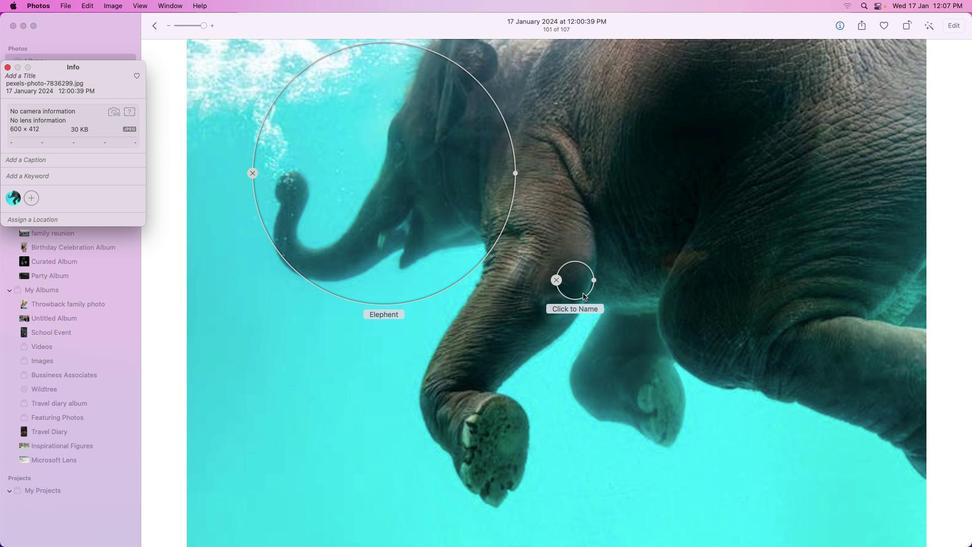 
Action: Mouse moved to (581, 276)
Screenshot: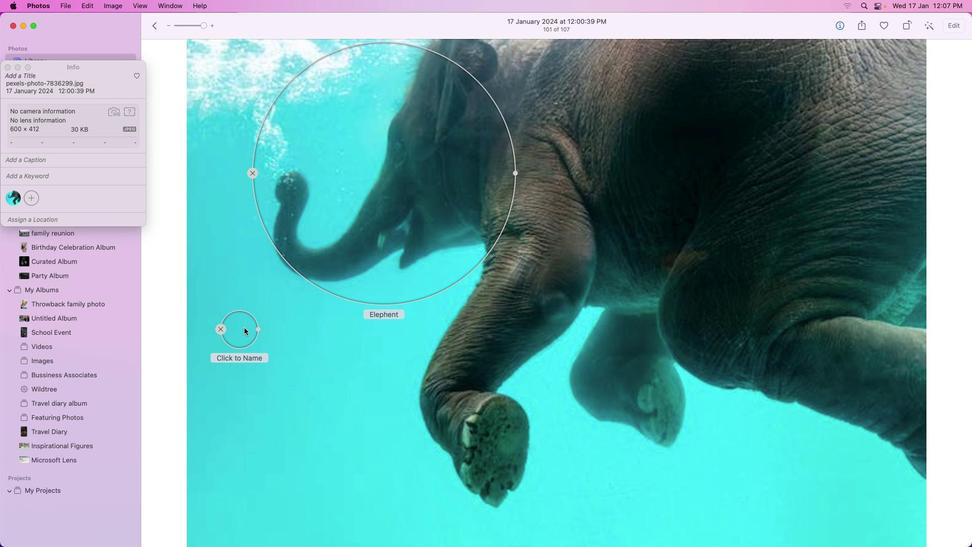 
Action: Mouse pressed left at (581, 276)
Screenshot: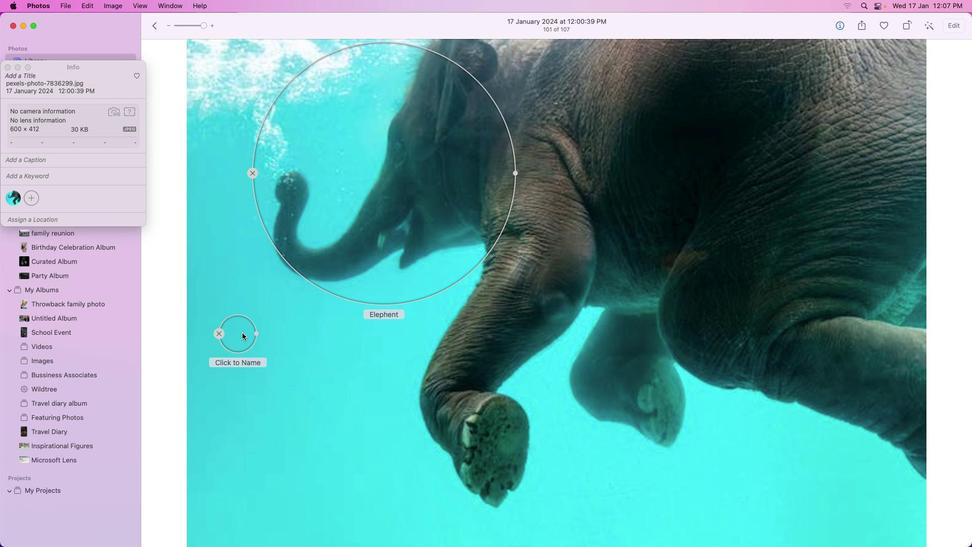 
Action: Mouse moved to (256, 337)
Screenshot: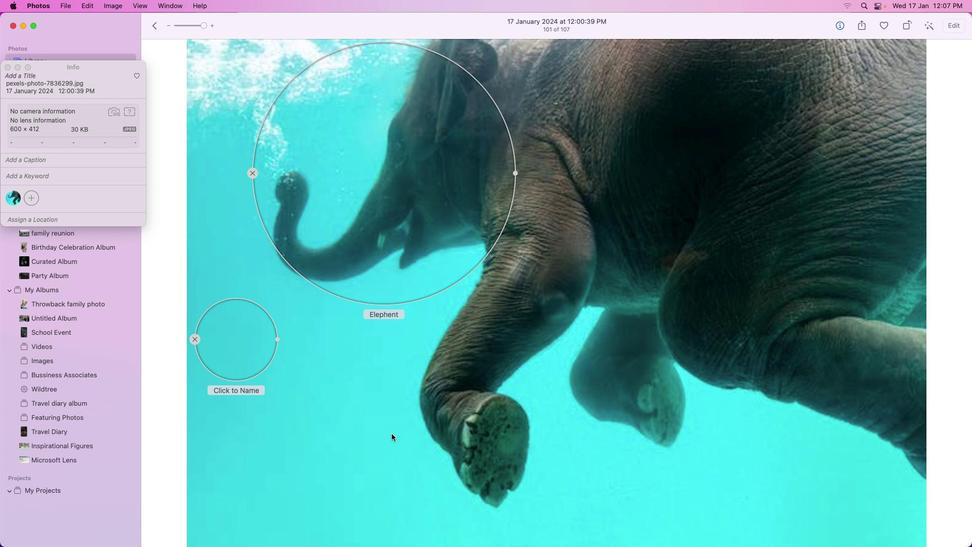 
Action: Mouse pressed left at (256, 337)
Screenshot: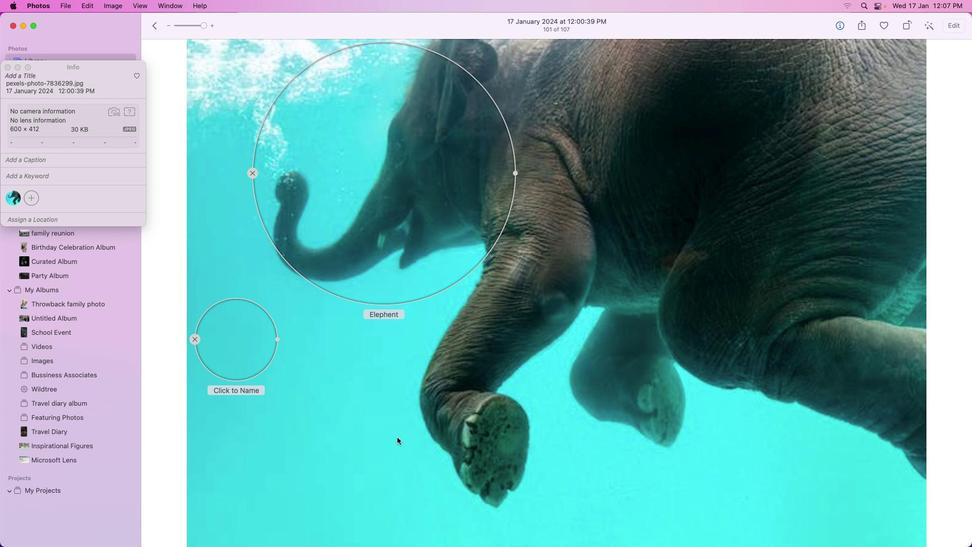 
Action: Mouse moved to (268, 352)
Screenshot: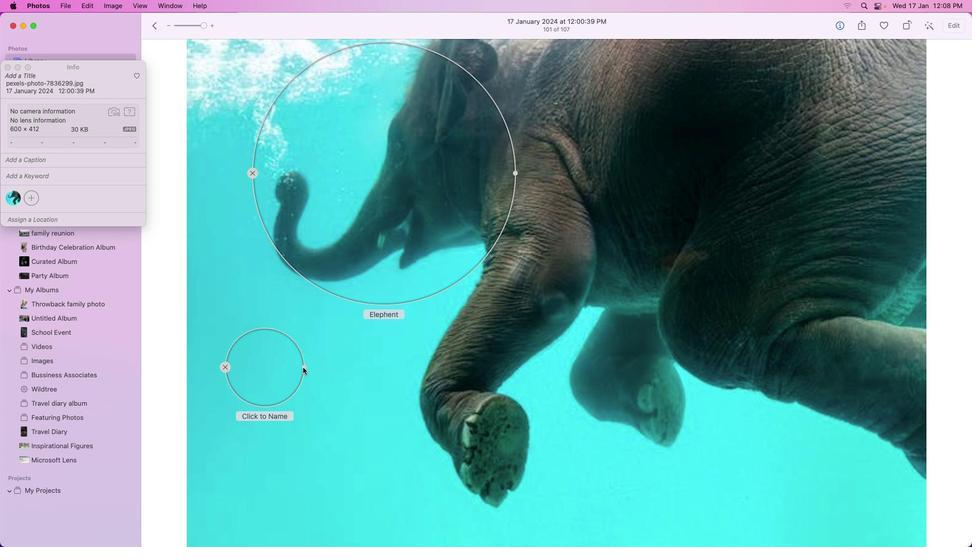 
Action: Mouse pressed left at (268, 352)
Screenshot: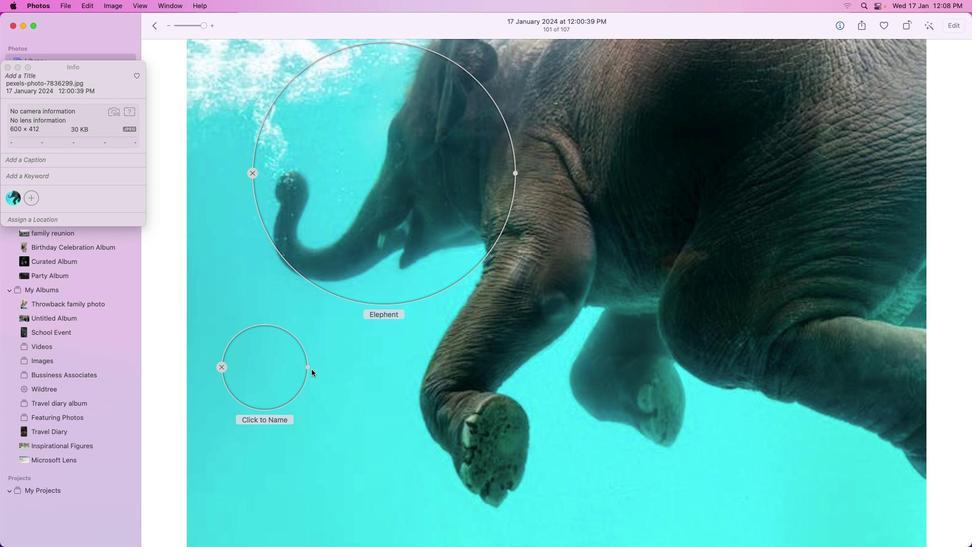 
Action: Mouse moved to (306, 367)
Screenshot: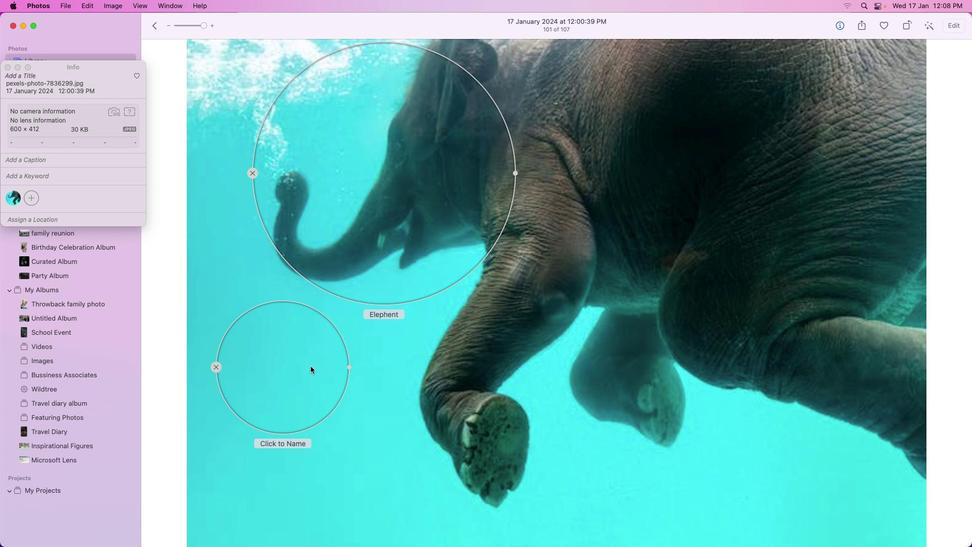 
Action: Mouse pressed left at (306, 367)
Screenshot: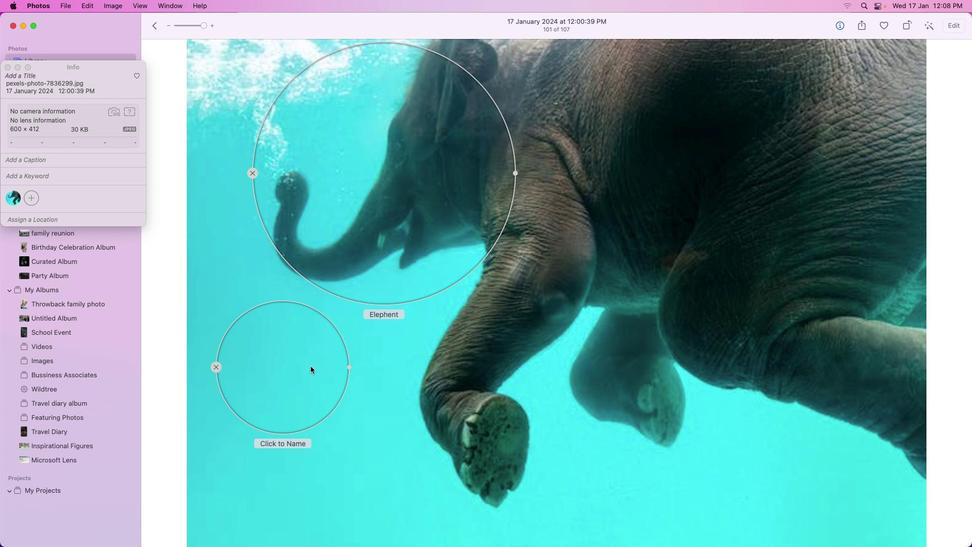 
Action: Mouse moved to (282, 444)
Screenshot: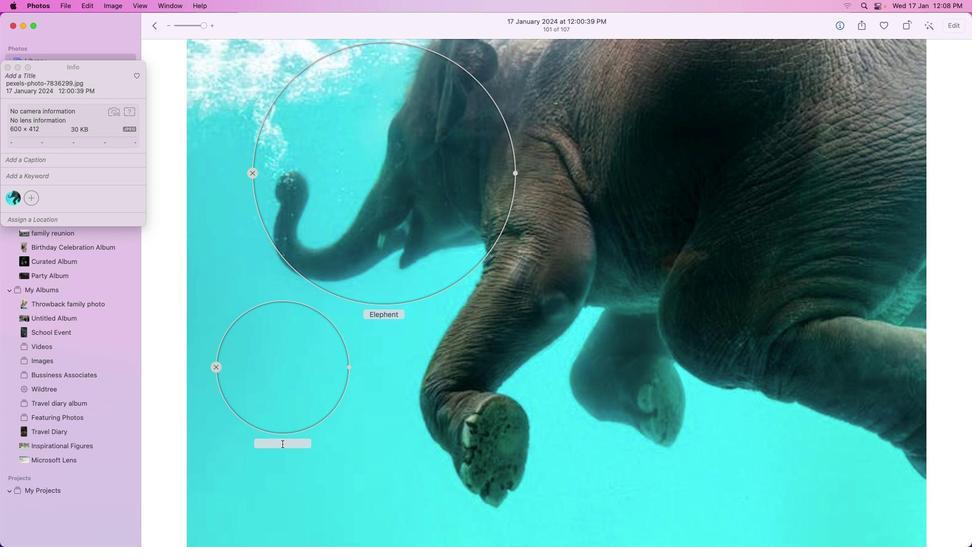 
Action: Mouse pressed left at (282, 444)
Screenshot: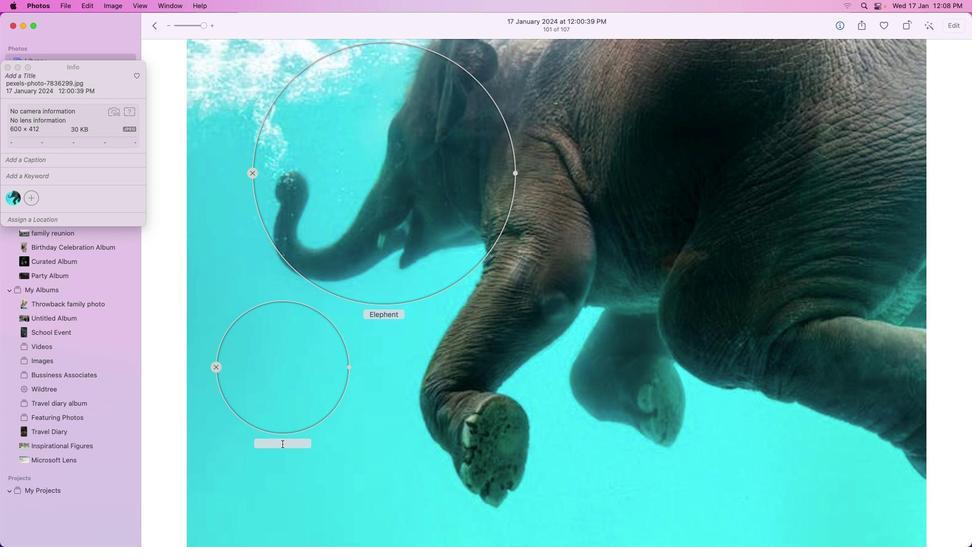 
Action: Mouse moved to (282, 443)
Screenshot: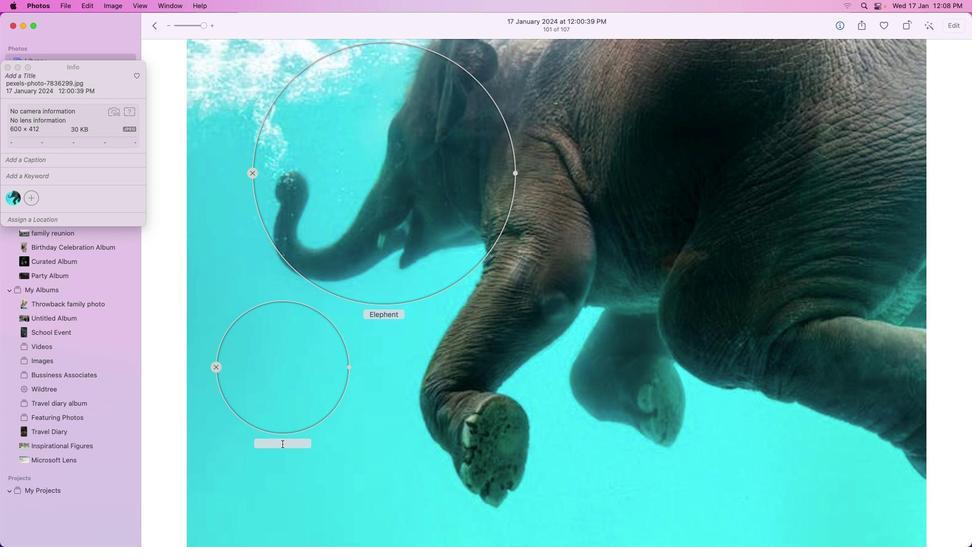 
Action: Key pressed Key.shift_r'W''a''t''e''r'Key.enter
Screenshot: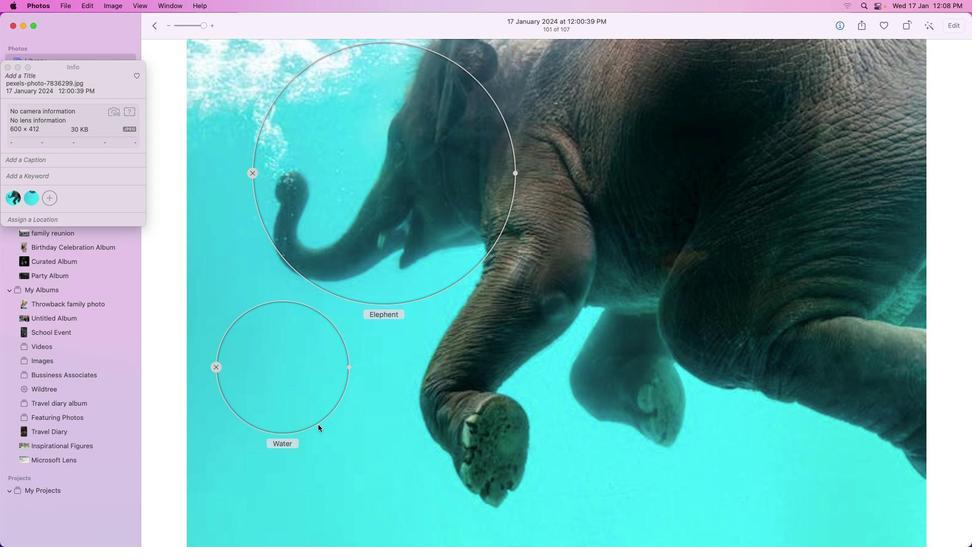
Action: Mouse moved to (10, 66)
Screenshot: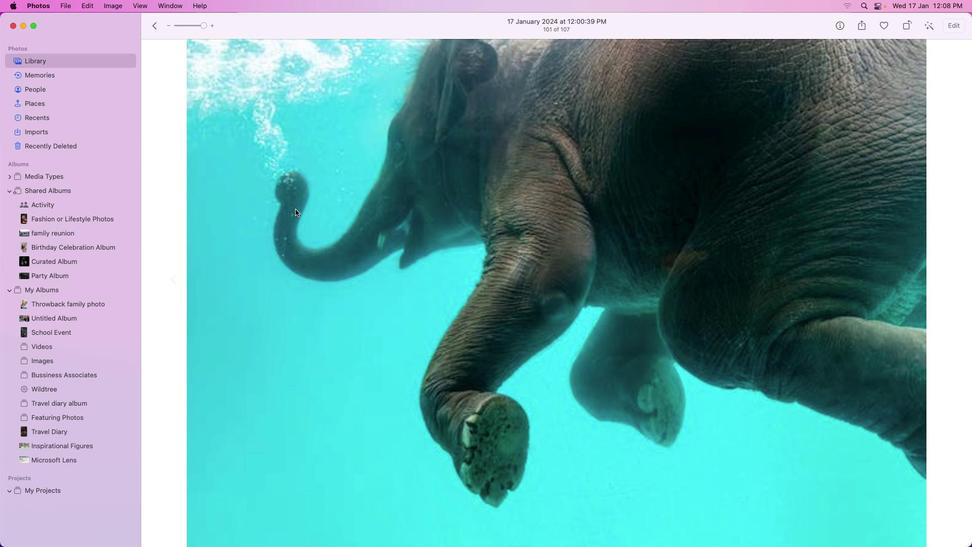 
Action: Mouse pressed left at (10, 66)
Screenshot: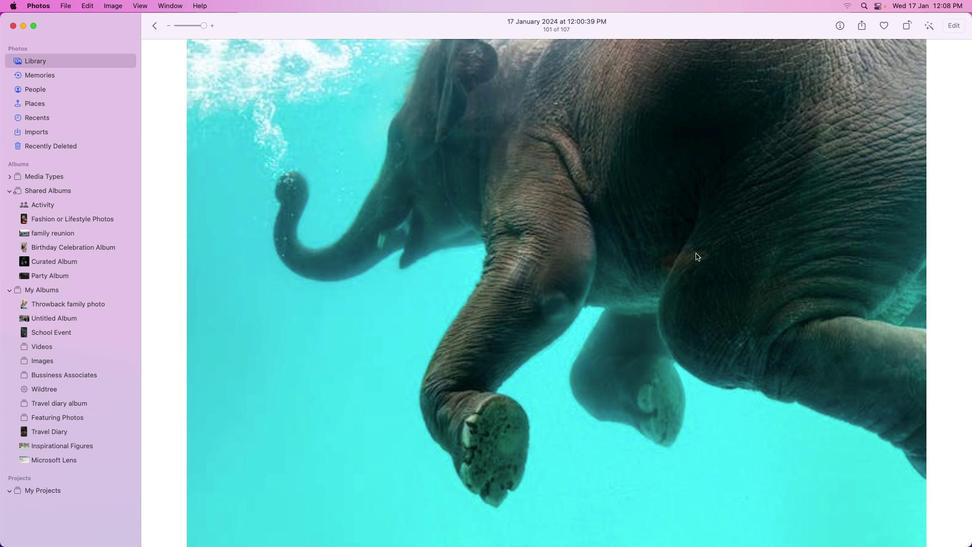 
Action: Mouse moved to (938, 278)
Screenshot: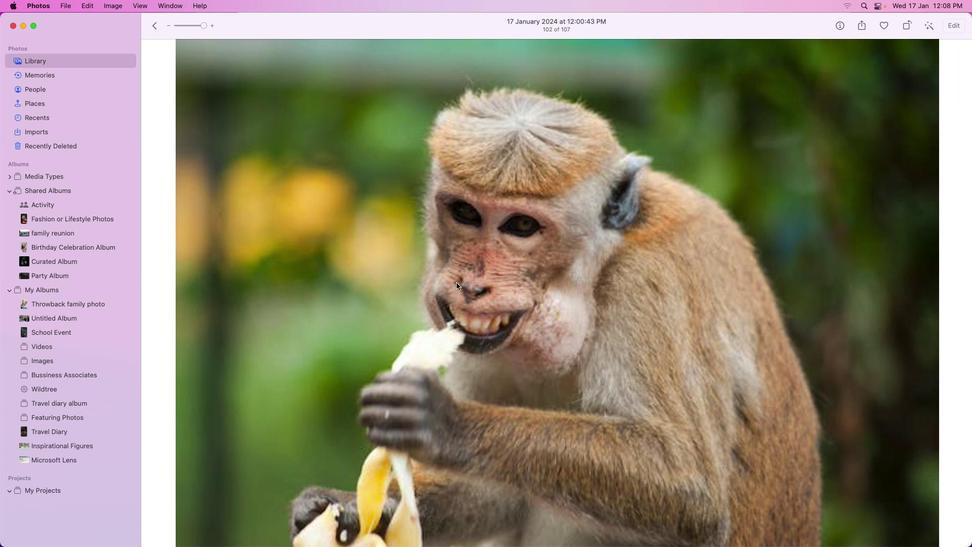 
Action: Mouse pressed left at (938, 278)
Screenshot: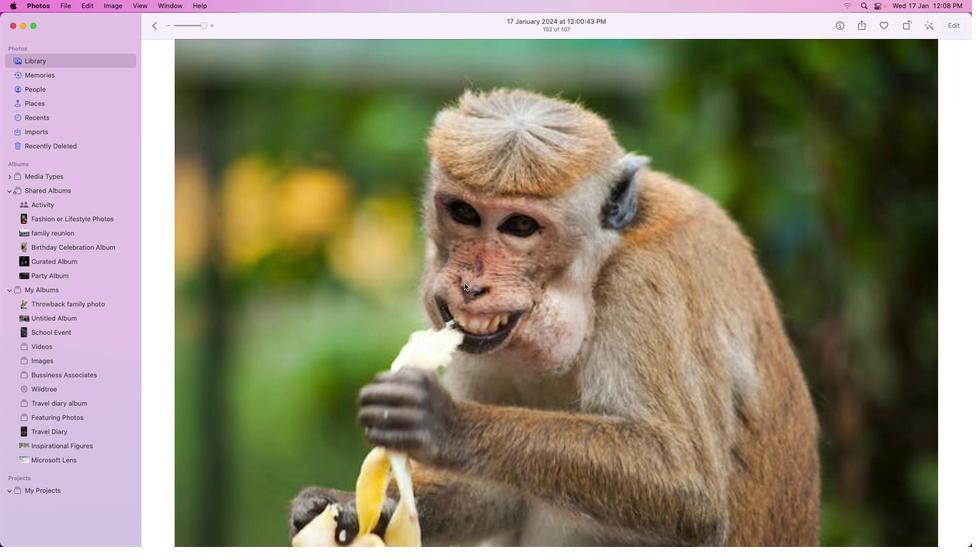 
Action: Mouse moved to (456, 238)
Screenshot: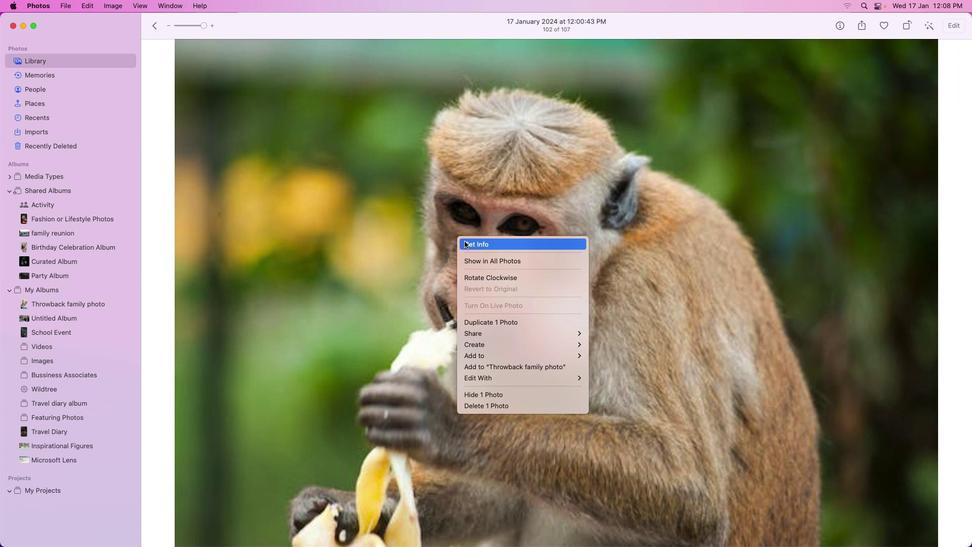 
Action: Mouse pressed right at (456, 238)
Screenshot: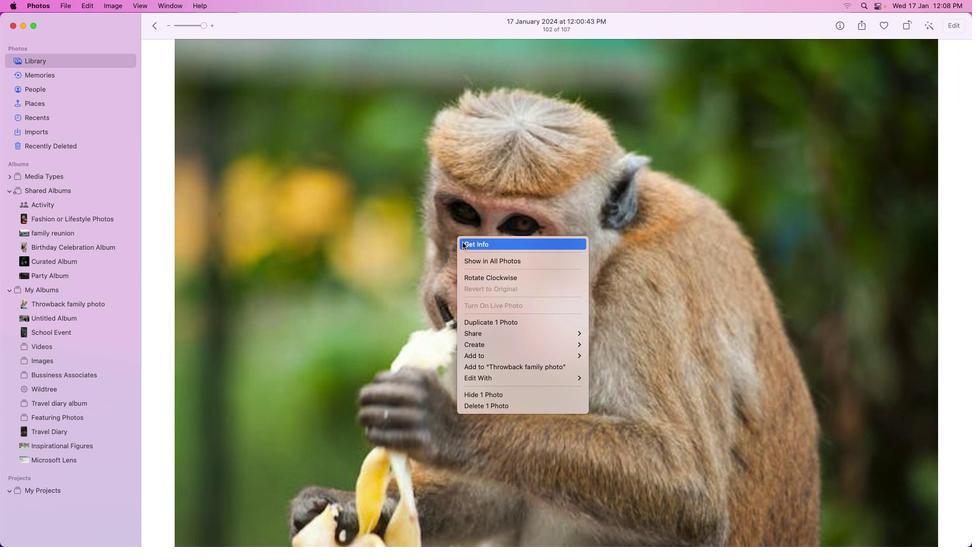 
Action: Mouse moved to (465, 241)
Screenshot: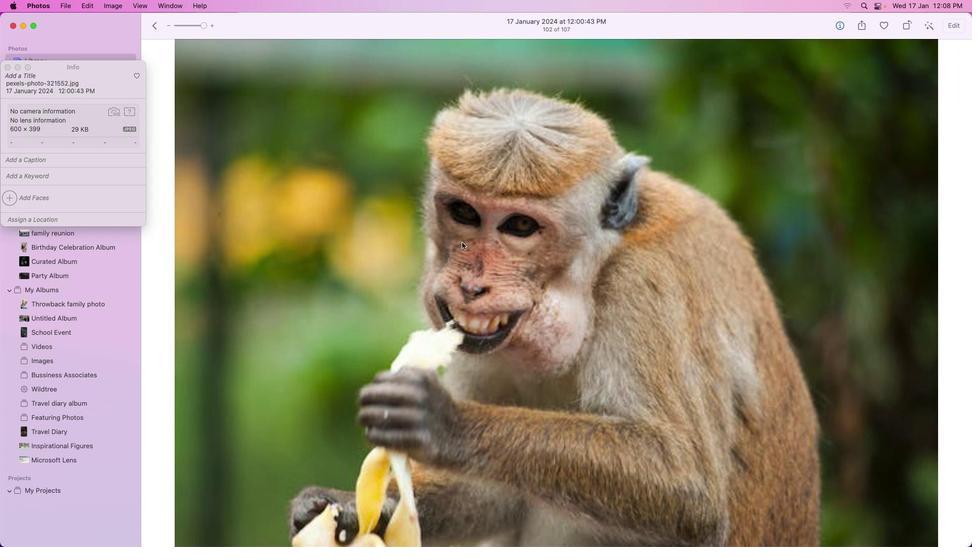 
Action: Mouse pressed left at (465, 241)
Screenshot: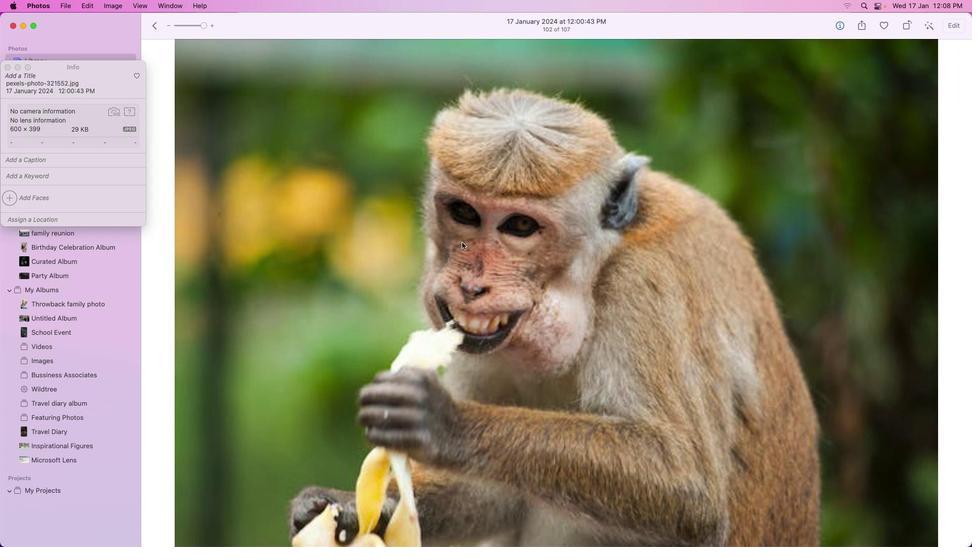 
Action: Mouse moved to (13, 197)
Screenshot: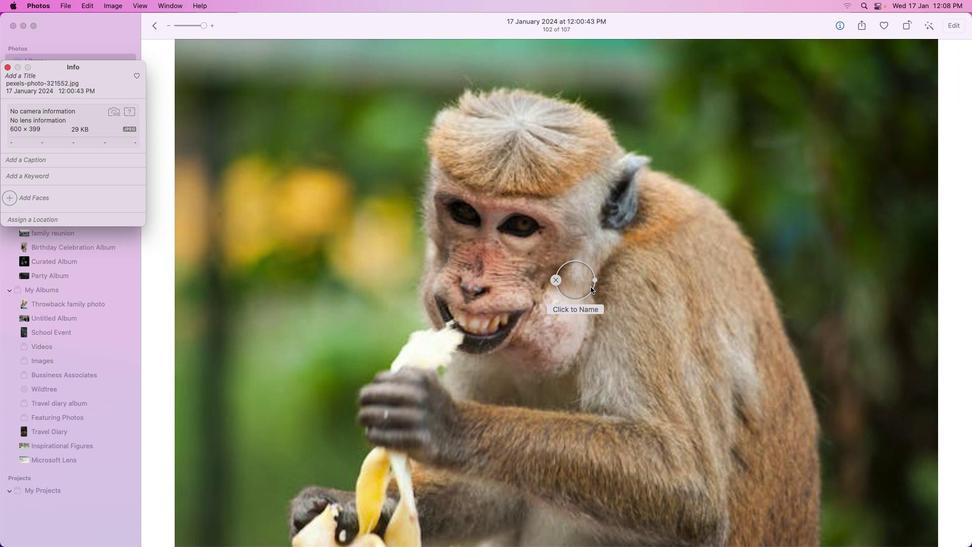 
Action: Mouse pressed left at (13, 197)
Screenshot: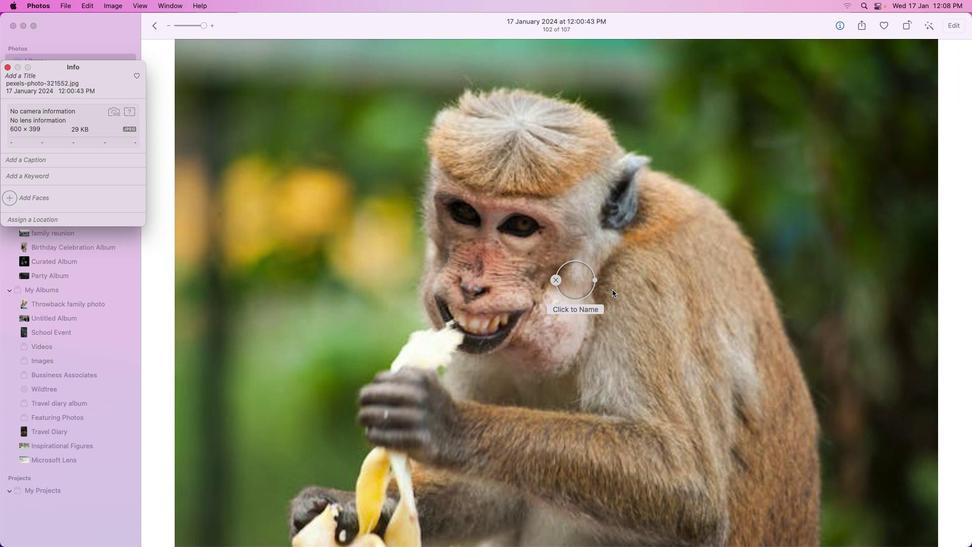 
Action: Mouse moved to (580, 285)
Screenshot: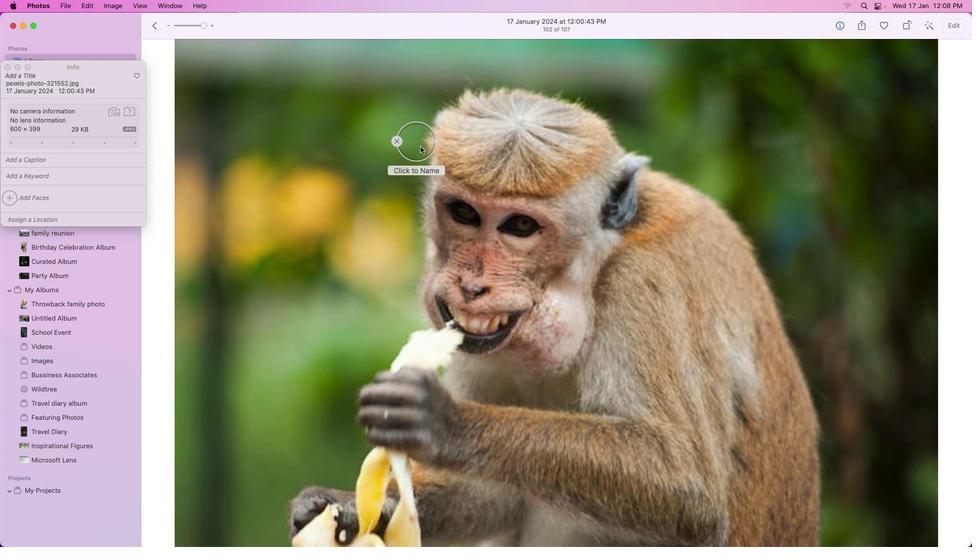 
Action: Mouse pressed left at (580, 285)
Screenshot: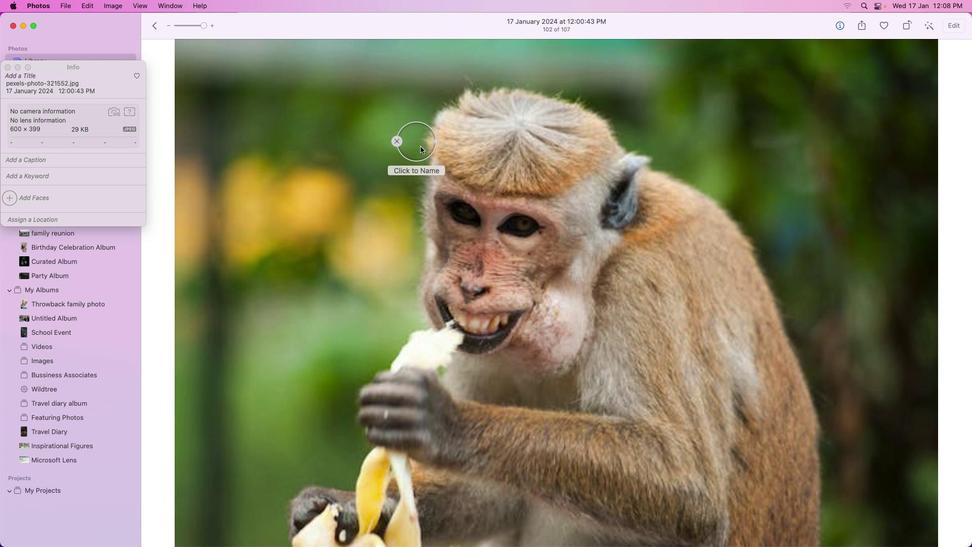 
Action: Mouse moved to (435, 140)
Screenshot: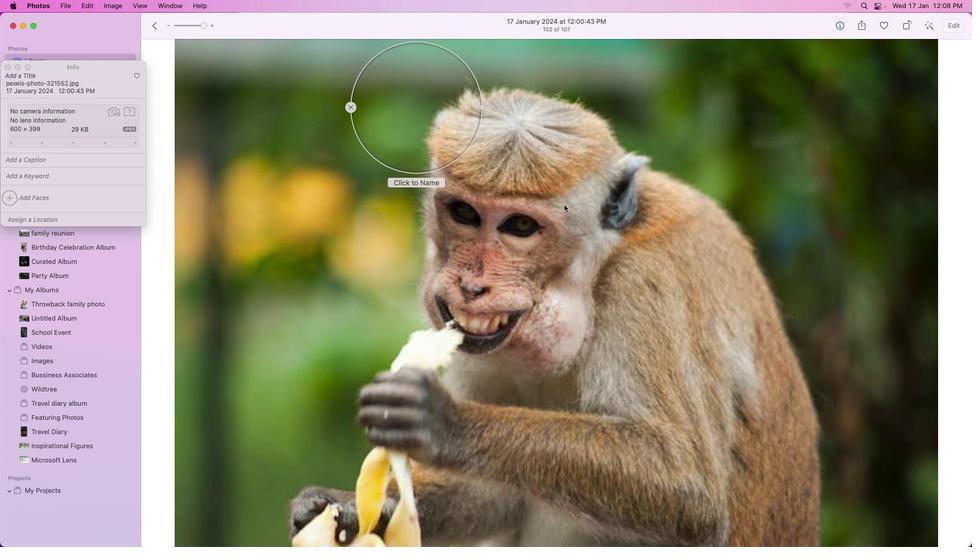 
Action: Mouse pressed left at (435, 140)
Screenshot: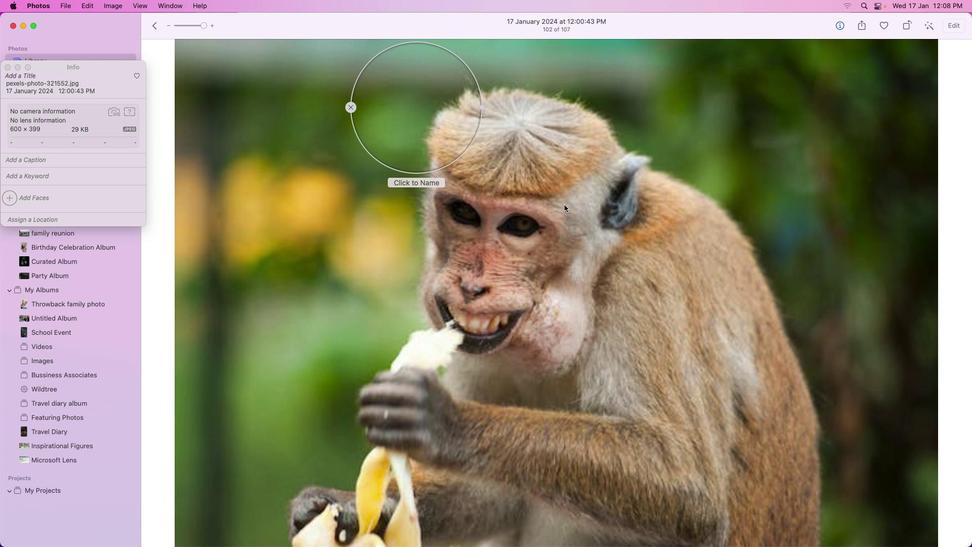 
Action: Mouse moved to (411, 132)
Screenshot: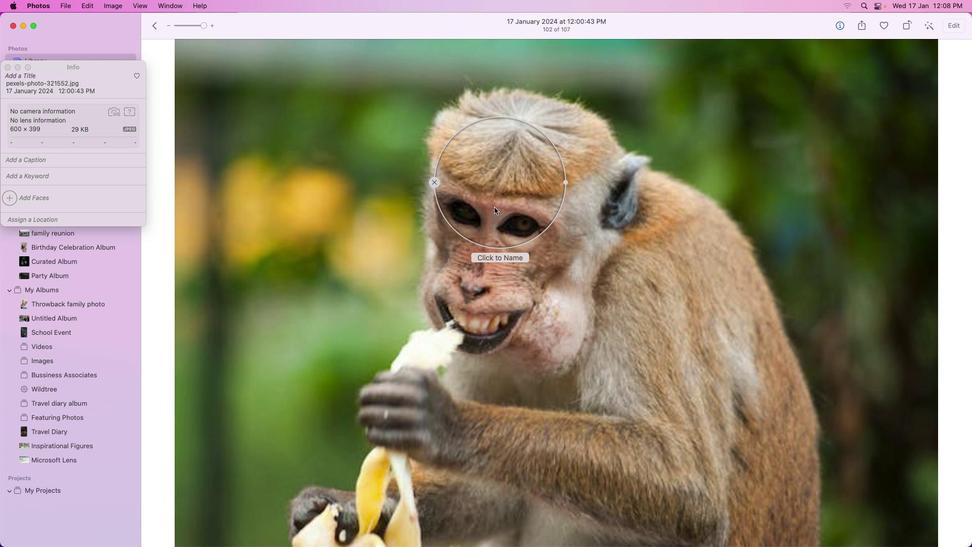 
Action: Mouse pressed left at (411, 132)
Screenshot: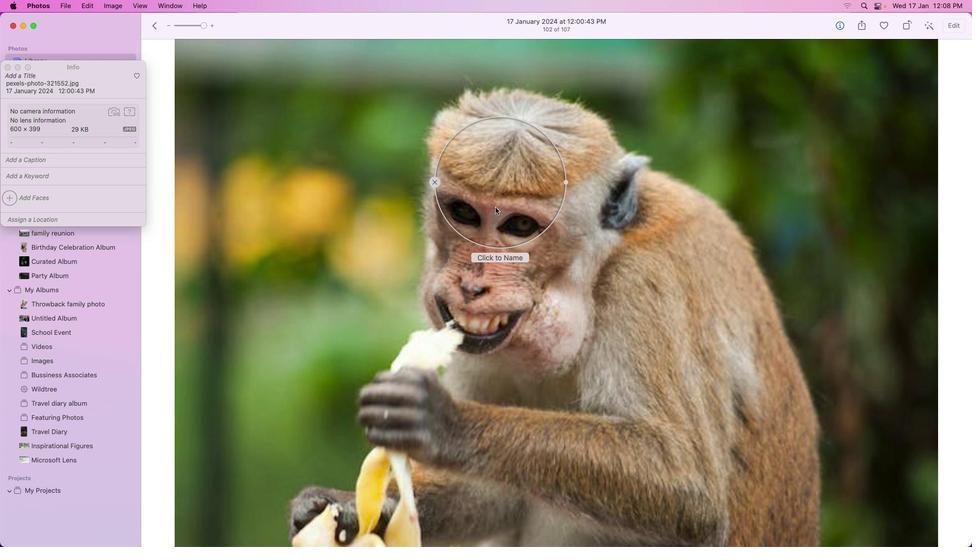 
Action: Mouse moved to (500, 195)
Screenshot: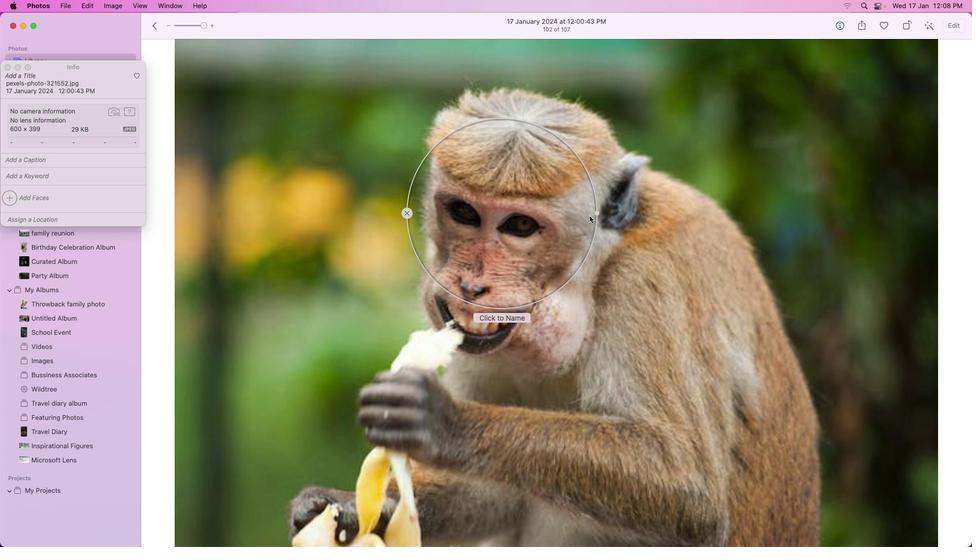 
Action: Mouse pressed left at (500, 195)
Screenshot: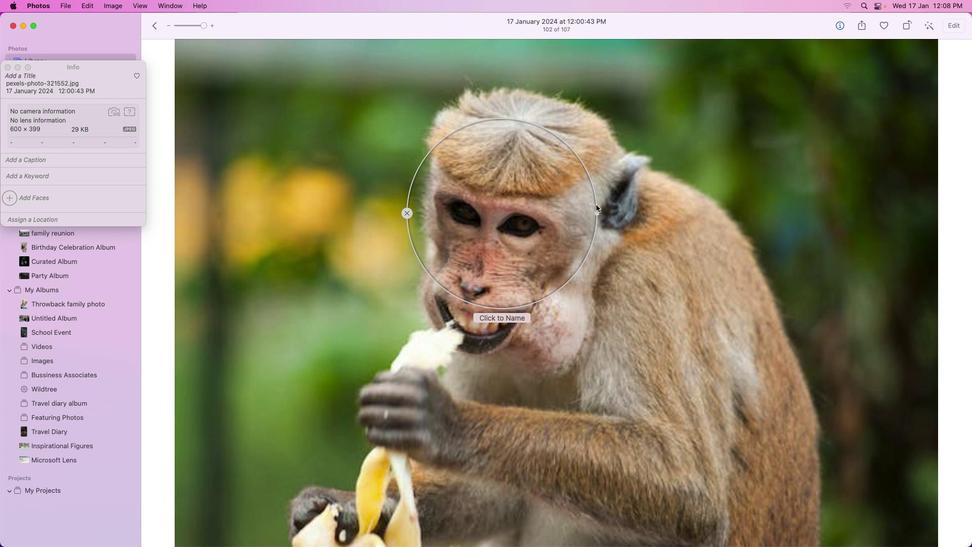 
Action: Mouse moved to (596, 212)
Screenshot: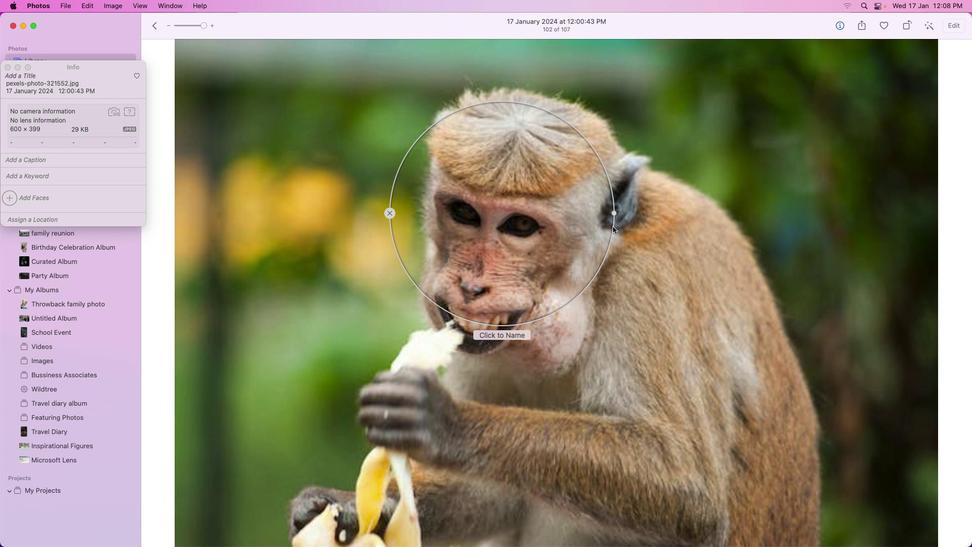 
Action: Mouse pressed left at (596, 212)
Screenshot: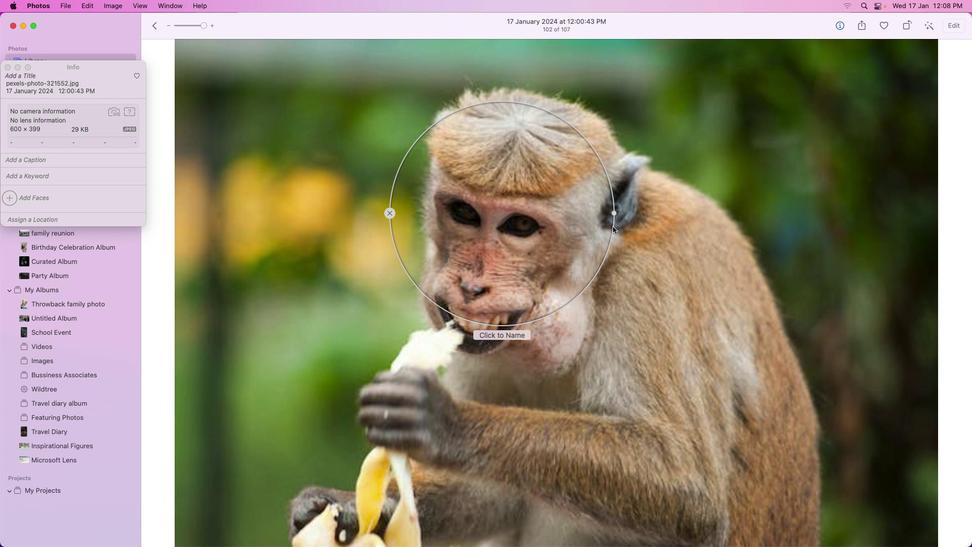 
Action: Mouse moved to (544, 203)
Screenshot: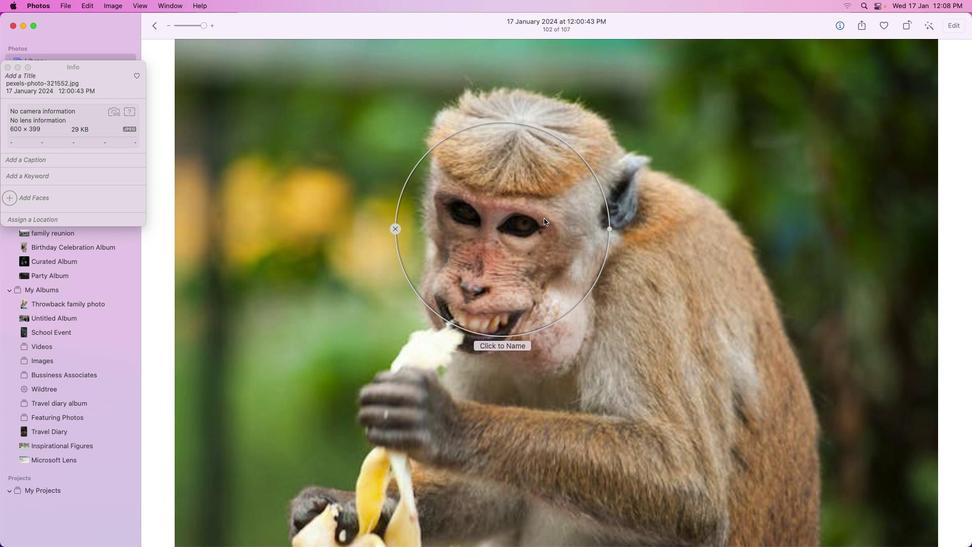 
Action: Mouse pressed left at (544, 203)
Screenshot: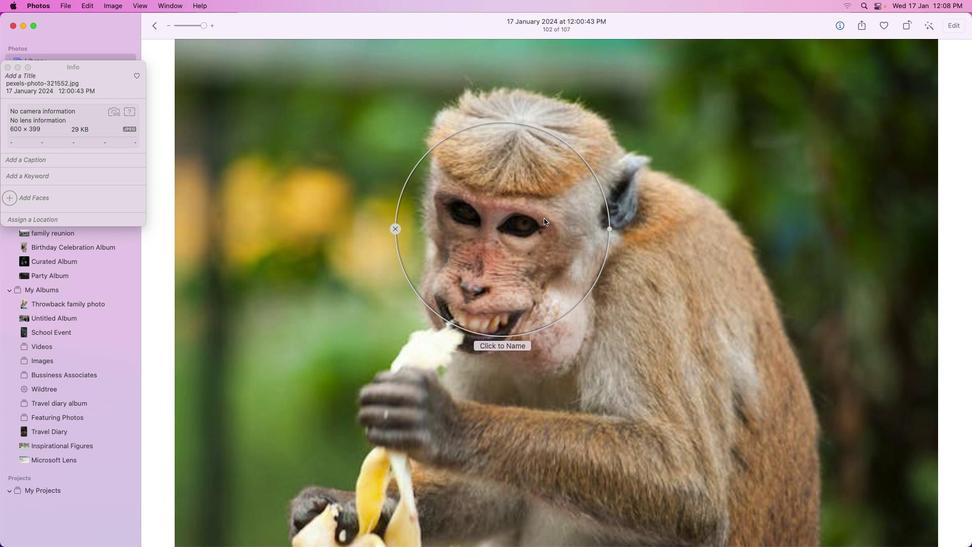 
Action: Mouse moved to (538, 215)
Screenshot: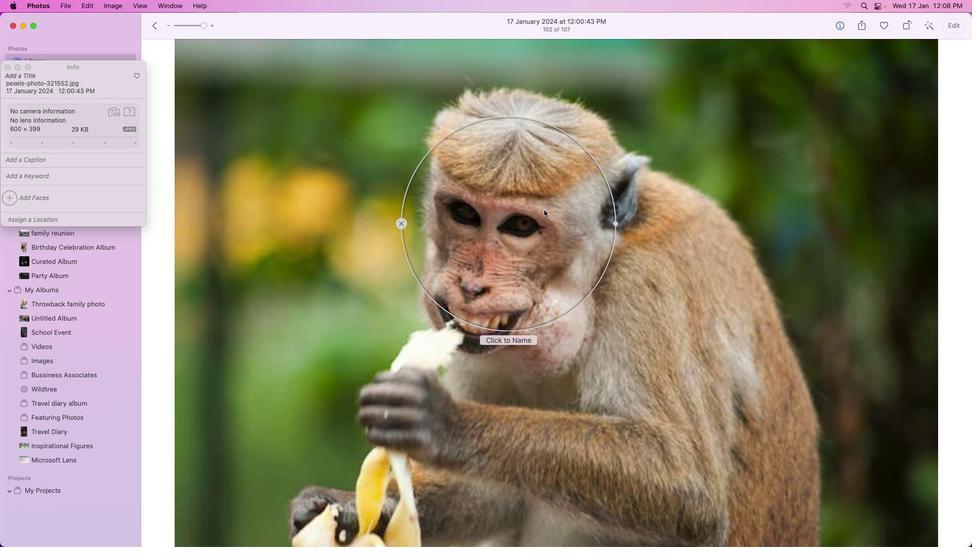 
Action: Mouse pressed left at (538, 215)
Screenshot: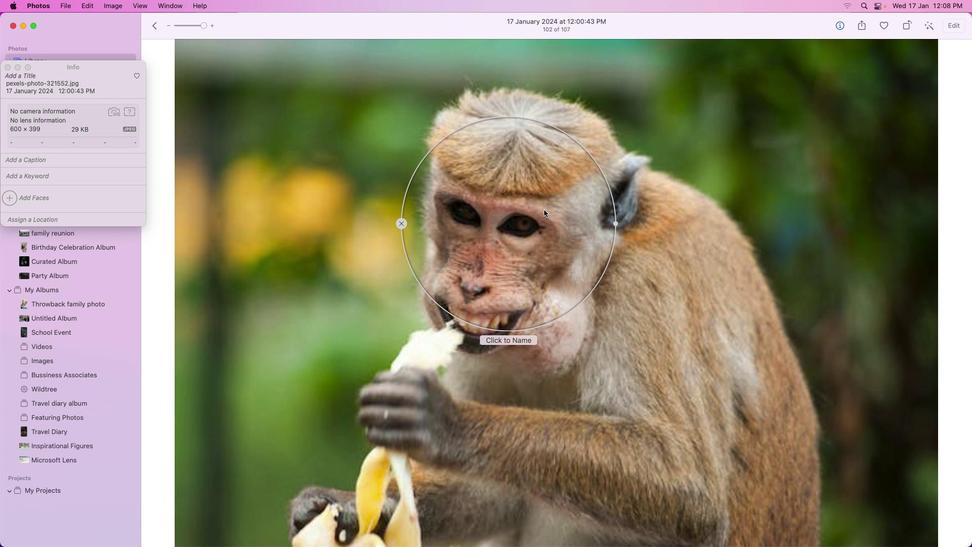 
Action: Mouse moved to (511, 341)
Screenshot: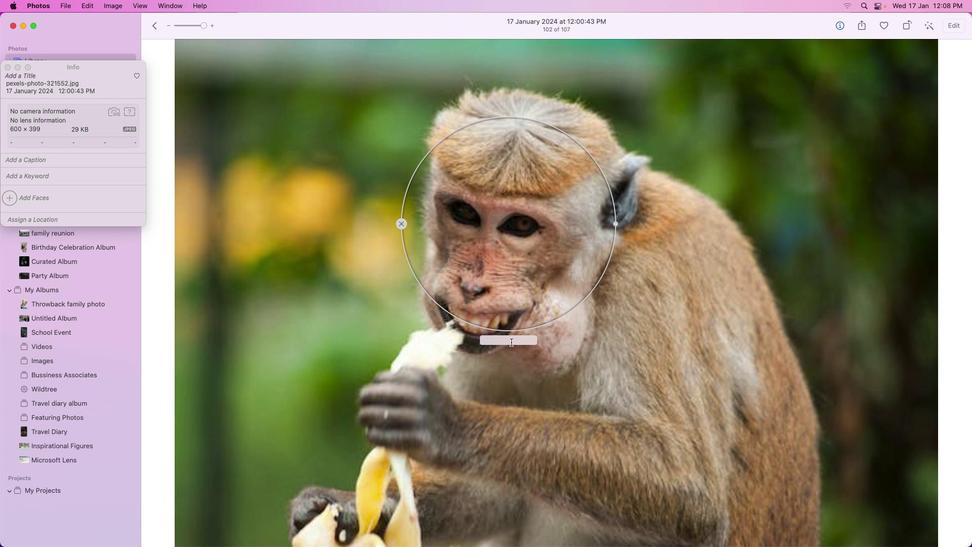 
Action: Mouse pressed left at (511, 341)
Screenshot: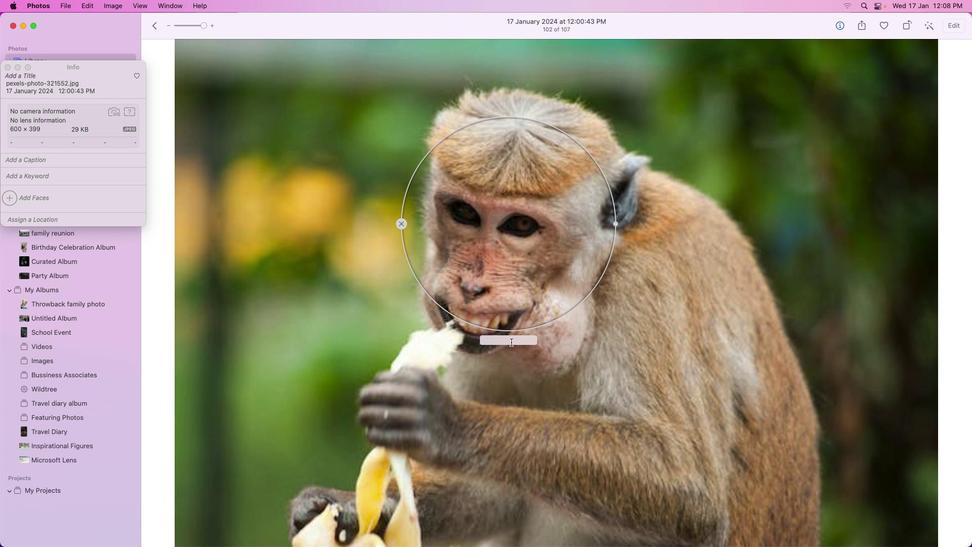 
Action: Mouse moved to (511, 342)
Screenshot: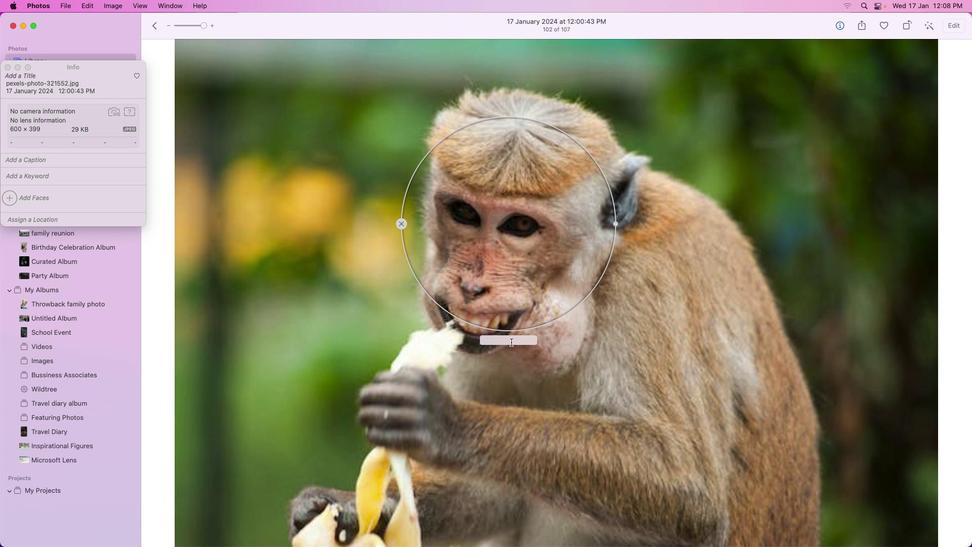
Action: Key pressed Key.shift'M''o''n''k''e''y'Key.enter
Screenshot: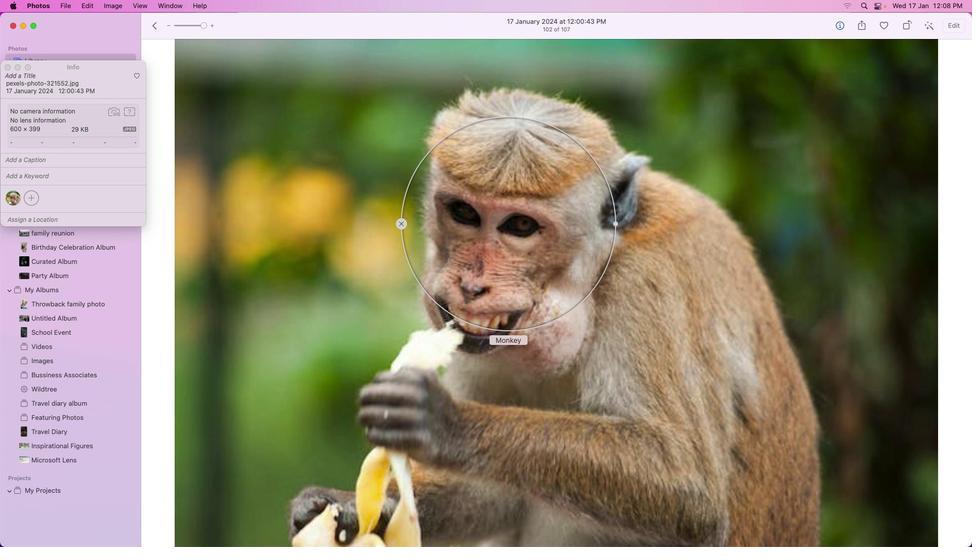 
Action: Mouse moved to (288, 167)
Screenshot: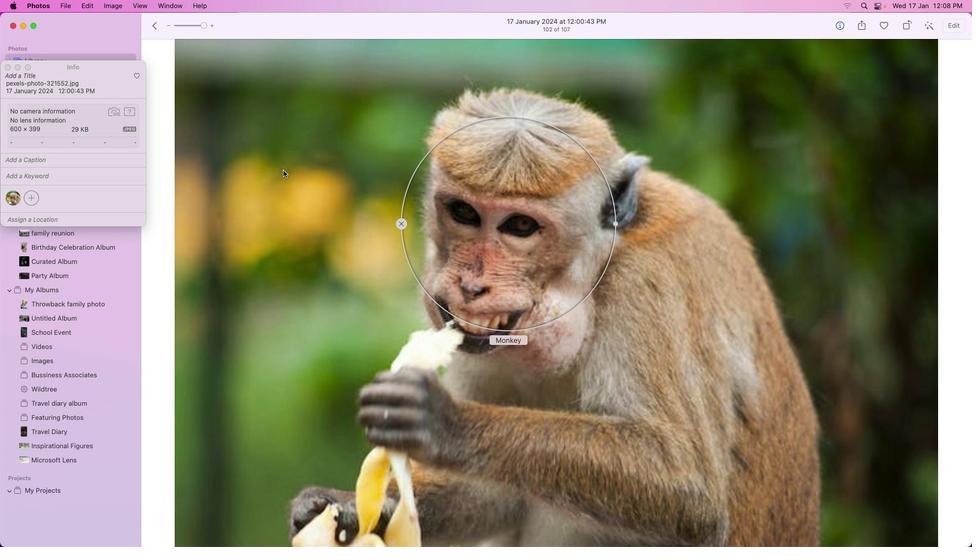 
Action: Mouse pressed left at (288, 167)
Screenshot: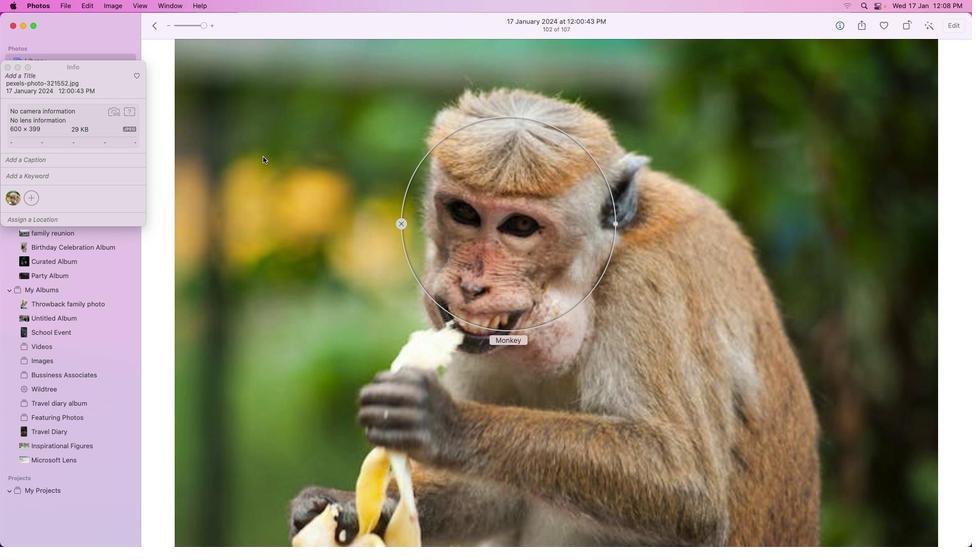 
Action: Mouse moved to (6, 68)
Screenshot: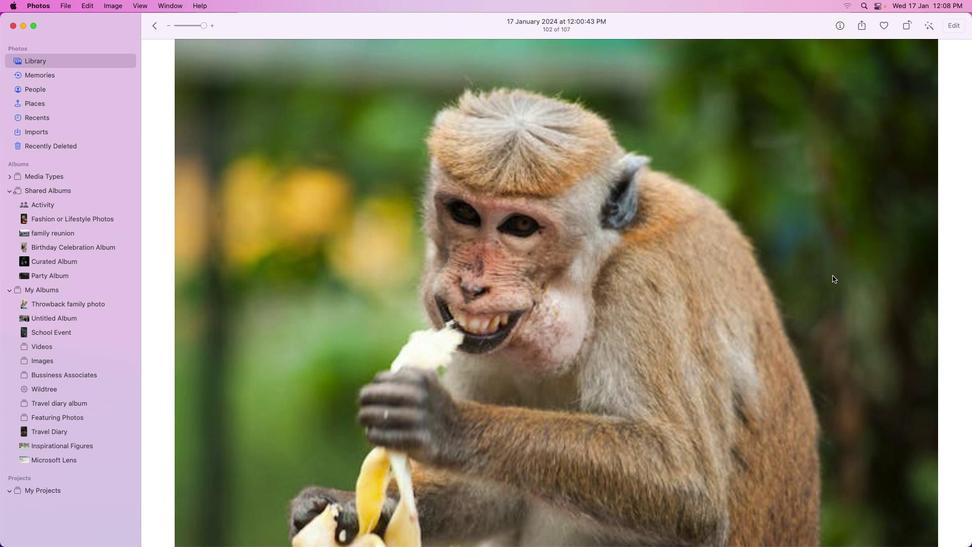 
Action: Mouse pressed left at (6, 68)
Screenshot: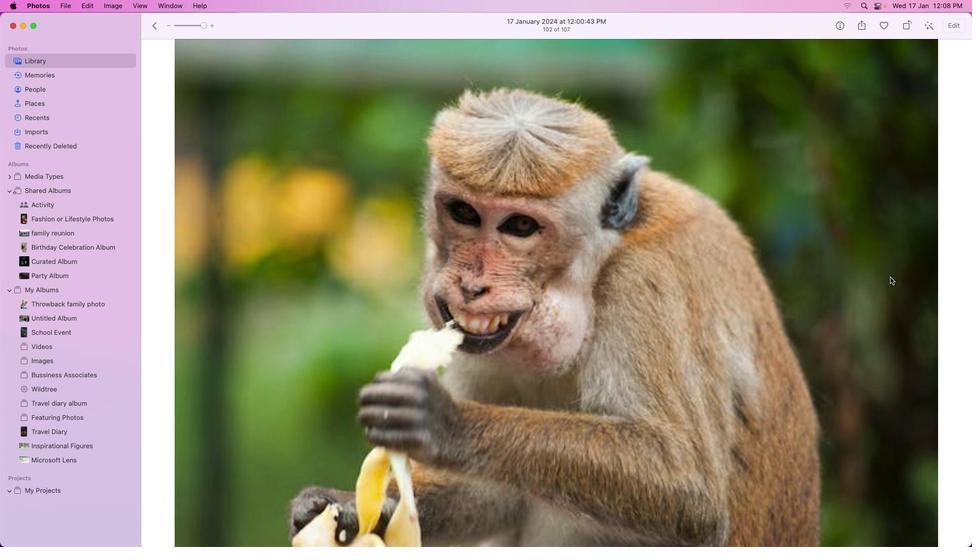 
Action: Mouse moved to (941, 279)
Screenshot: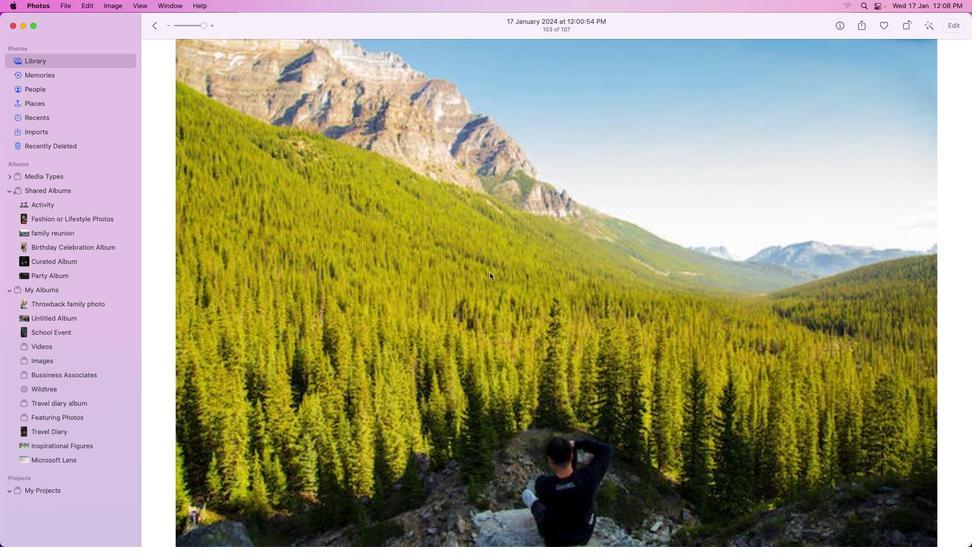 
Action: Mouse pressed left at (941, 279)
Screenshot: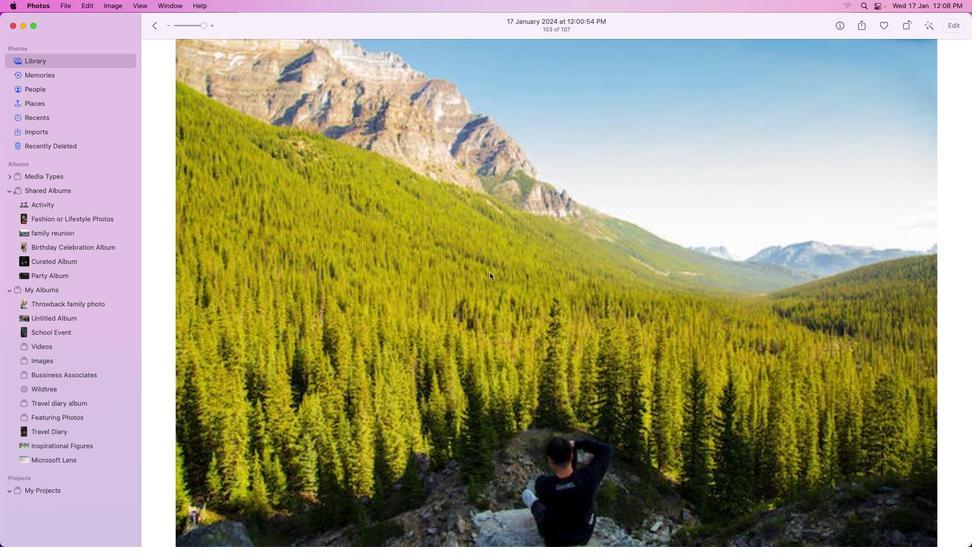 
Action: Mouse moved to (483, 202)
Screenshot: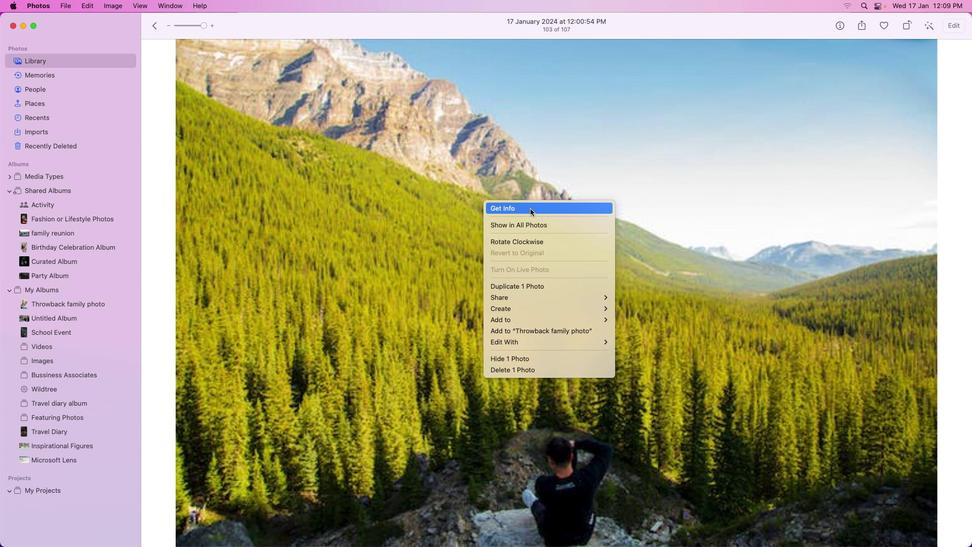
Action: Mouse pressed right at (483, 202)
Screenshot: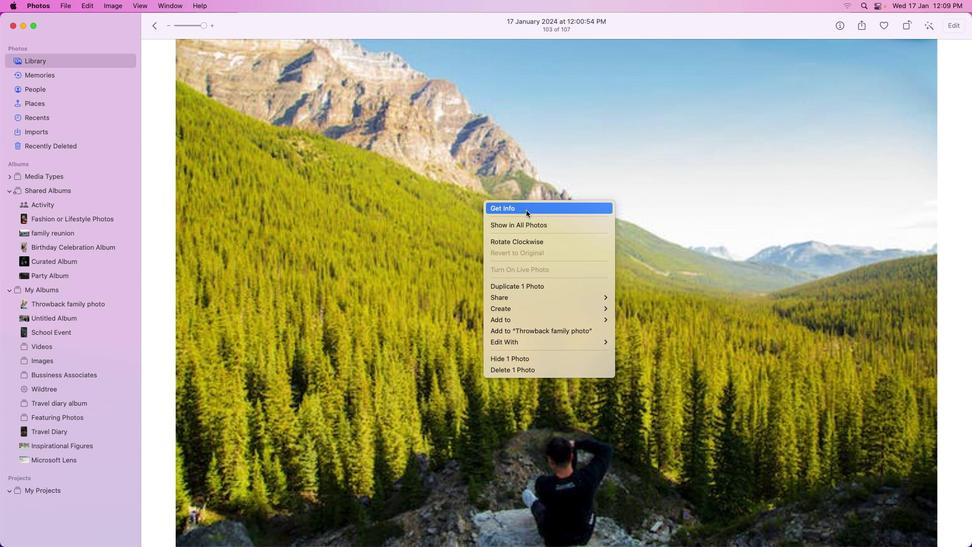 
Action: Mouse moved to (526, 210)
Screenshot: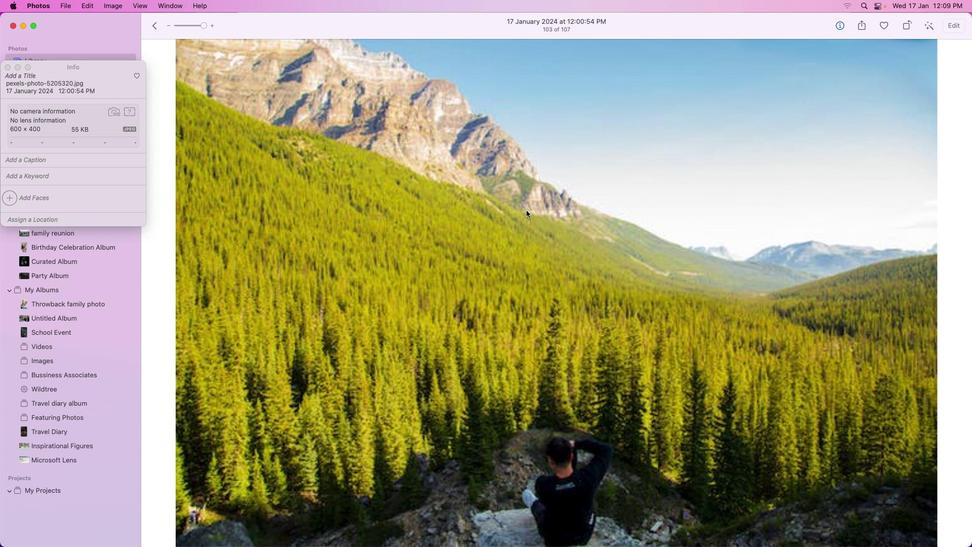 
Action: Mouse pressed left at (526, 210)
Screenshot: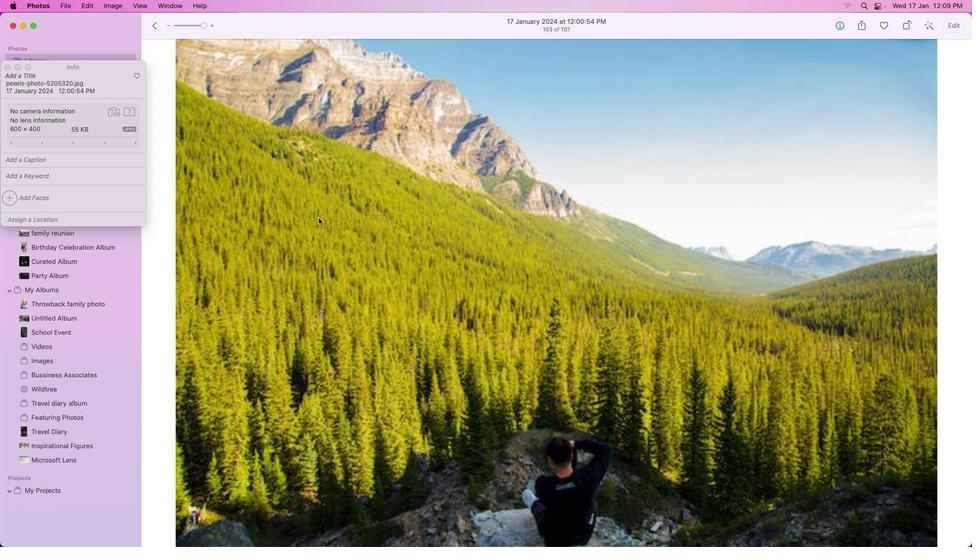 
Action: Mouse moved to (9, 192)
Screenshot: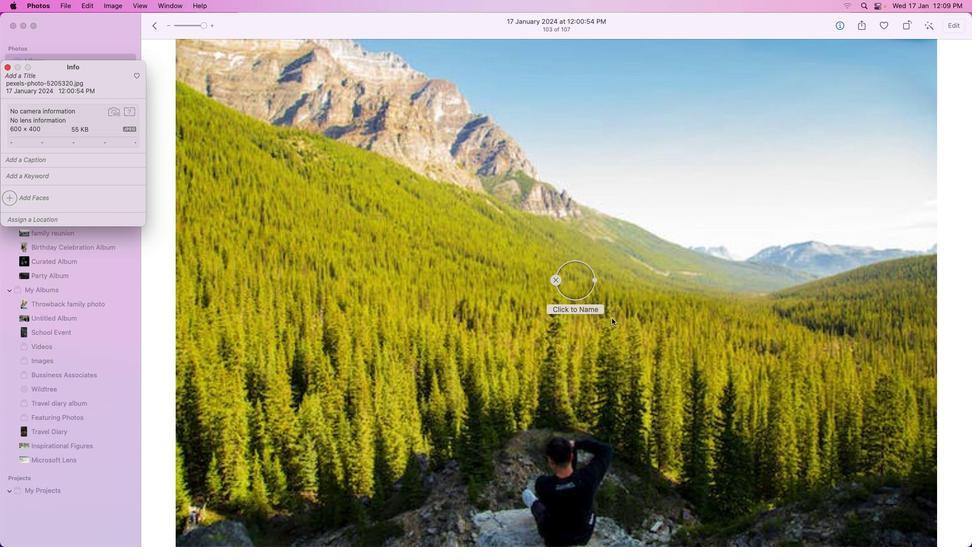 
Action: Mouse pressed left at (9, 192)
Screenshot: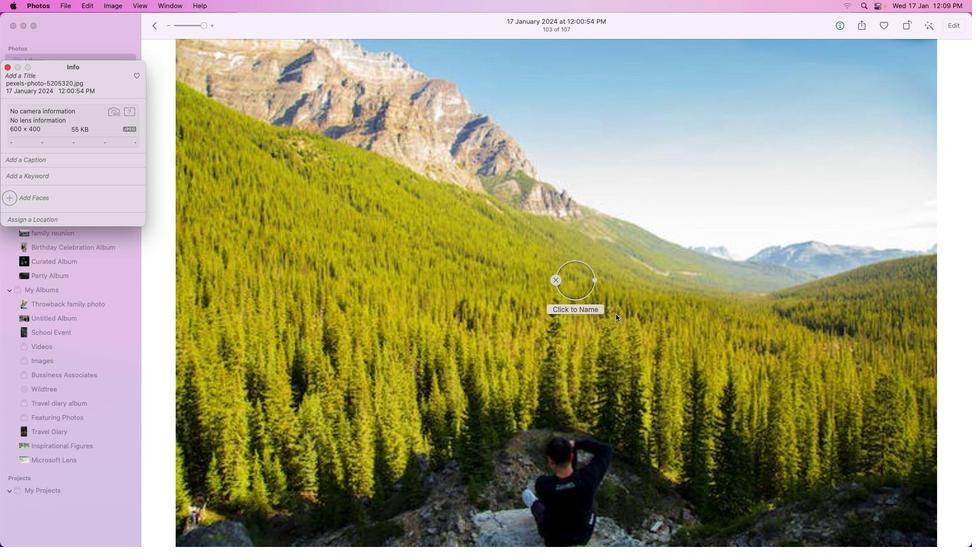 
Action: Mouse moved to (574, 274)
Screenshot: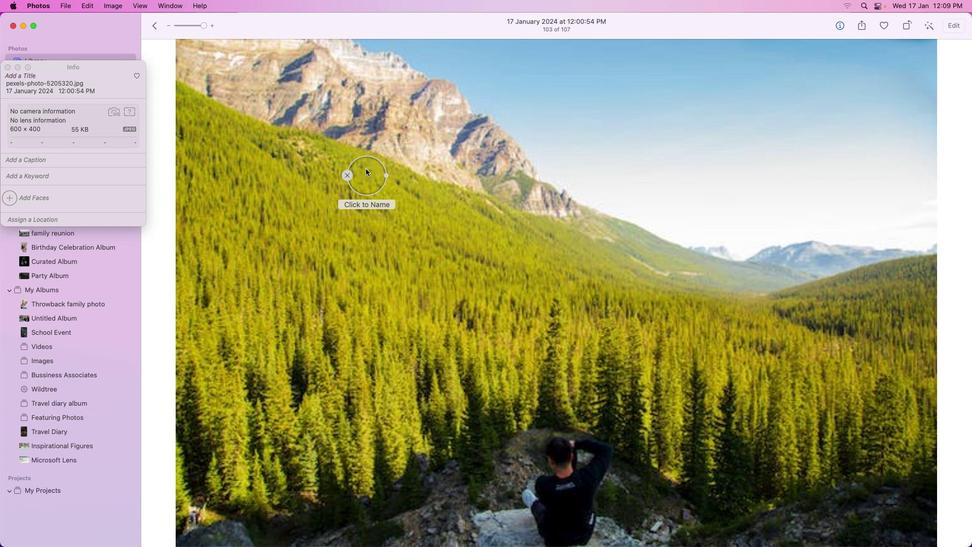 
Action: Mouse pressed left at (574, 274)
Screenshot: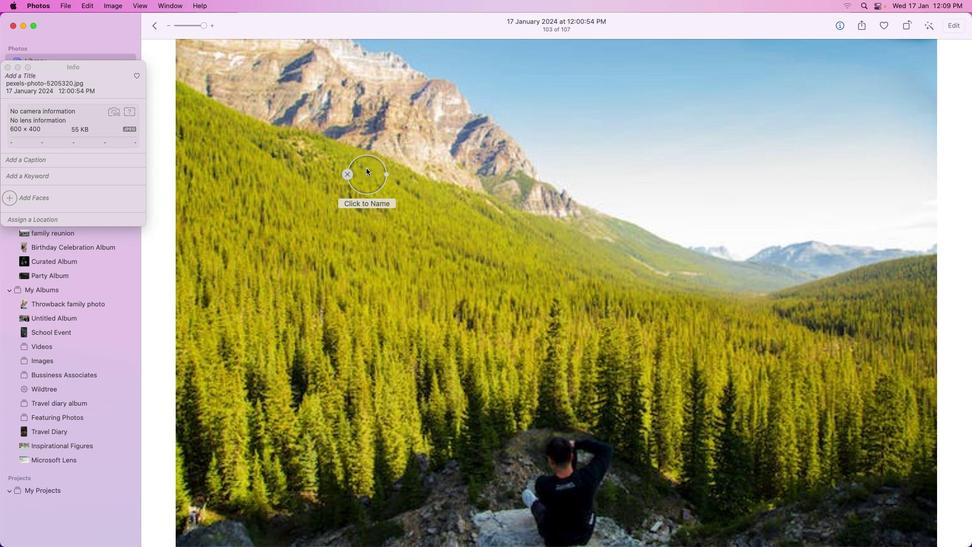 
Action: Mouse moved to (385, 97)
Screenshot: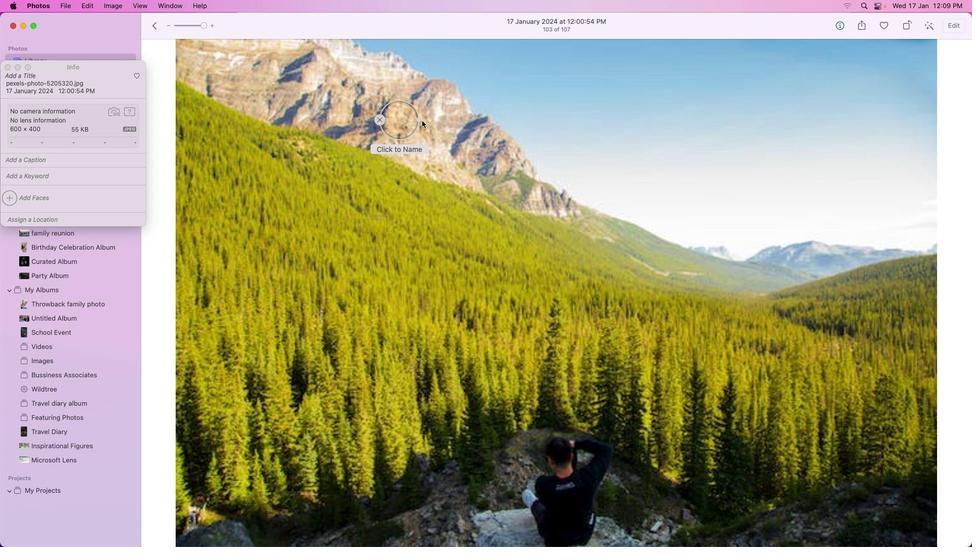 
Action: Mouse pressed left at (385, 97)
Screenshot: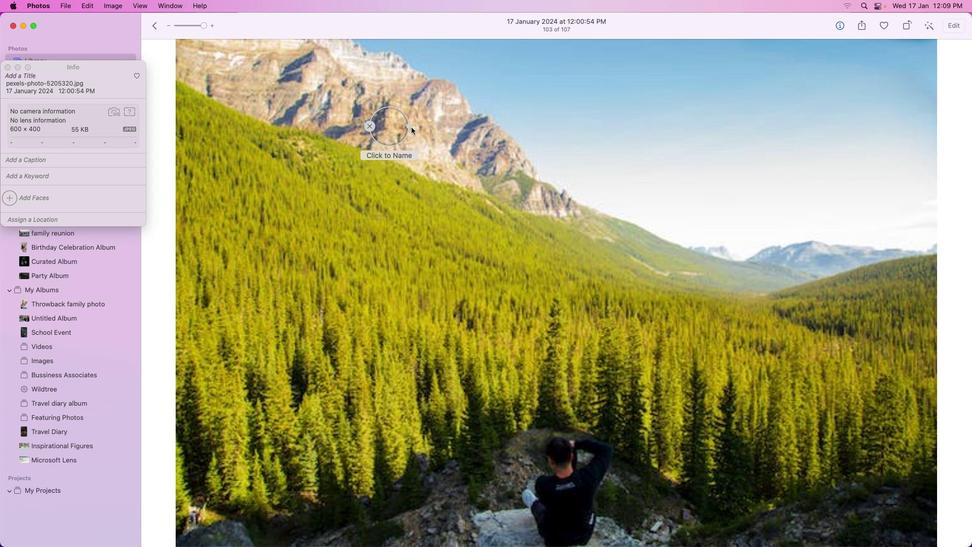 
Action: Mouse moved to (406, 127)
Screenshot: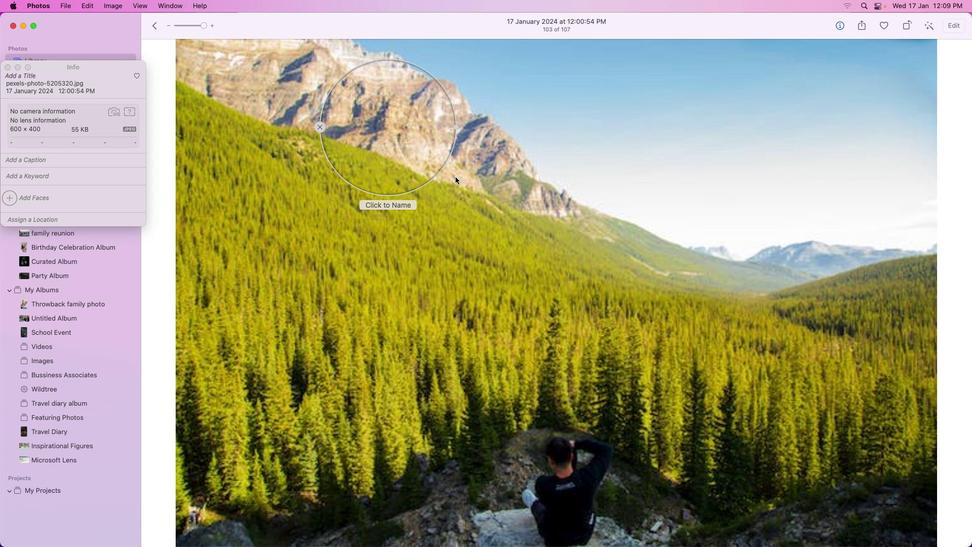 
Action: Mouse pressed left at (406, 127)
Screenshot: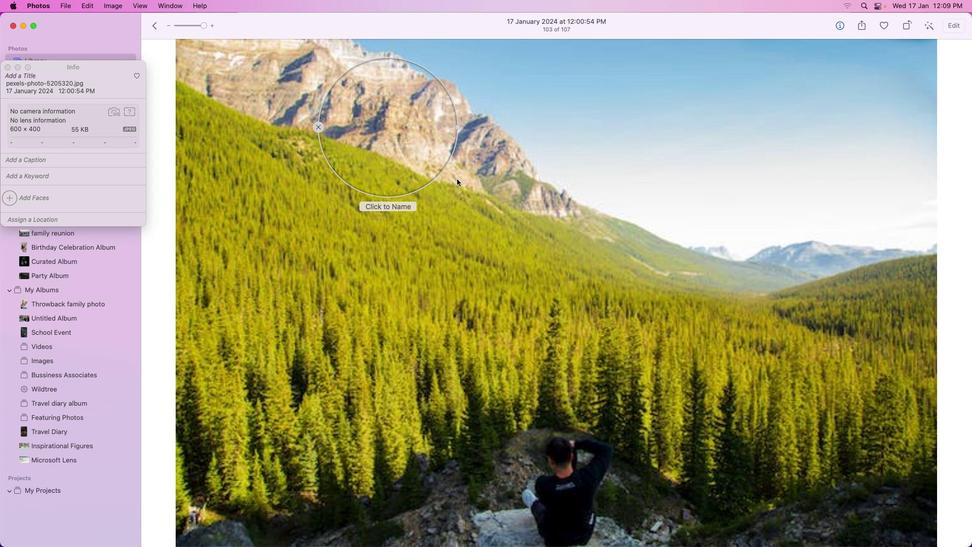 
Action: Mouse moved to (379, 89)
Screenshot: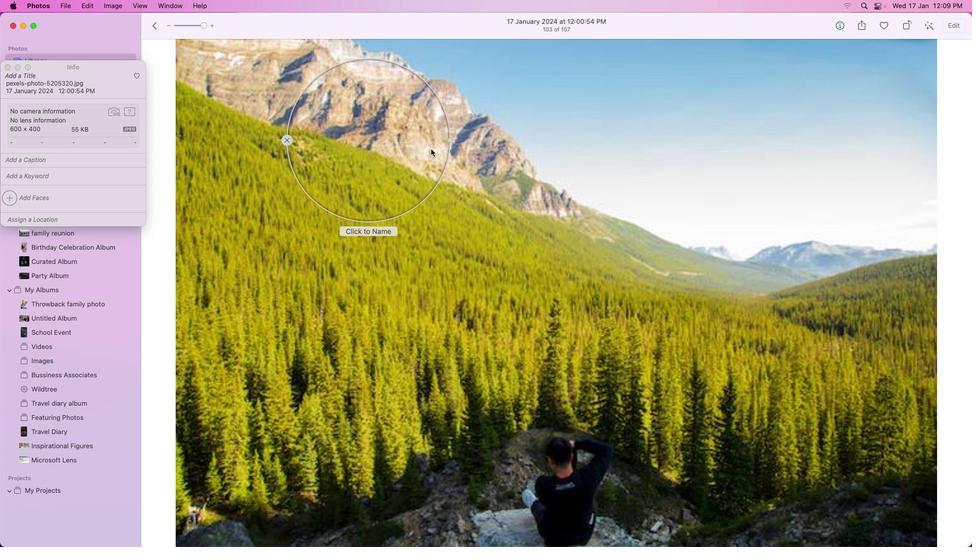 
Action: Mouse pressed left at (379, 89)
Screenshot: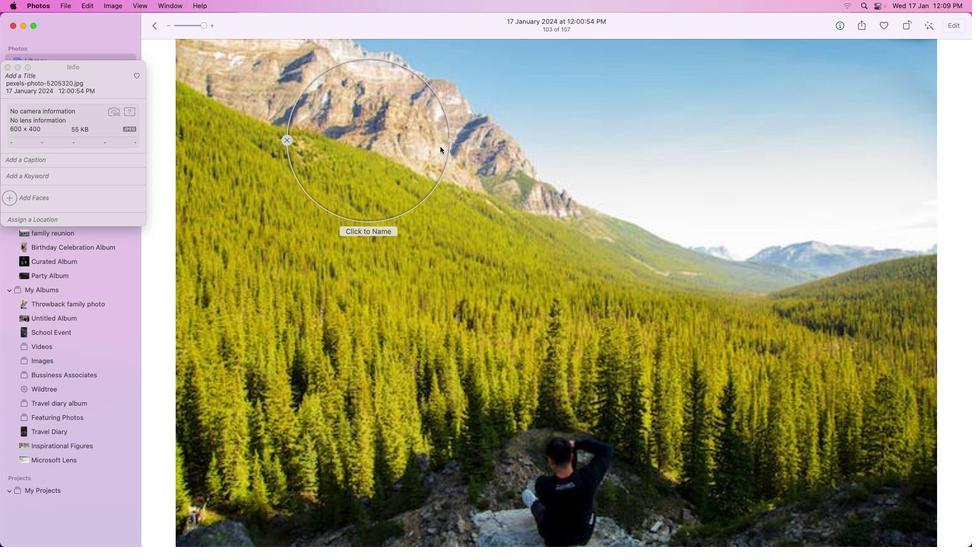 
Action: Mouse moved to (384, 138)
Screenshot: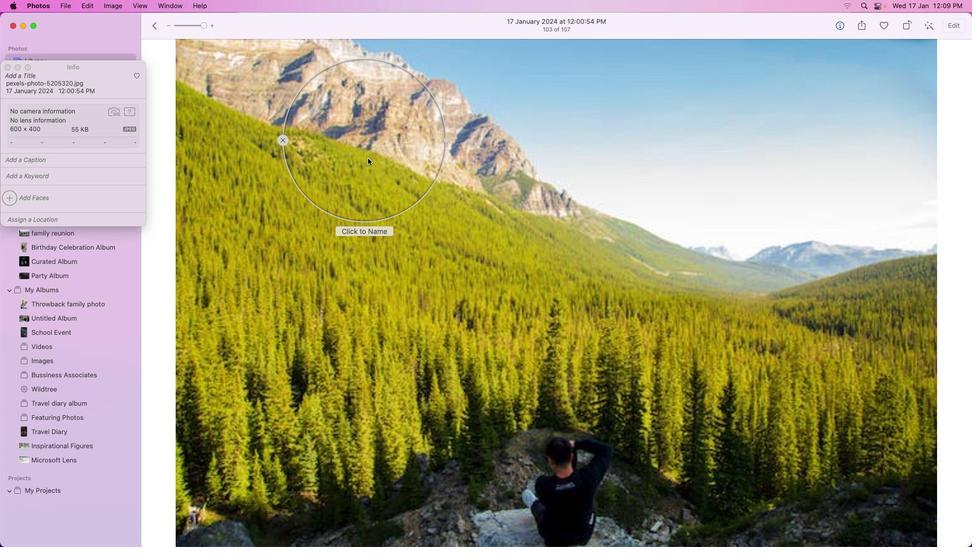 
Action: Mouse pressed left at (384, 138)
Screenshot: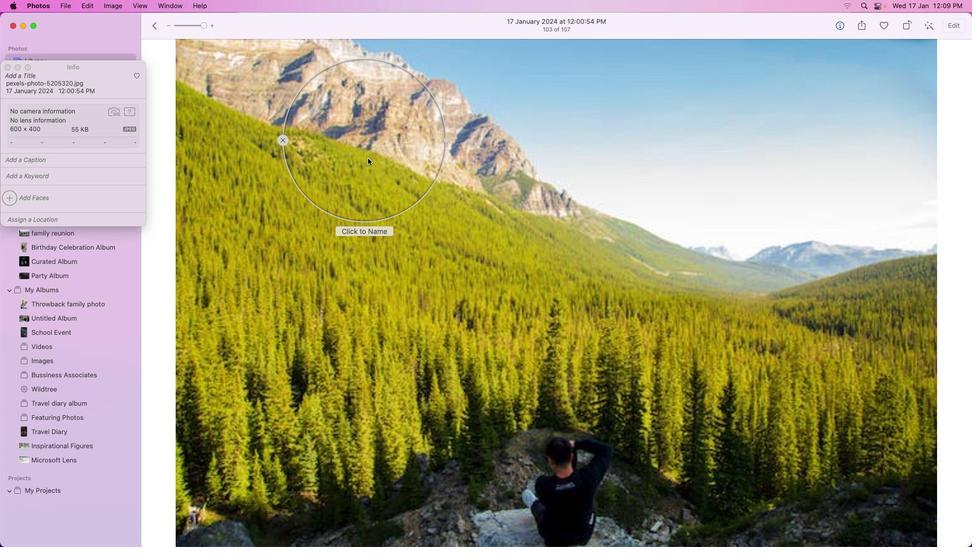 
Action: Mouse moved to (365, 230)
Screenshot: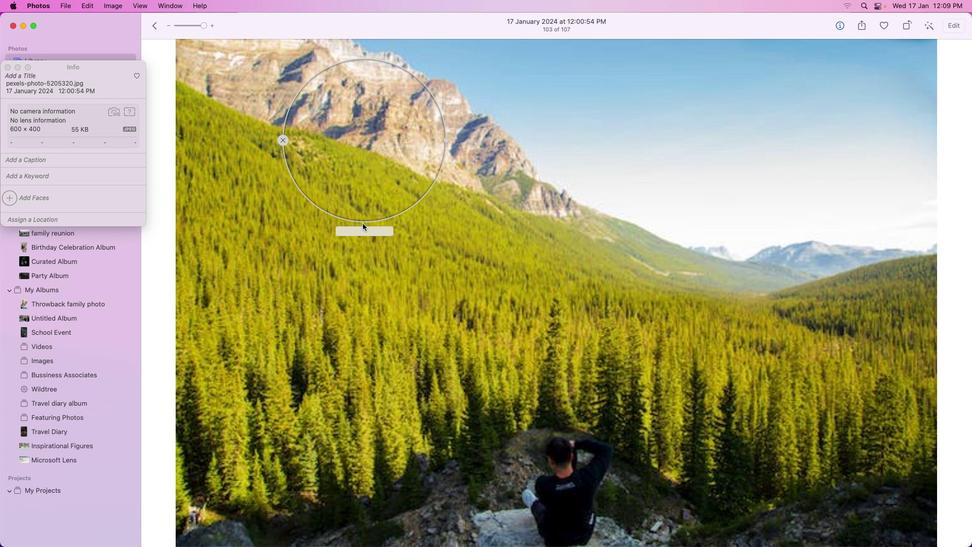 
Action: Mouse pressed left at (365, 230)
Screenshot: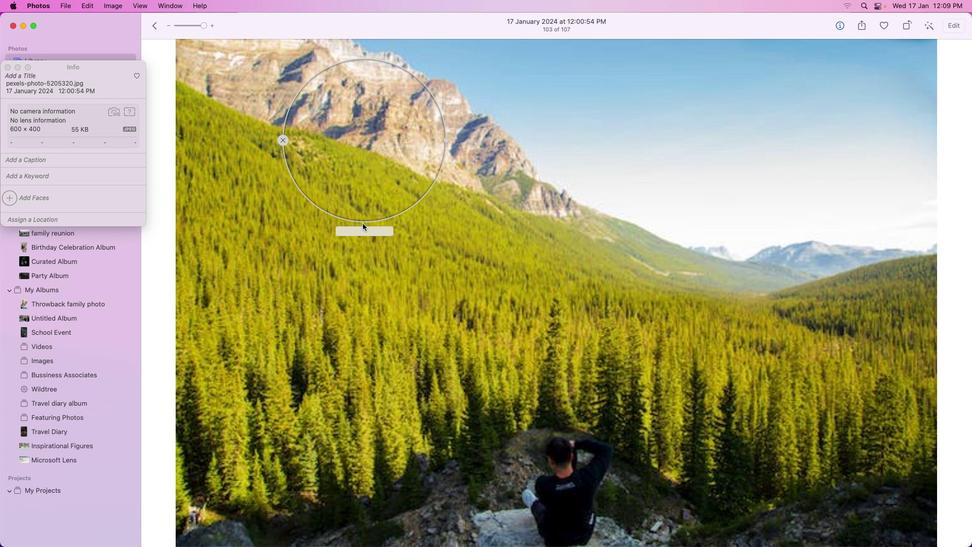 
Action: Mouse moved to (363, 223)
Screenshot: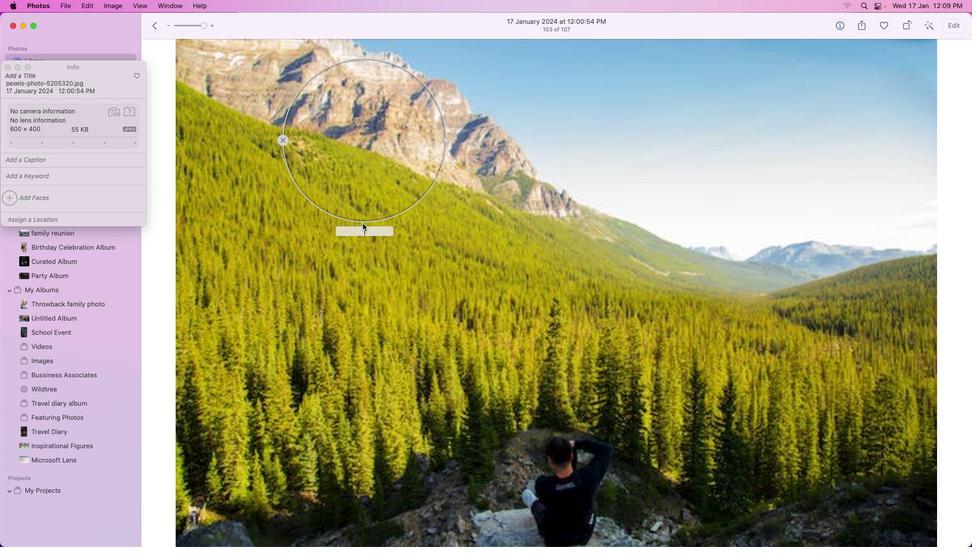 
Action: Key pressed Key.shift'N''a''t''u''r''e'Key.space'a''s'Key.backspaceKey.backspaceKey.backspaceKey.spaceKey.spaceKey.backspaceKey.backspaceKey.backspace'e'Key.enter
Screenshot: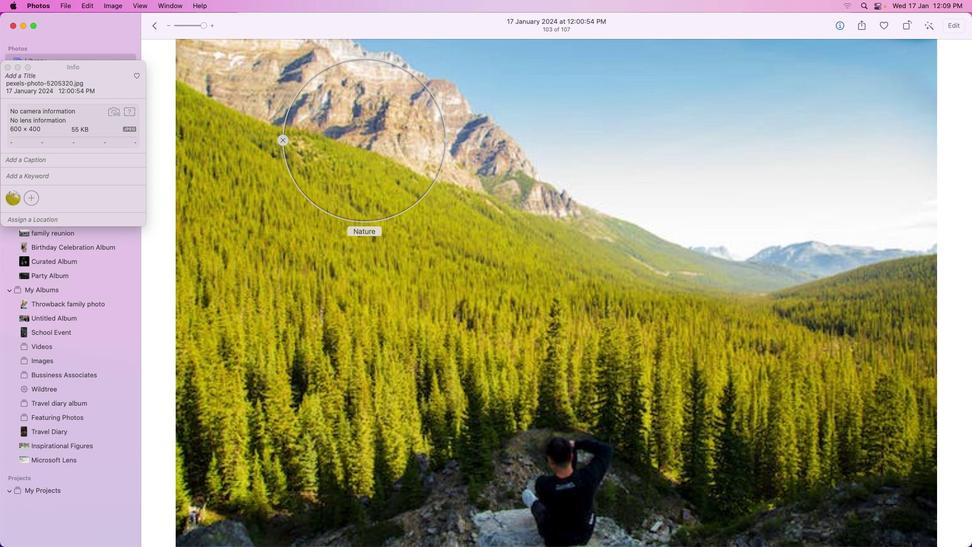 
Action: Mouse moved to (400, 149)
Screenshot: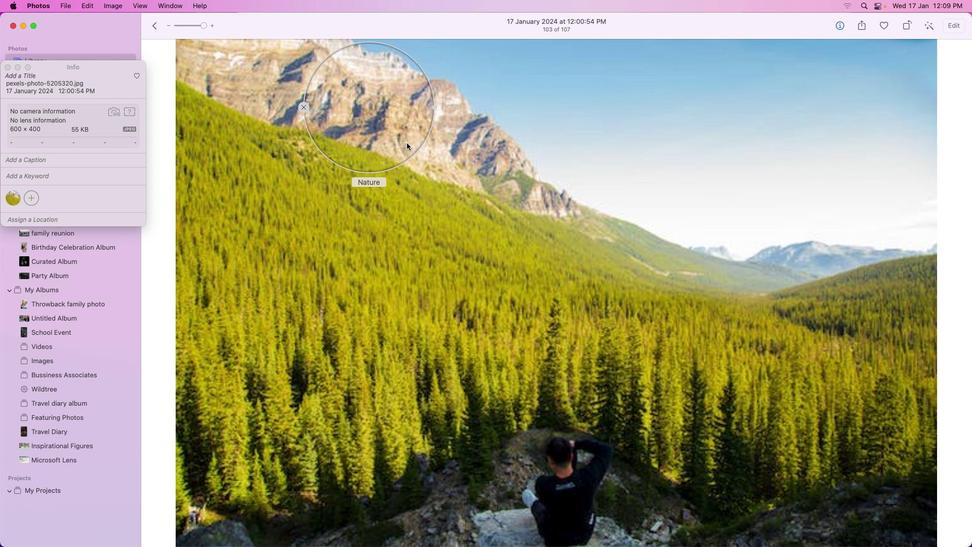 
Action: Mouse pressed left at (400, 149)
Screenshot: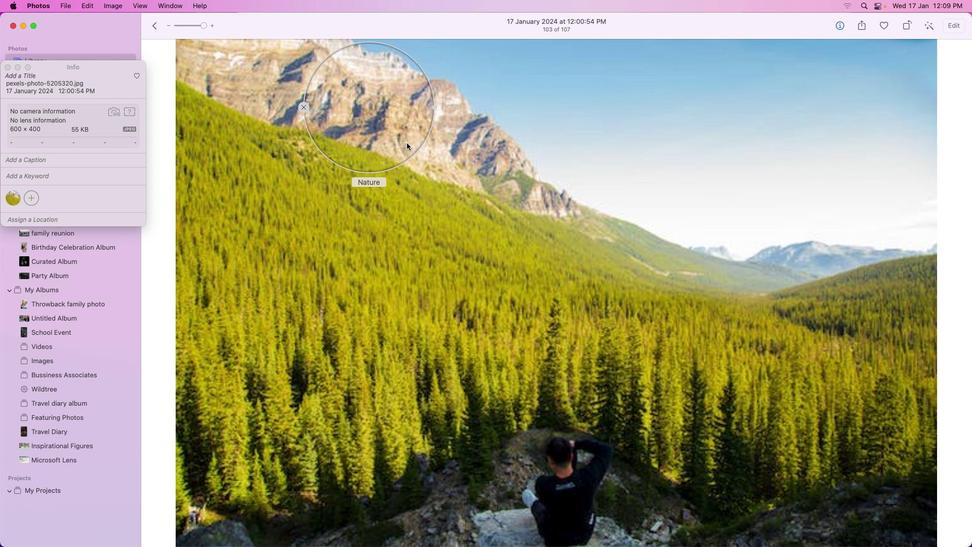 
Action: Mouse moved to (401, 111)
Screenshot: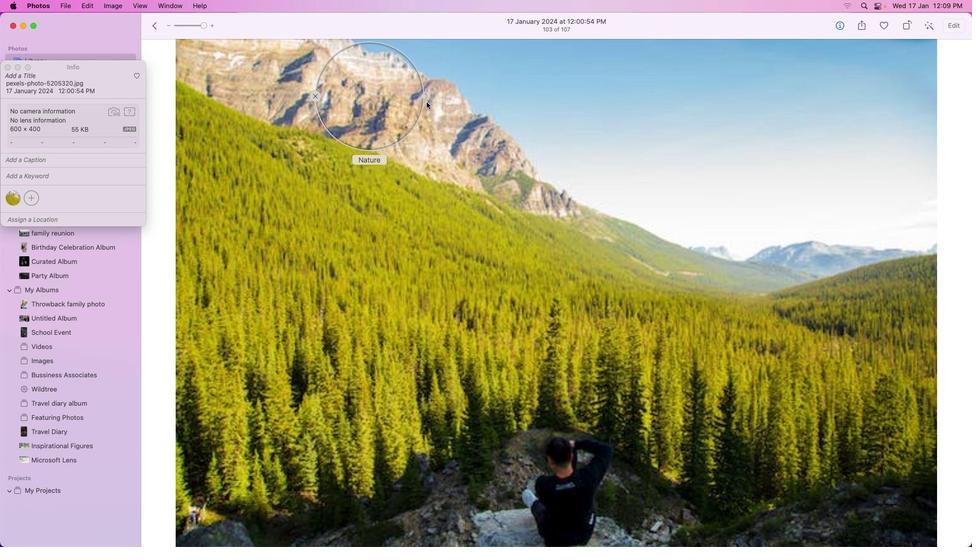 
Action: Mouse pressed left at (401, 111)
Screenshot: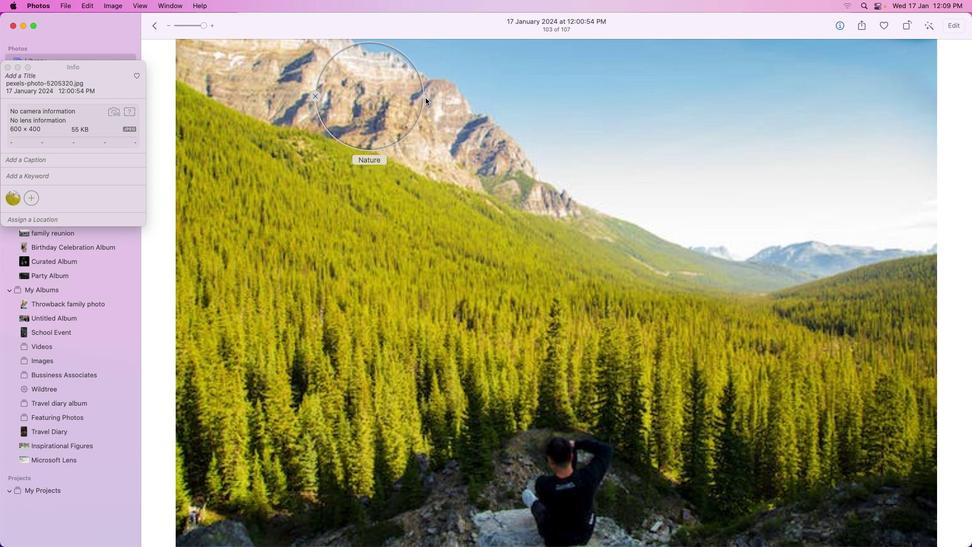 
Action: Mouse moved to (423, 97)
Screenshot: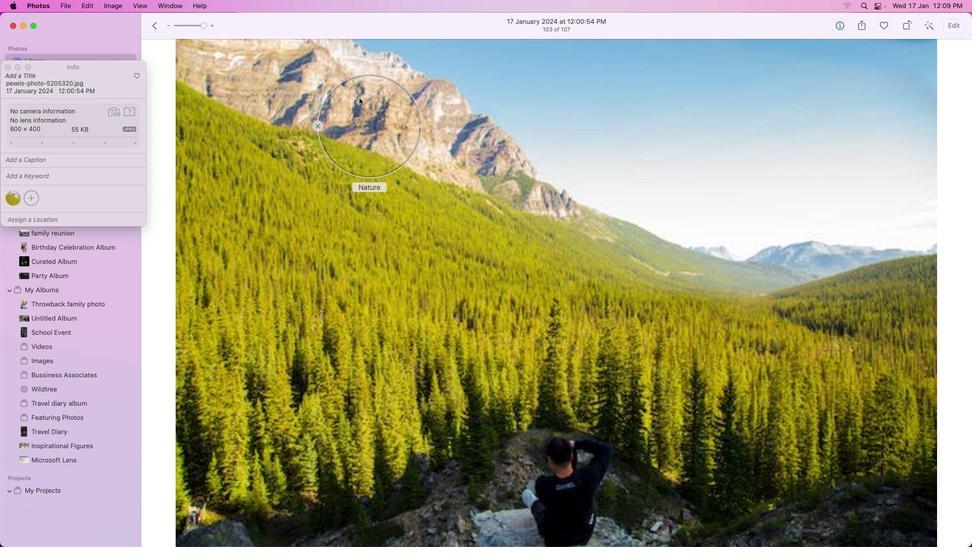 
Action: Mouse pressed left at (423, 97)
Screenshot: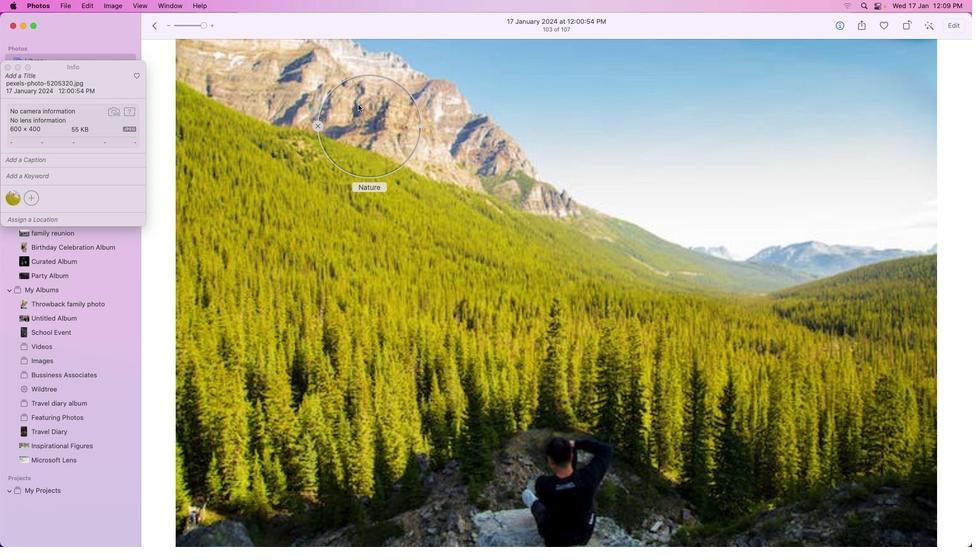 
Action: Mouse moved to (358, 111)
Screenshot: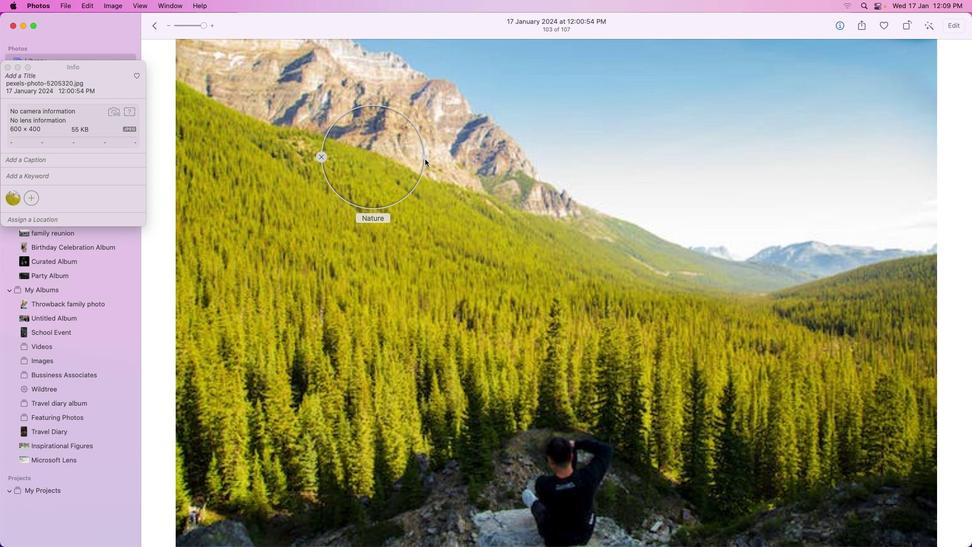 
Action: Mouse pressed left at (358, 111)
Screenshot: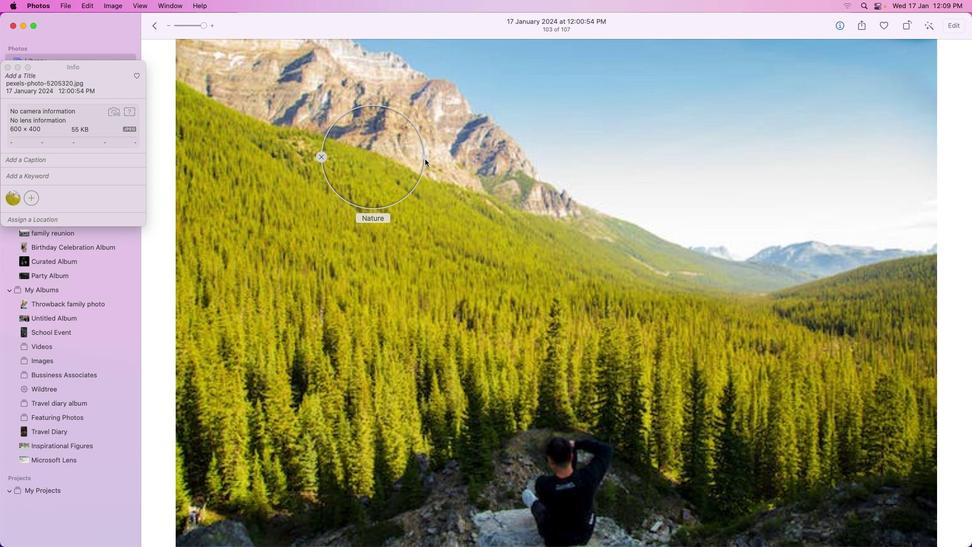 
Action: Mouse moved to (425, 158)
Screenshot: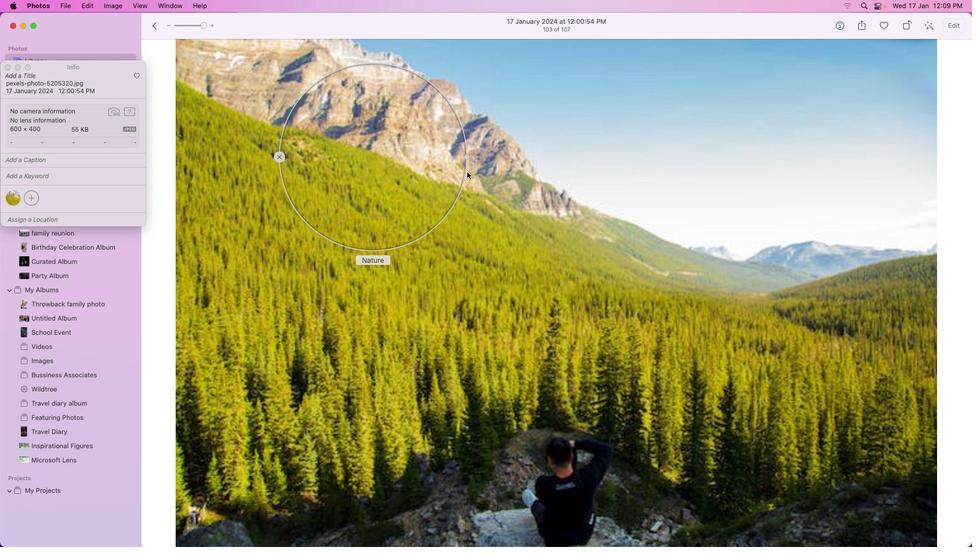 
Action: Mouse pressed left at (425, 158)
Screenshot: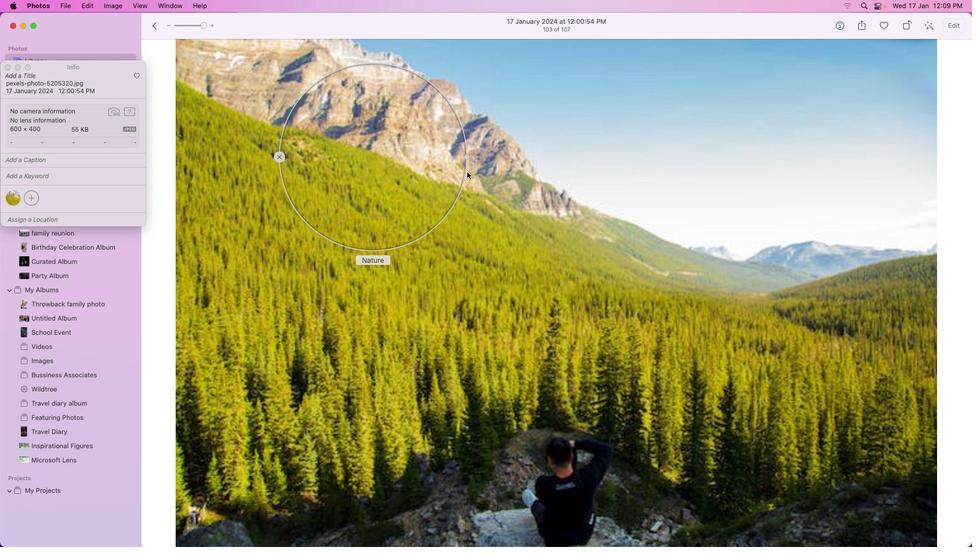 
Action: Mouse moved to (408, 147)
Screenshot: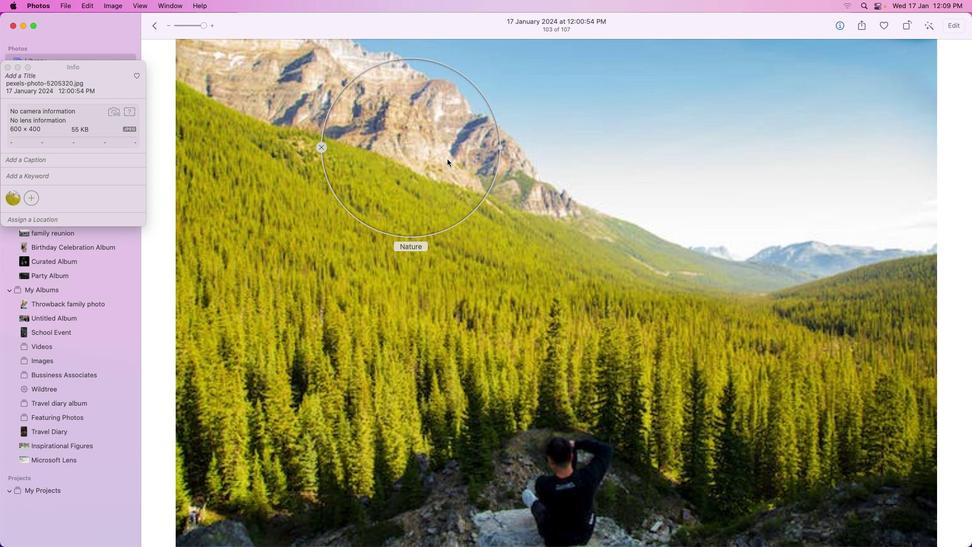 
Action: Mouse pressed left at (408, 147)
Screenshot: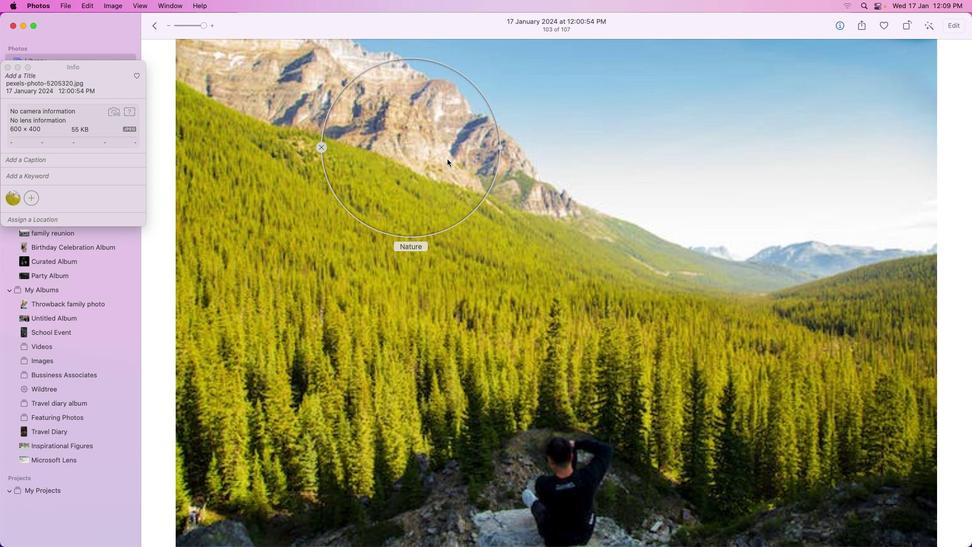 
Action: Mouse moved to (359, 279)
Screenshot: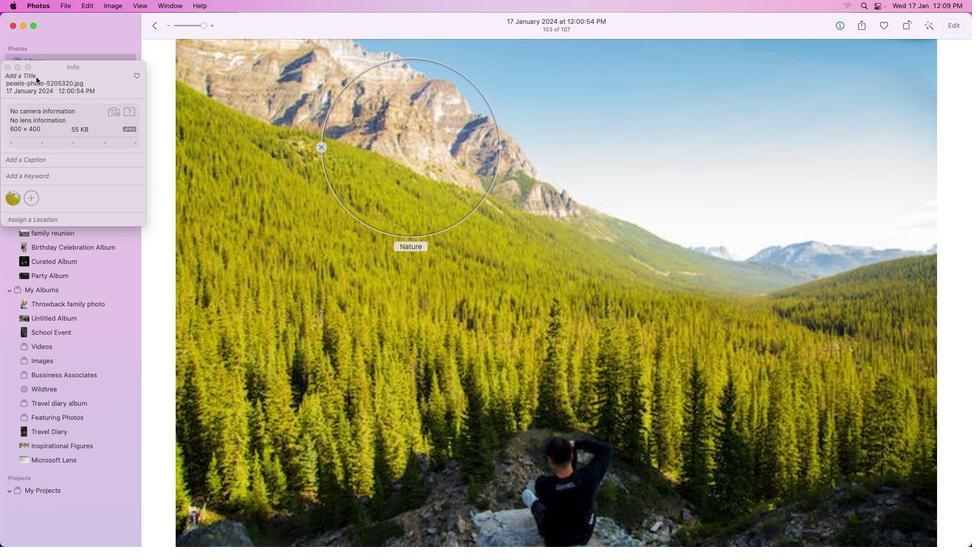 
Action: Mouse pressed left at (359, 279)
Screenshot: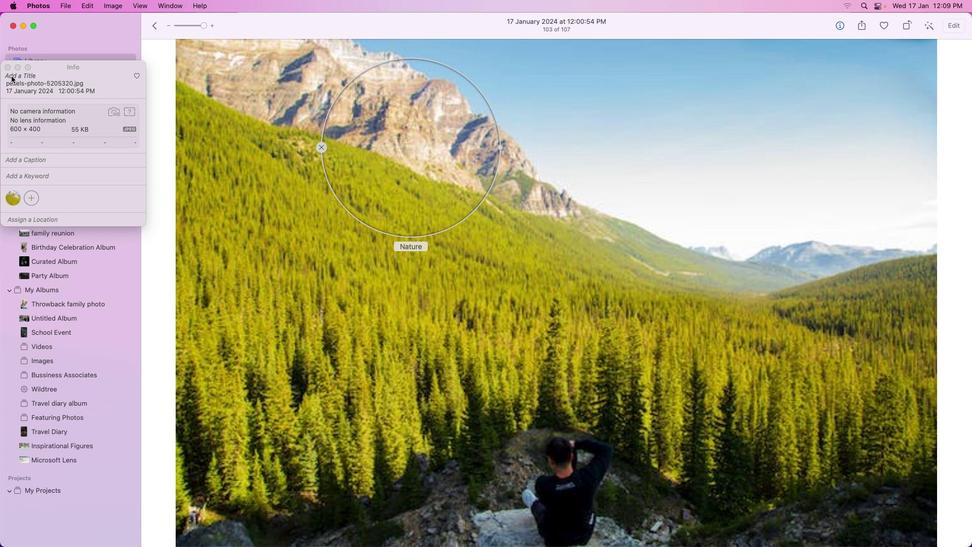 
Action: Mouse moved to (7, 70)
Screenshot: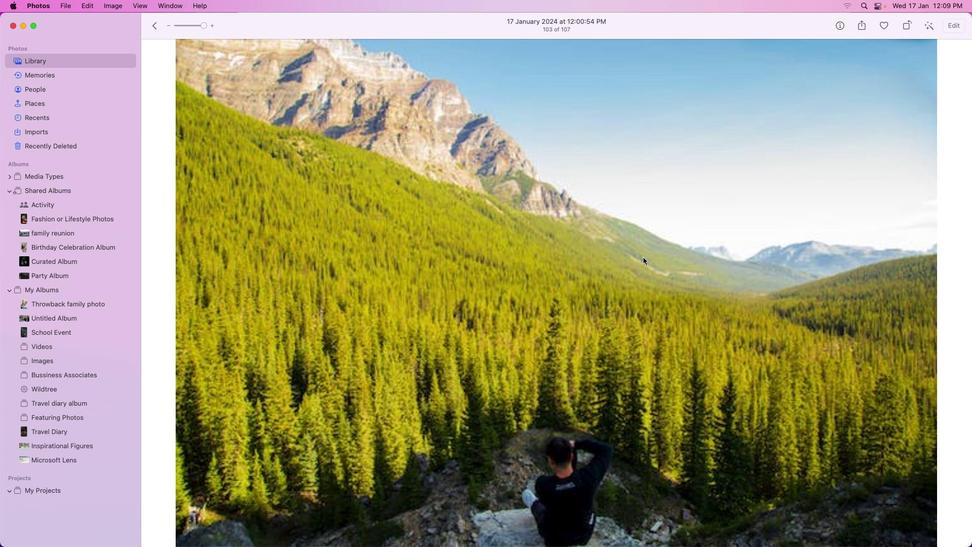 
Action: Mouse pressed left at (7, 70)
Screenshot: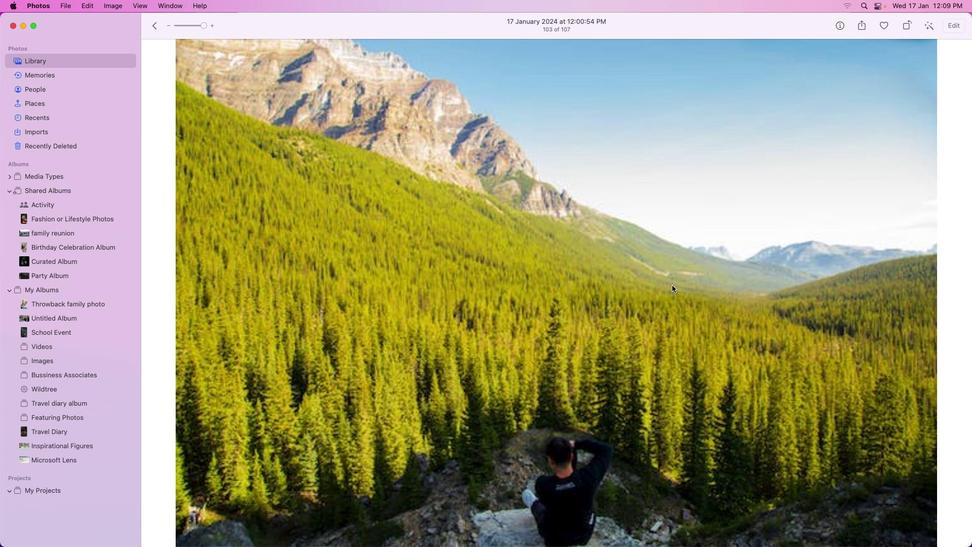 
Action: Mouse moved to (934, 278)
Screenshot: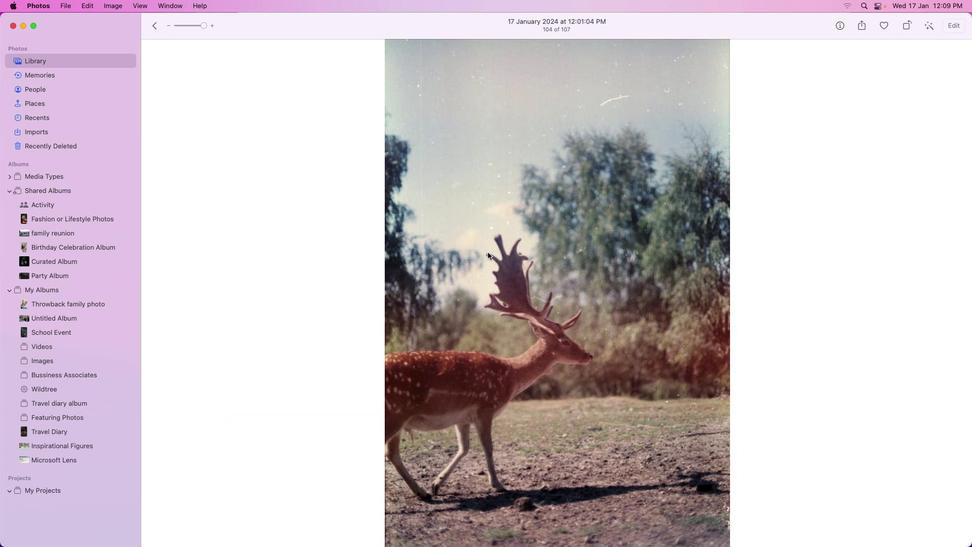 
Action: Mouse pressed left at (934, 278)
Screenshot: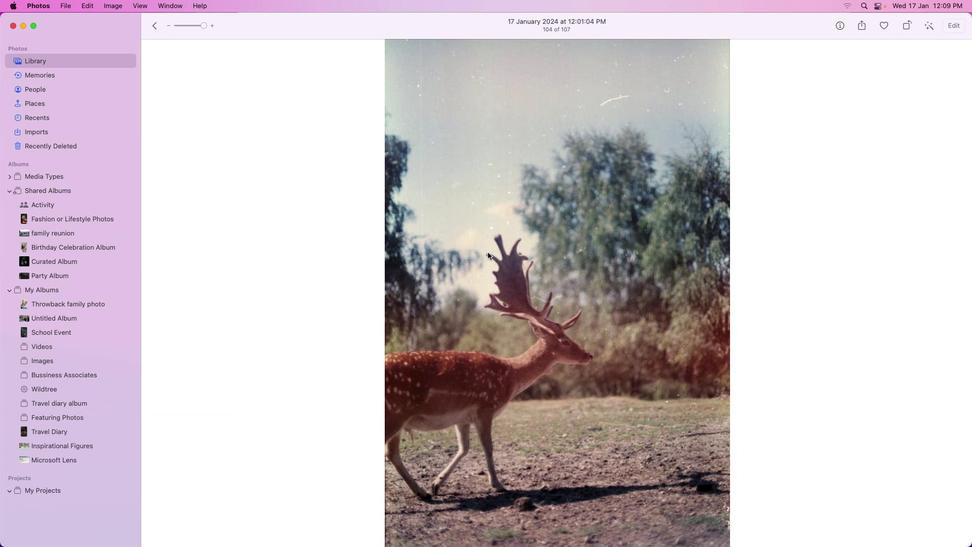 
Action: Mouse moved to (433, 256)
Screenshot: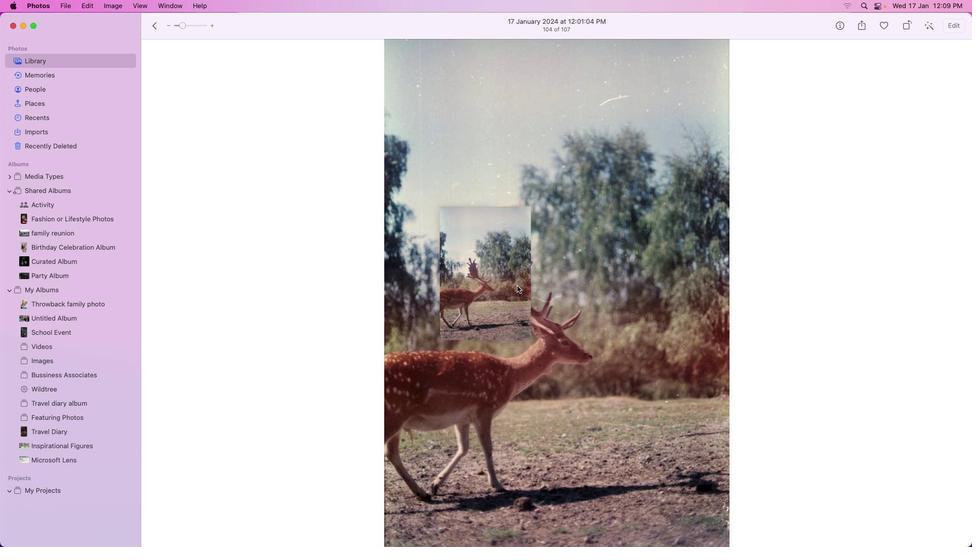 
Action: Mouse pressed left at (433, 256)
Screenshot: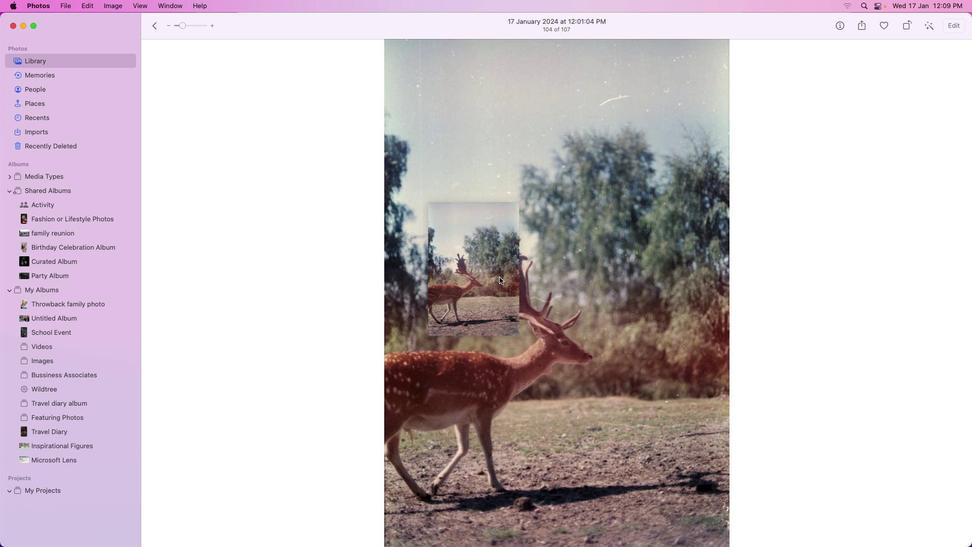 
Action: Mouse moved to (339, 196)
Screenshot: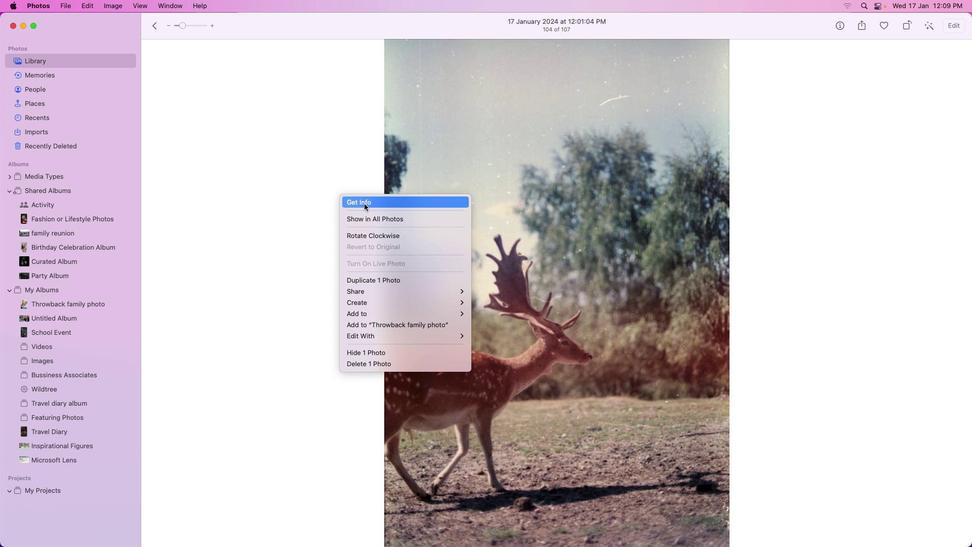 
Action: Mouse pressed right at (339, 196)
Screenshot: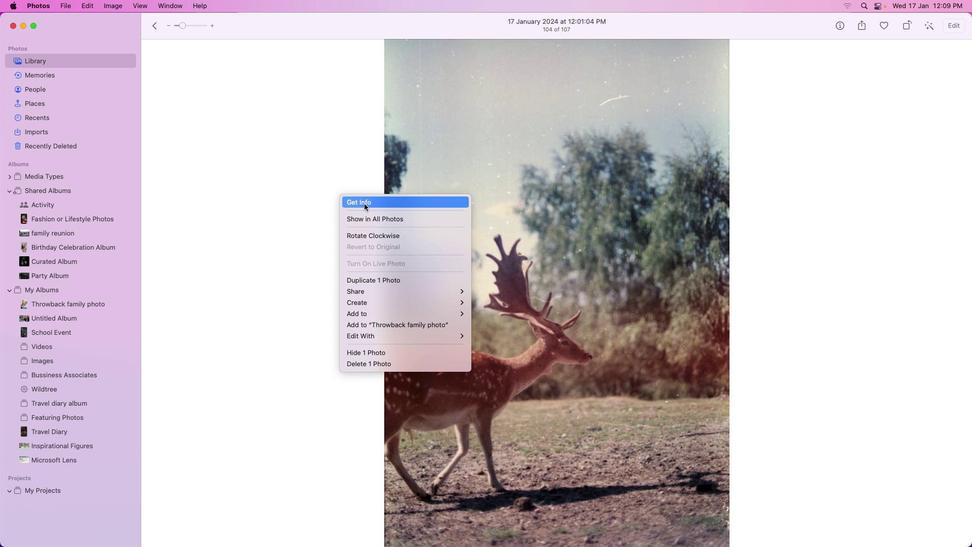 
Action: Mouse moved to (364, 203)
Screenshot: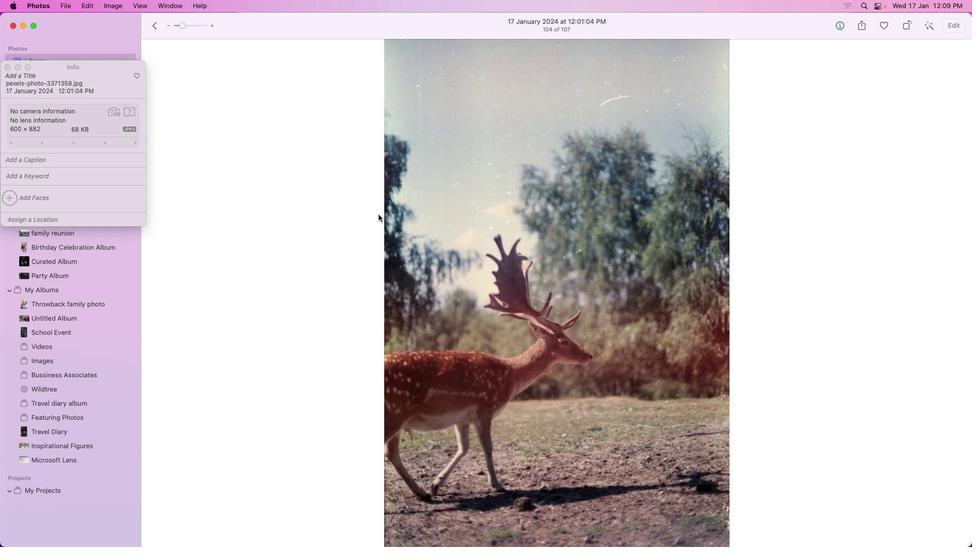 
Action: Mouse pressed left at (364, 203)
Screenshot: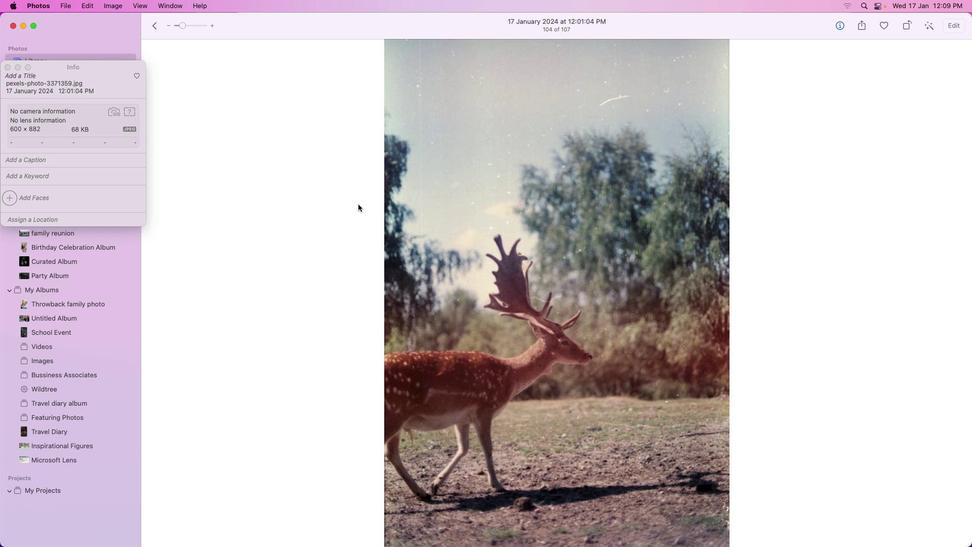 
Action: Mouse moved to (103, 71)
Screenshot: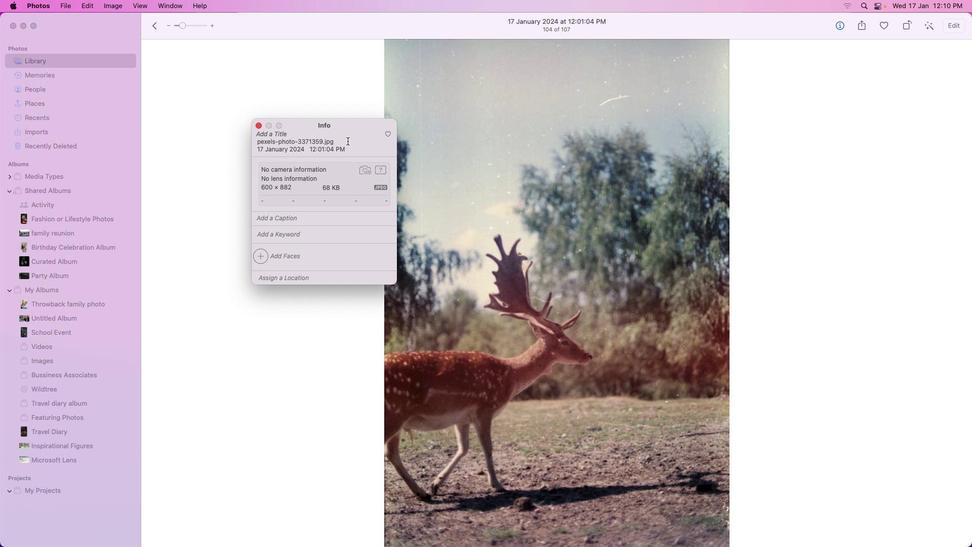 
Action: Mouse pressed left at (103, 71)
Screenshot: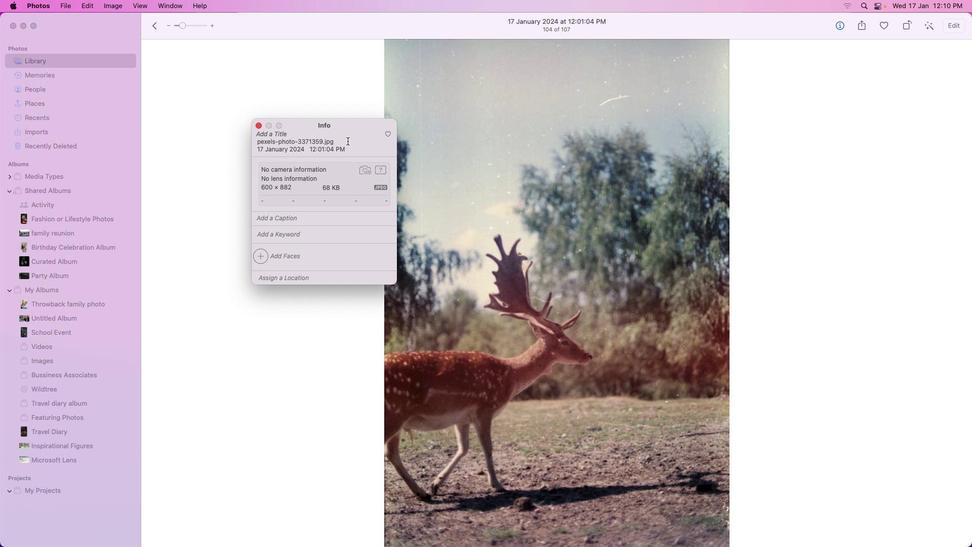 
Action: Mouse moved to (260, 256)
Screenshot: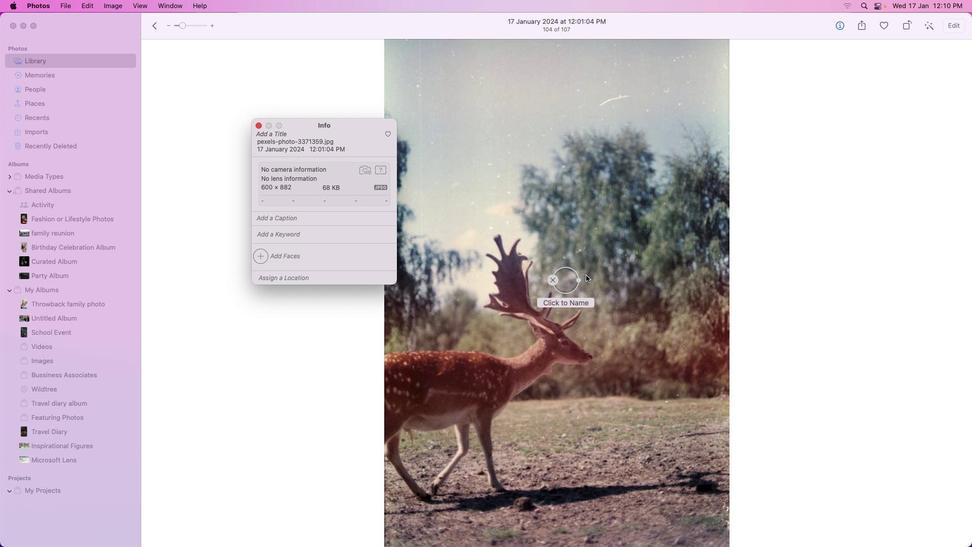 
Action: Mouse pressed left at (260, 256)
Screenshot: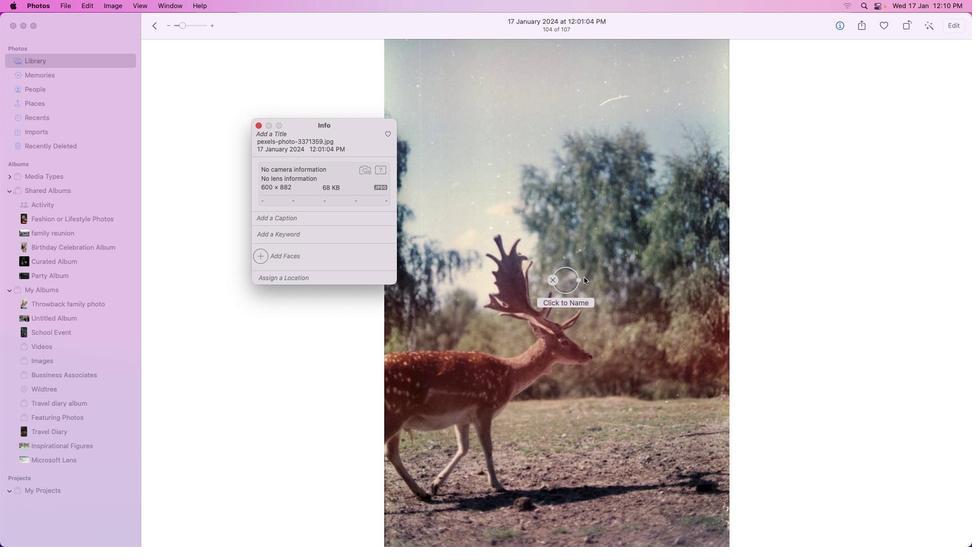 
Action: Mouse moved to (561, 277)
Screenshot: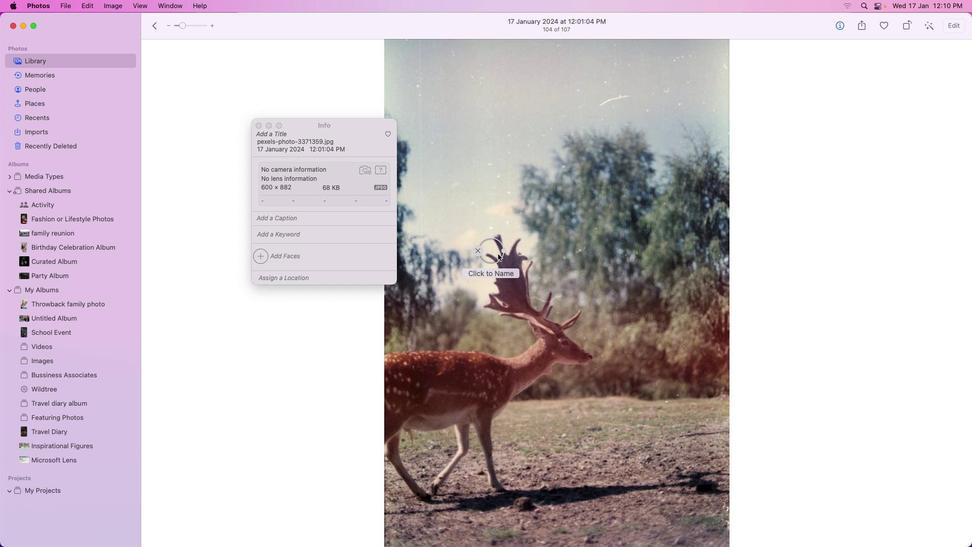 
Action: Mouse pressed left at (561, 277)
Screenshot: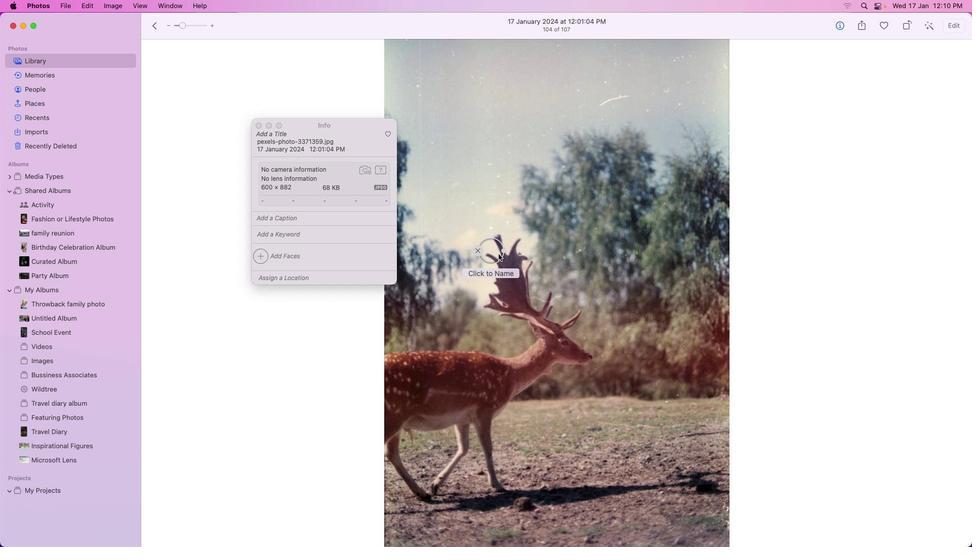 
Action: Mouse moved to (504, 250)
Screenshot: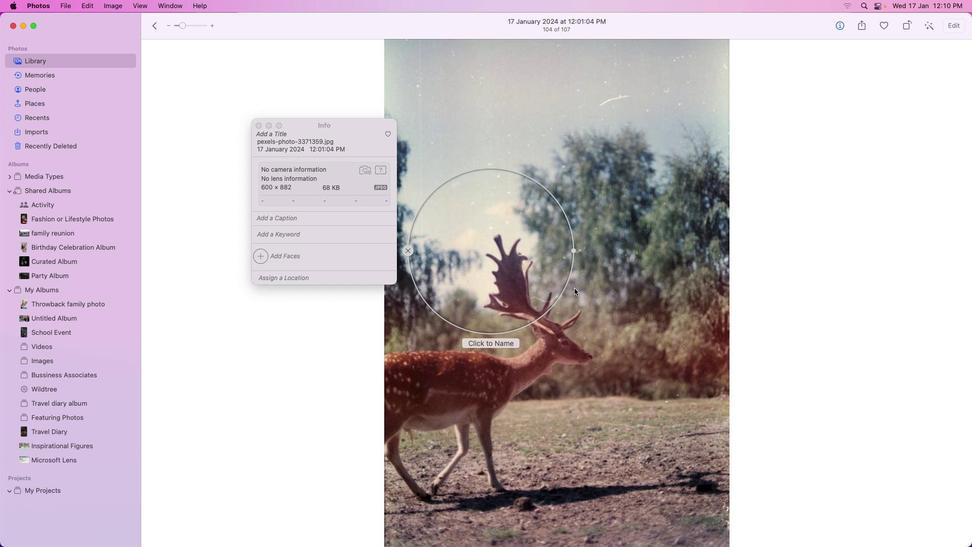 
Action: Mouse pressed left at (504, 250)
Screenshot: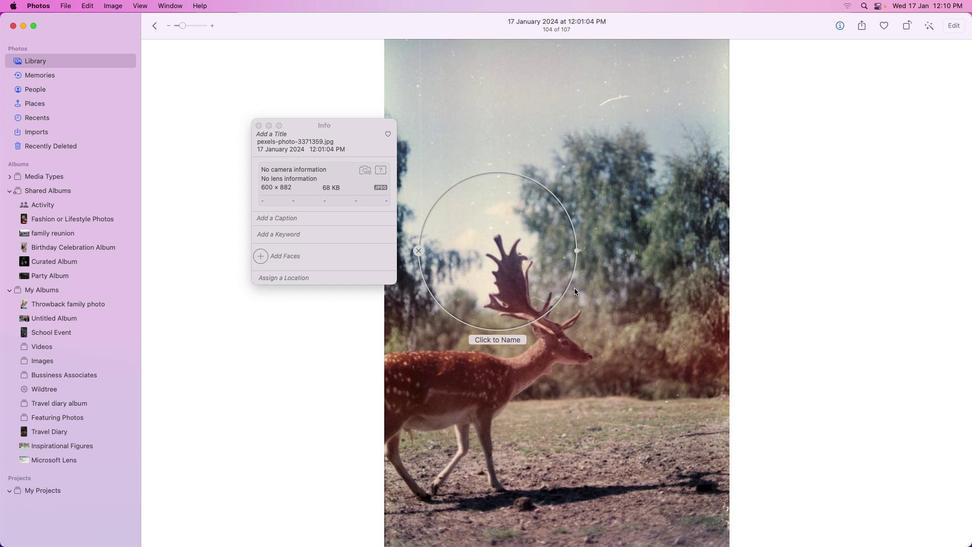
Action: Mouse moved to (475, 244)
Screenshot: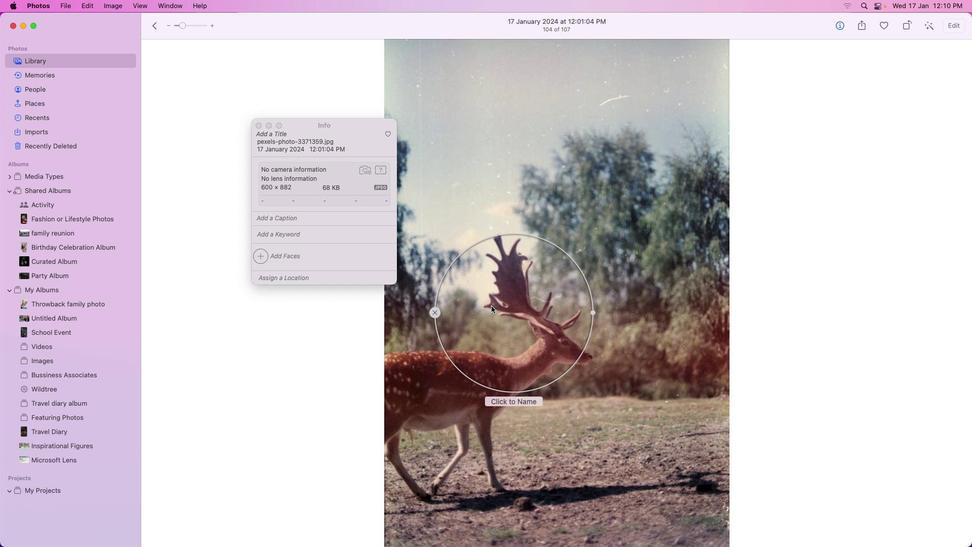 
Action: Mouse pressed left at (475, 244)
Screenshot: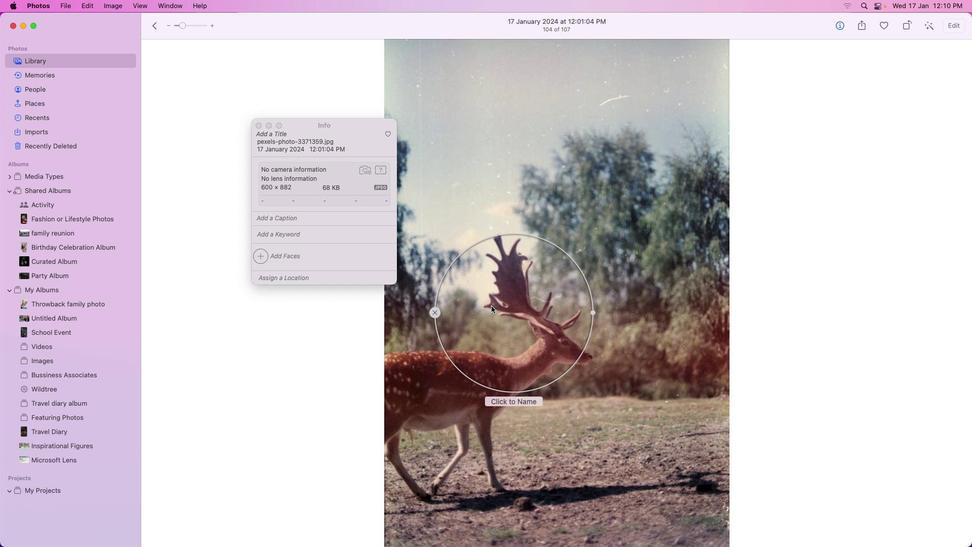 
Action: Mouse moved to (525, 405)
Screenshot: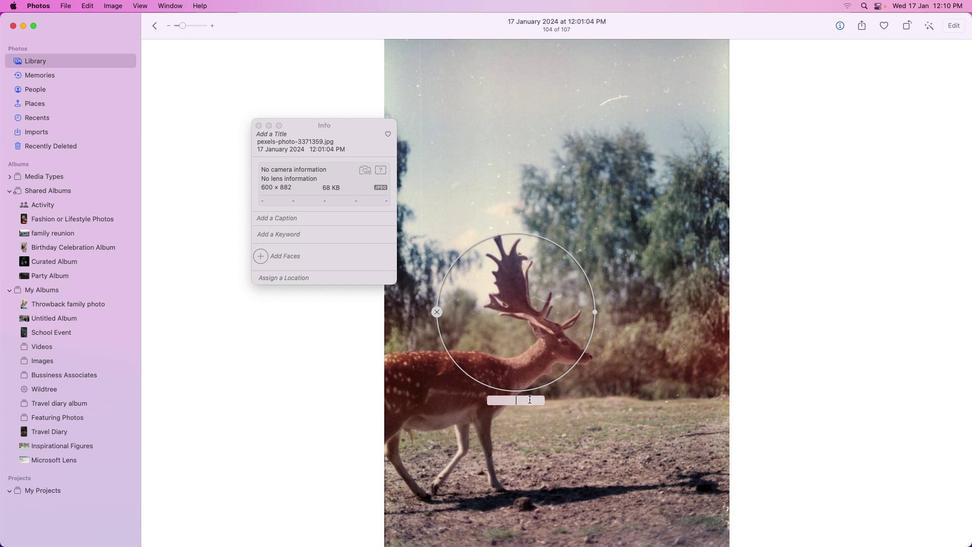 
Action: Mouse pressed left at (525, 405)
Screenshot: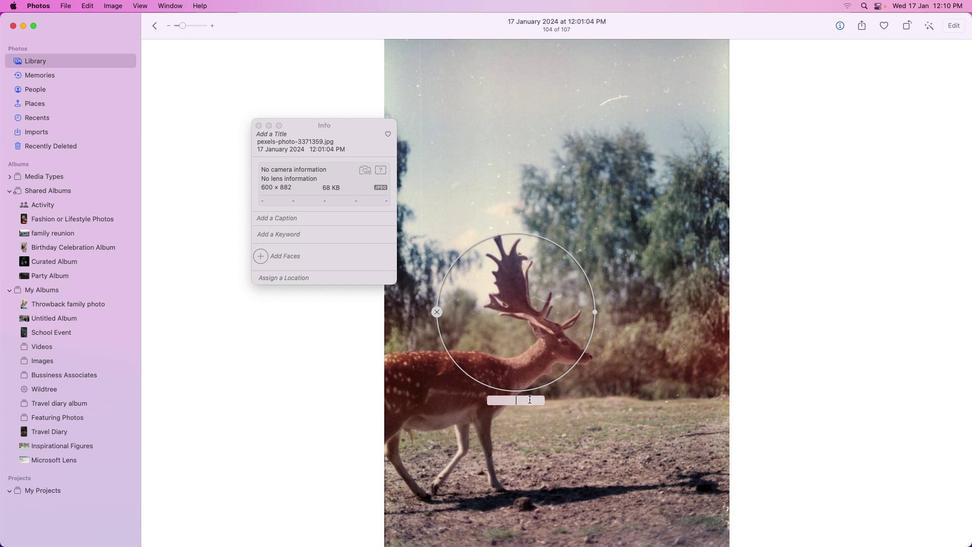 
Action: Mouse moved to (529, 399)
Screenshot: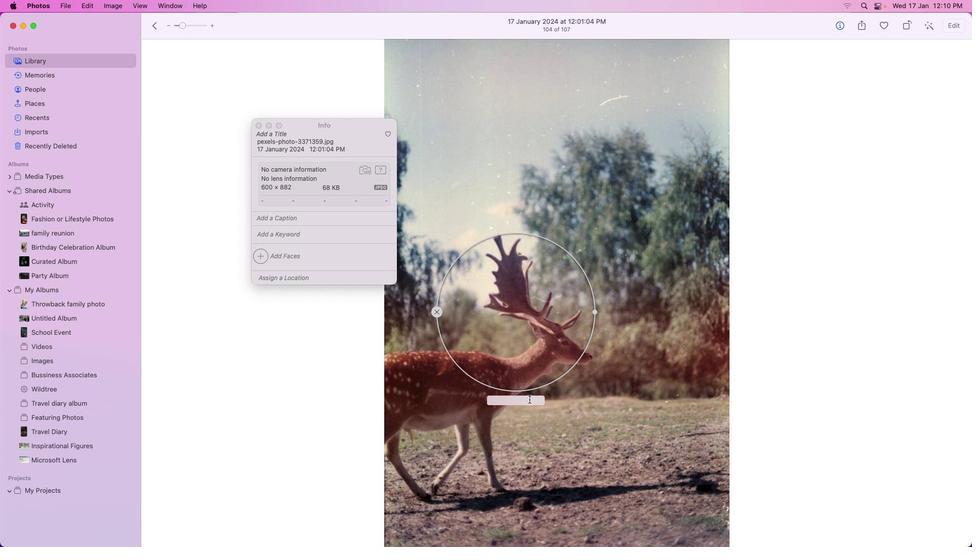 
Action: Mouse pressed left at (529, 399)
Screenshot: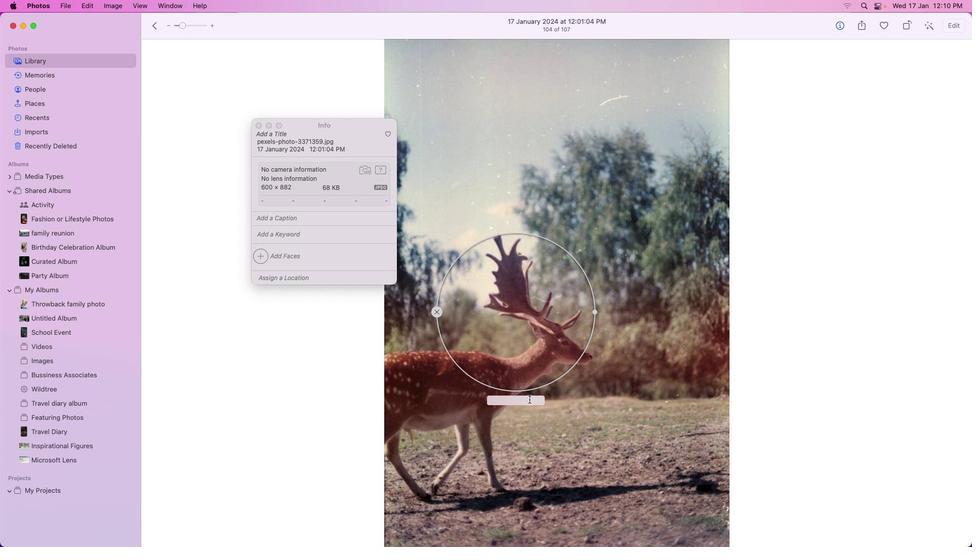 
Action: Key pressed Key.shift'N'Key.backspaceKey.shift_rKey.shift'B''a''r''a''s''i''n''g''h''a'Key.enter
Screenshot: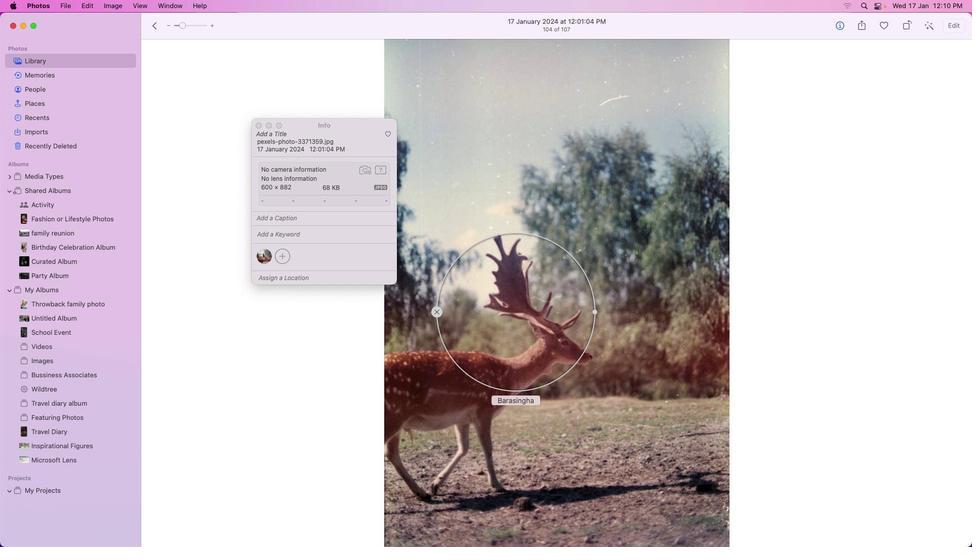 
Action: Mouse moved to (257, 126)
Screenshot: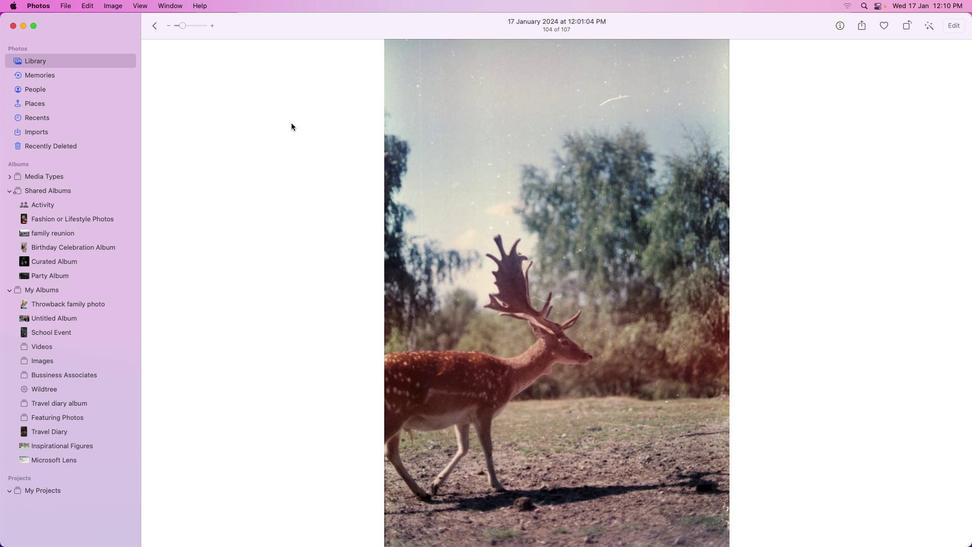 
Action: Mouse pressed left at (257, 126)
Screenshot: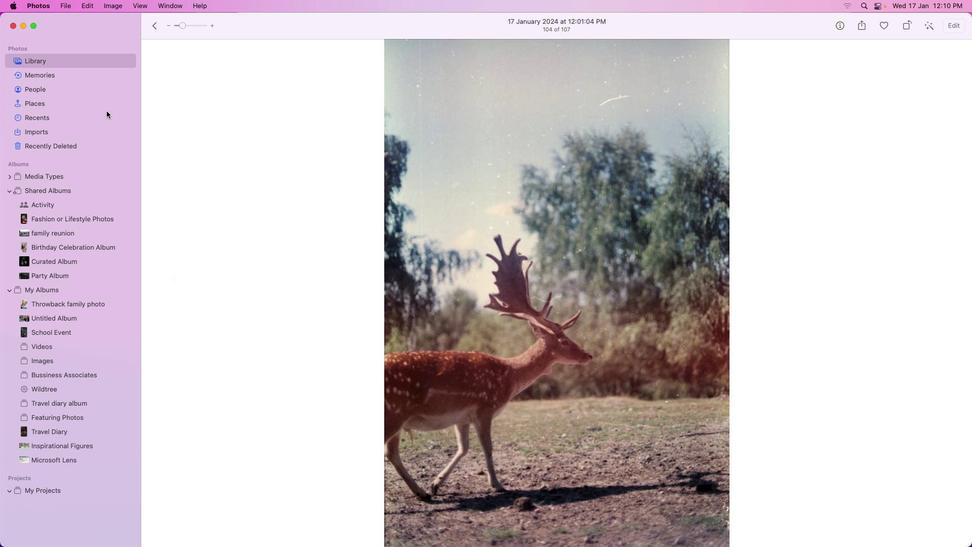 
Action: Mouse moved to (938, 277)
Screenshot: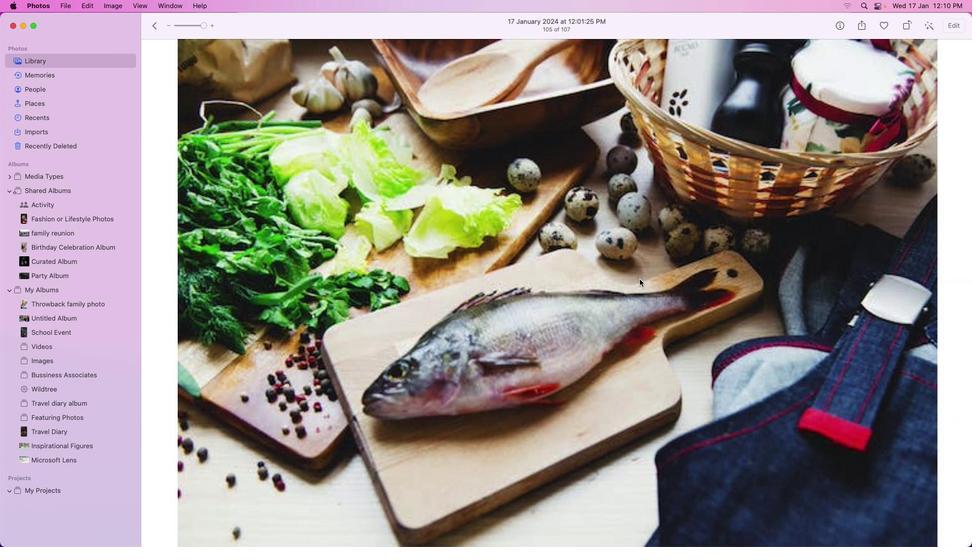 
Action: Mouse pressed left at (938, 277)
Screenshot: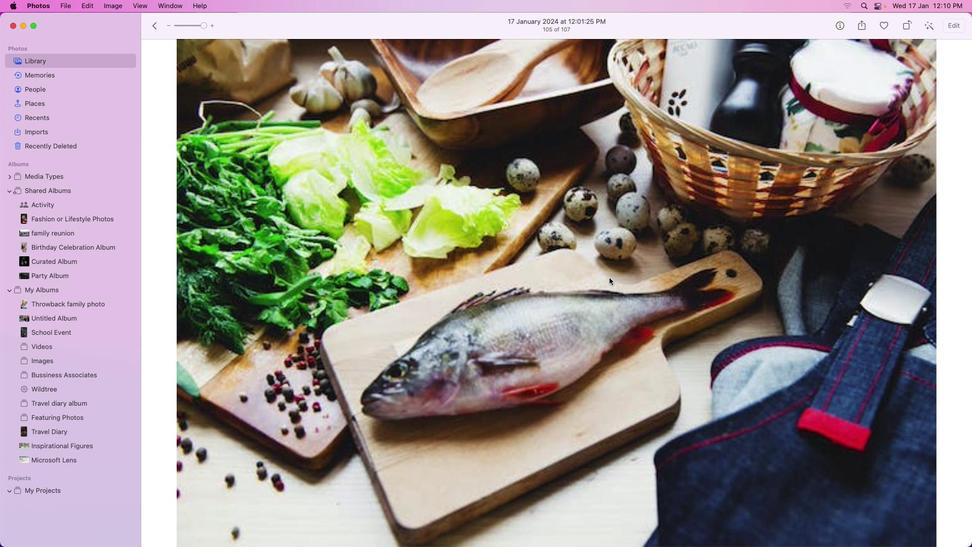
Action: Mouse moved to (402, 270)
Screenshot: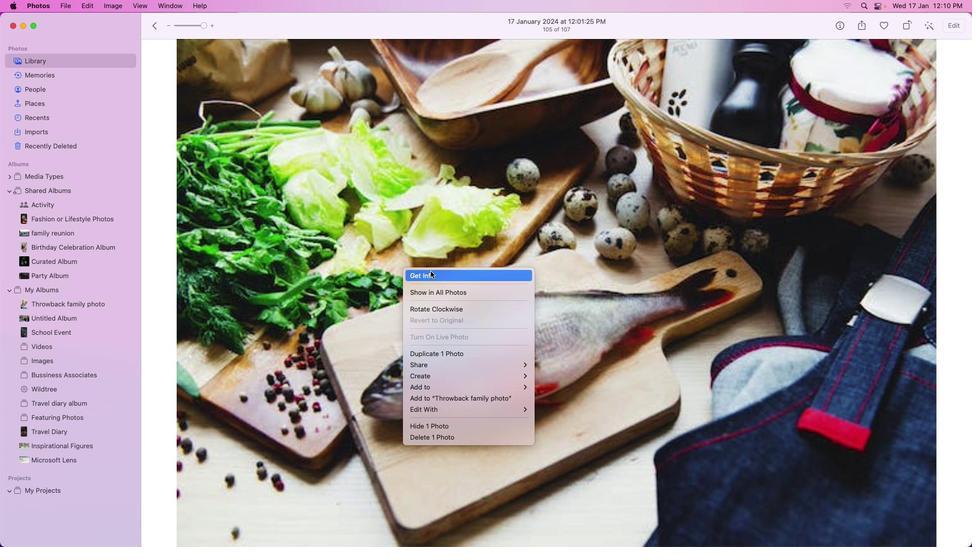 
Action: Mouse pressed right at (402, 270)
Screenshot: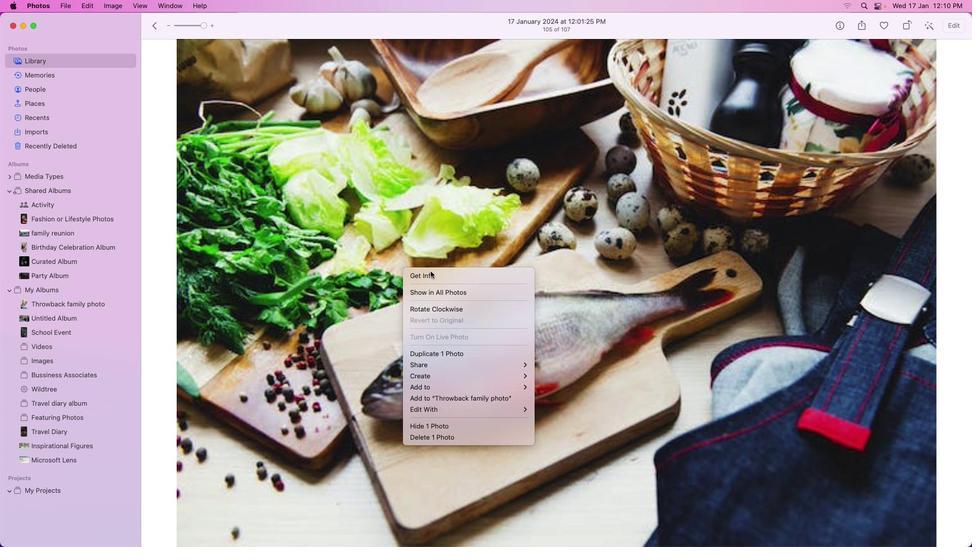 
Action: Mouse moved to (430, 271)
Screenshot: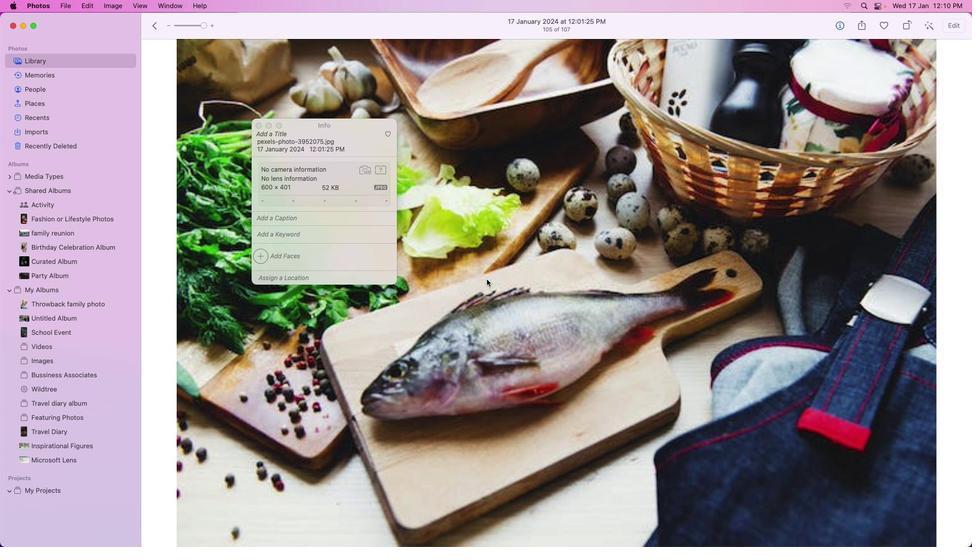 
Action: Mouse pressed left at (430, 271)
Screenshot: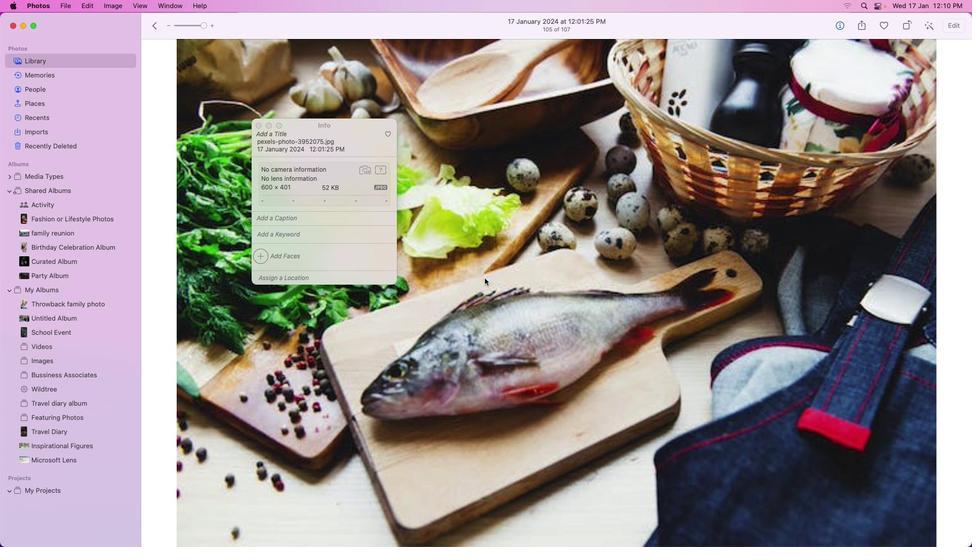 
Action: Mouse moved to (262, 254)
Screenshot: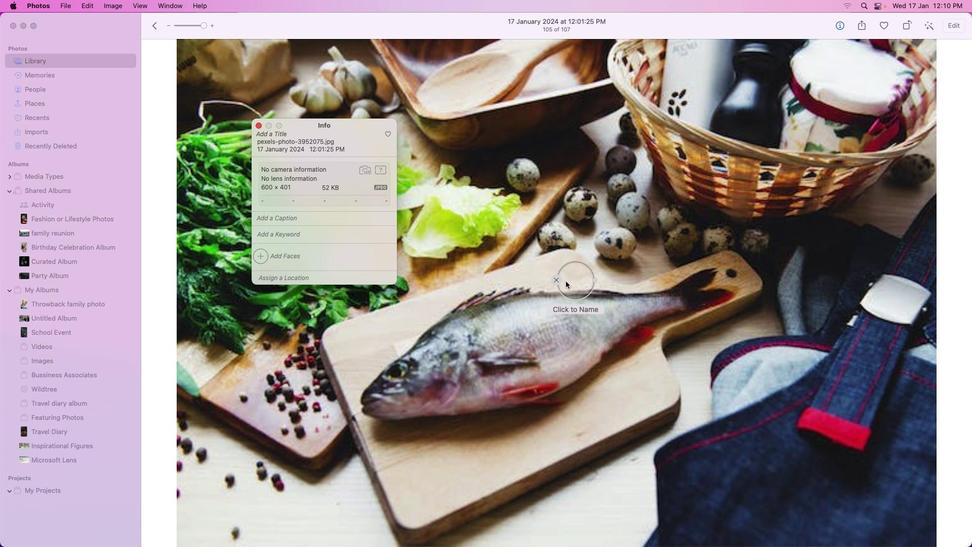 
Action: Mouse pressed left at (262, 254)
Screenshot: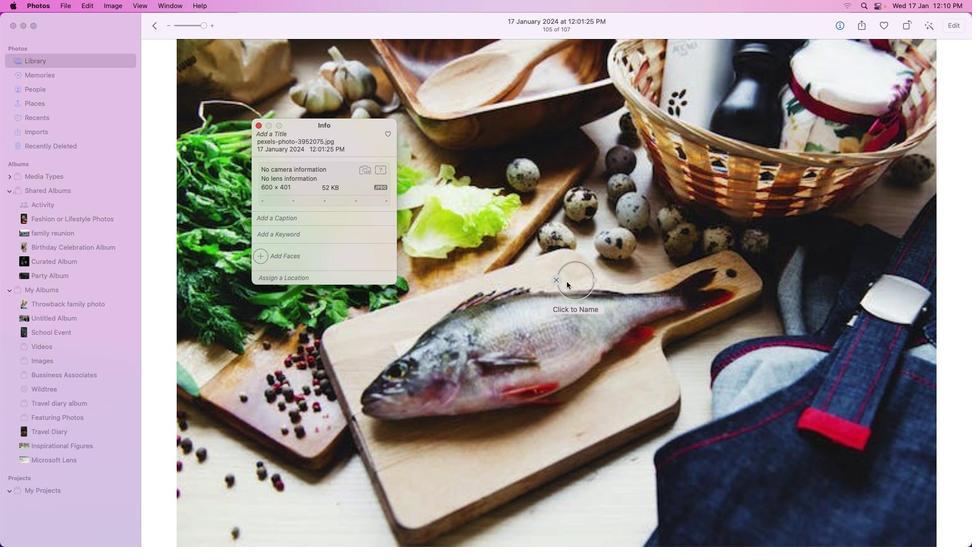 
Action: Mouse moved to (588, 276)
Screenshot: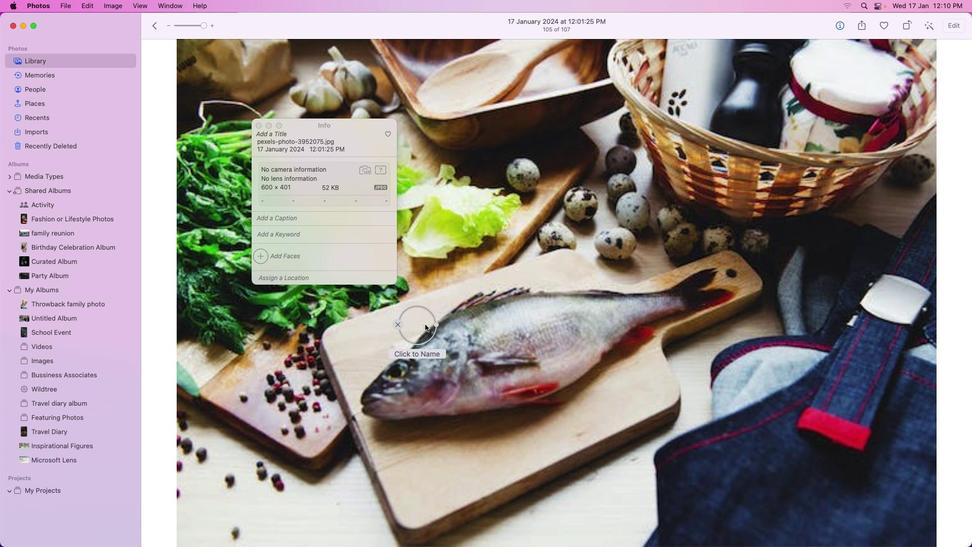 
Action: Mouse pressed left at (588, 276)
Screenshot: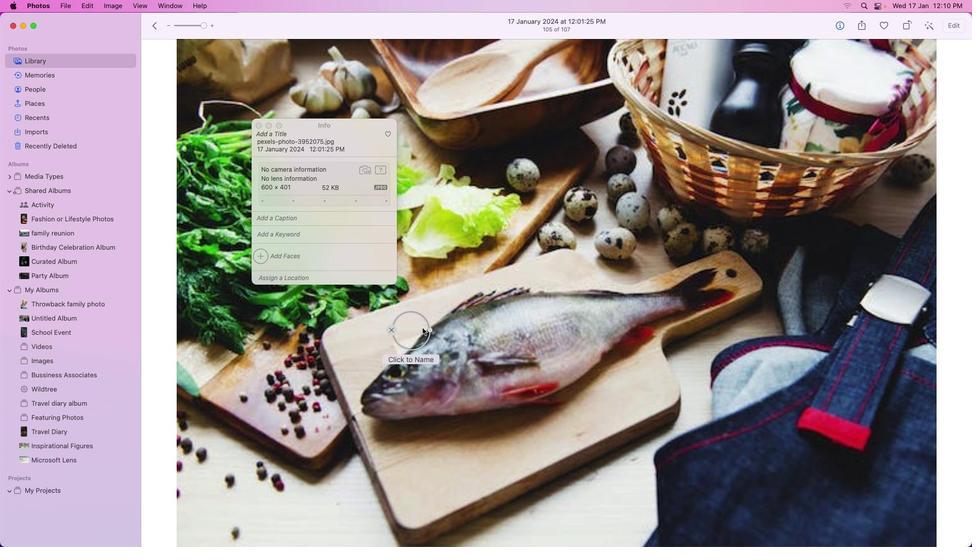 
Action: Mouse moved to (400, 356)
Screenshot: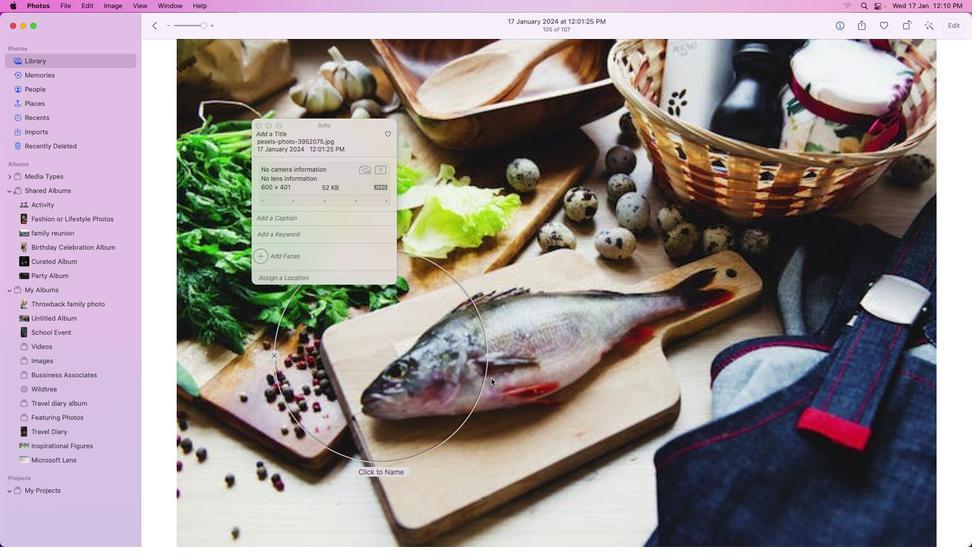 
Action: Mouse pressed left at (400, 356)
Screenshot: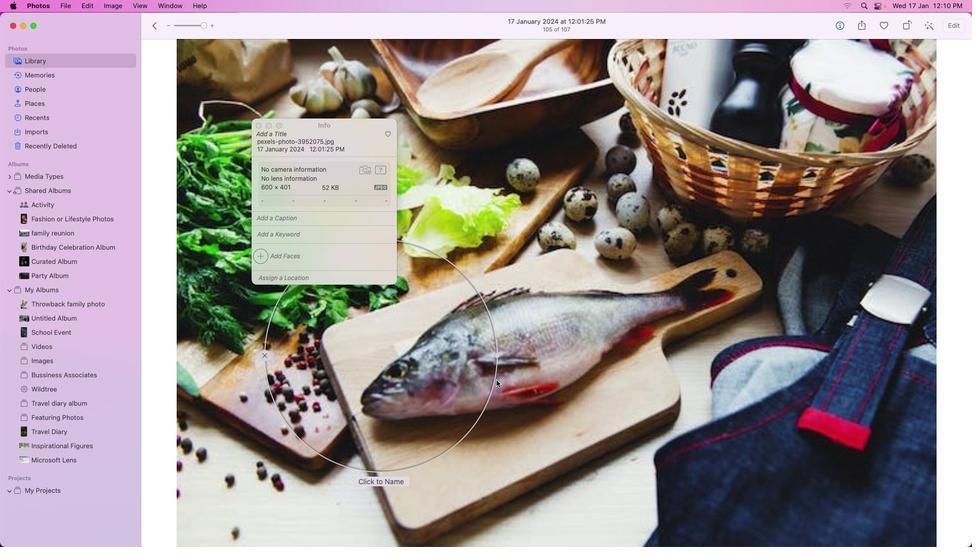 
Action: Mouse moved to (451, 366)
Screenshot: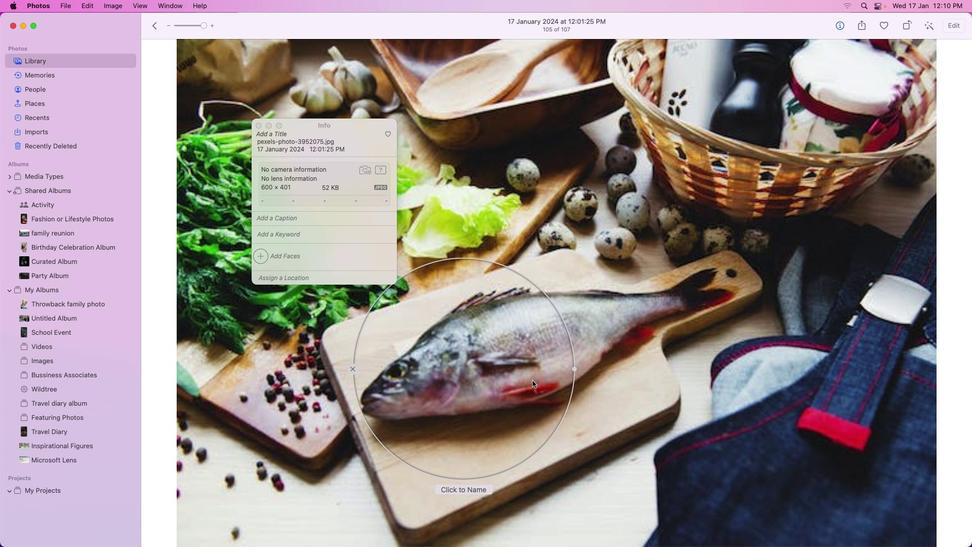 
Action: Mouse pressed left at (451, 366)
